 Task: Examine the Street View of Fisherman's Wharf in San Francisco.
Action: Key pressed <Key.caps_lock>F<Key.caps_lock>ishermans<Key.space><Key.caps_lock>W<Key.caps_lock>ha
Screenshot: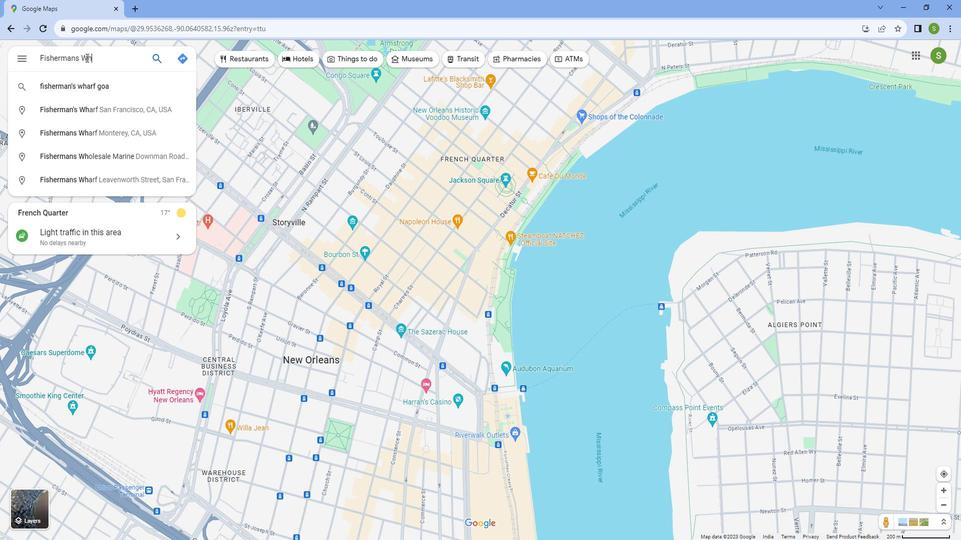 
Action: Mouse moved to (97, 47)
Screenshot: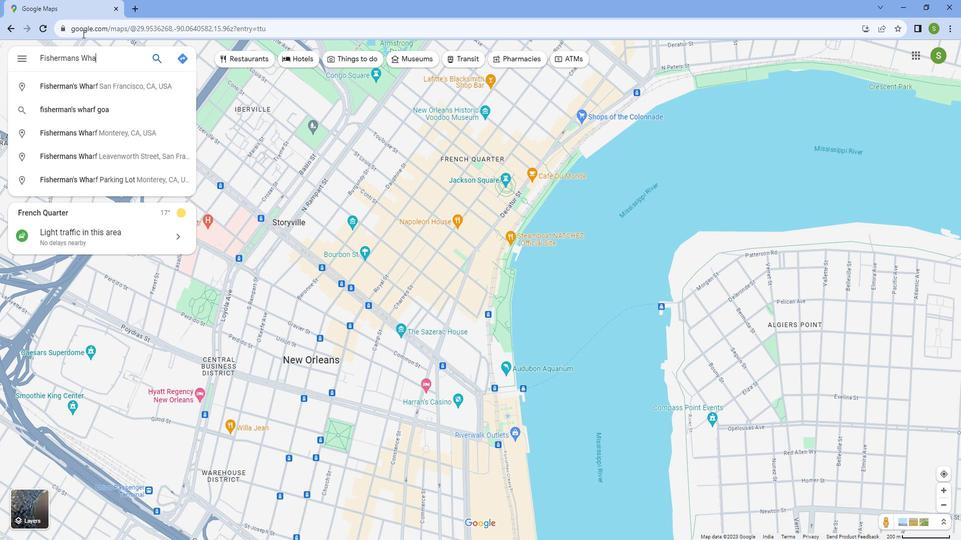 
Action: Key pressed rf<Key.space>,<Key.caps_lock>S<Key.caps_lock>an<Key.space><Key.caps_lock>F<Key.caps_lock>rancisco
Screenshot: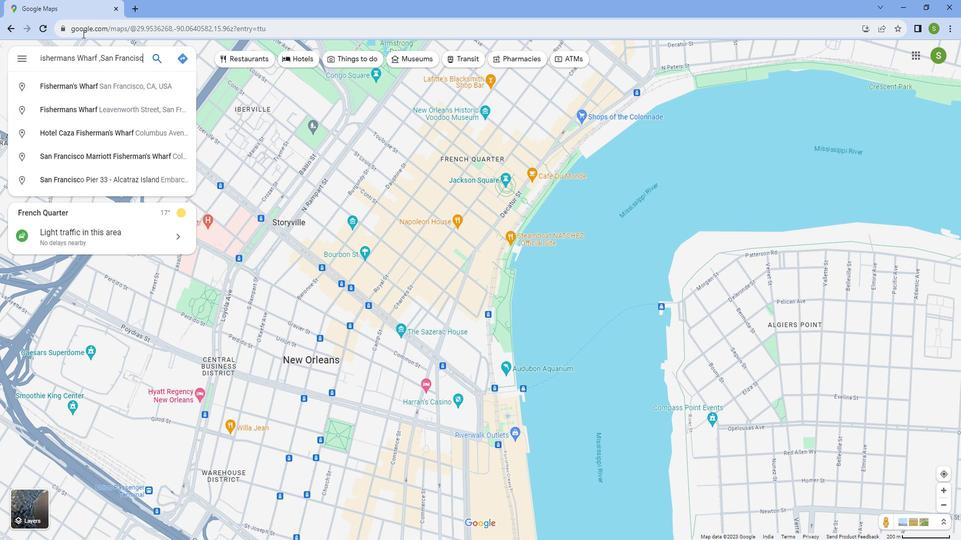 
Action: Mouse moved to (98, 92)
Screenshot: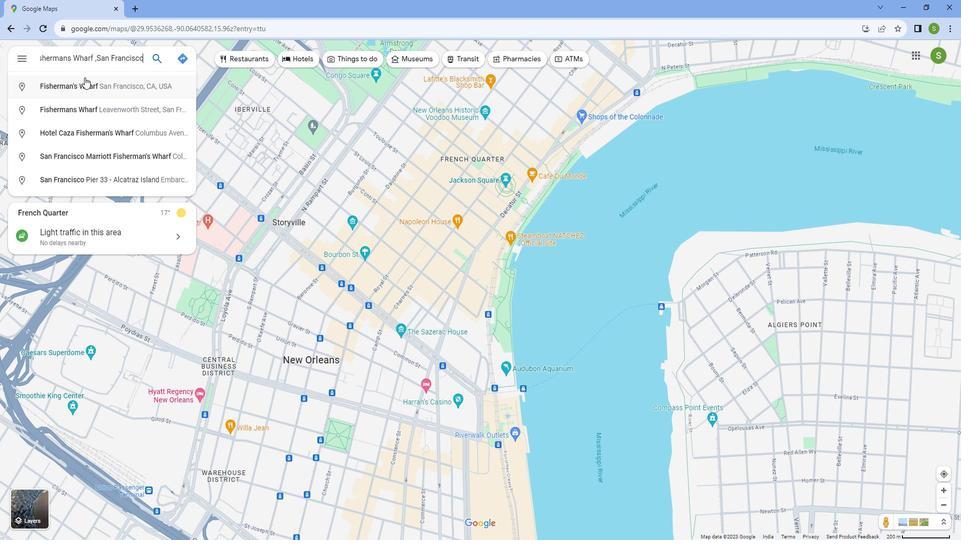 
Action: Mouse pressed left at (98, 92)
Screenshot: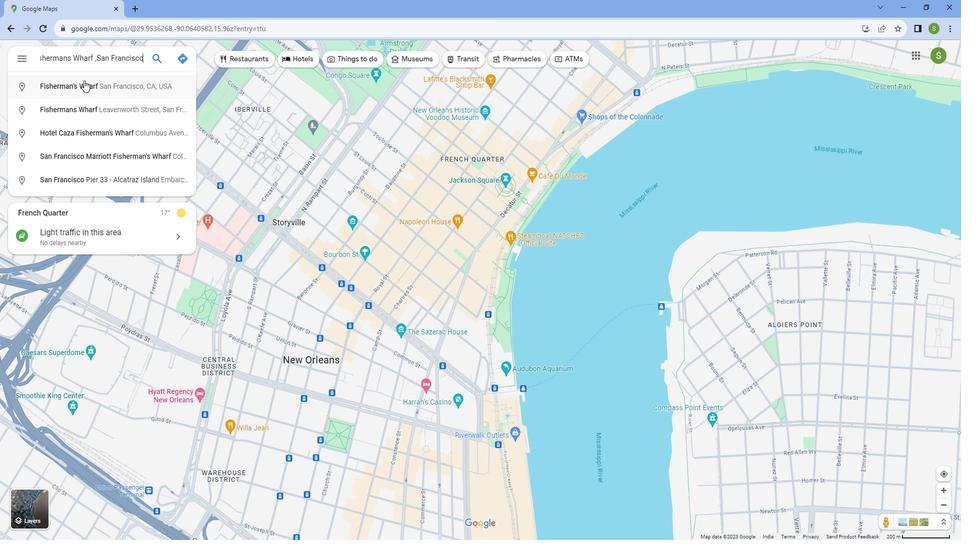 
Action: Mouse moved to (684, 378)
Screenshot: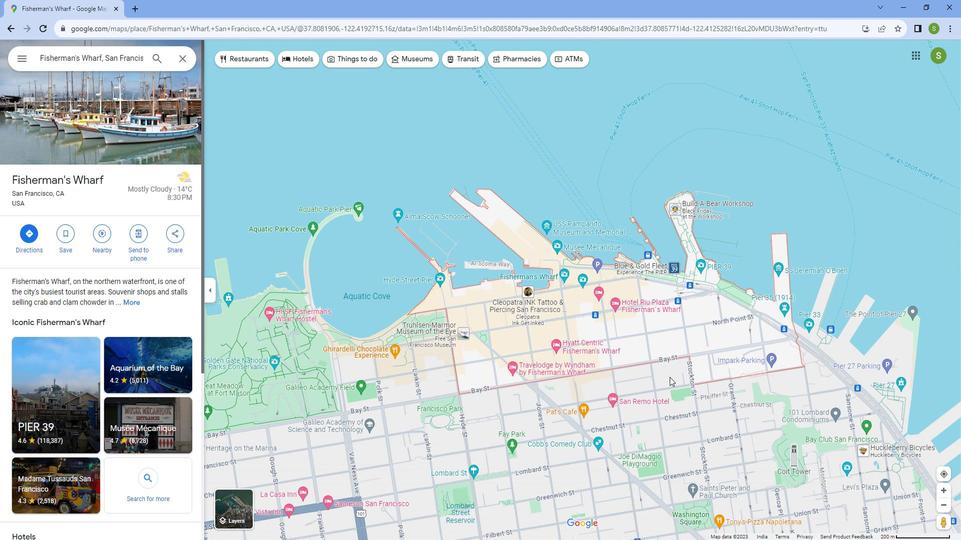 
Action: Mouse scrolled (684, 378) with delta (0, 0)
Screenshot: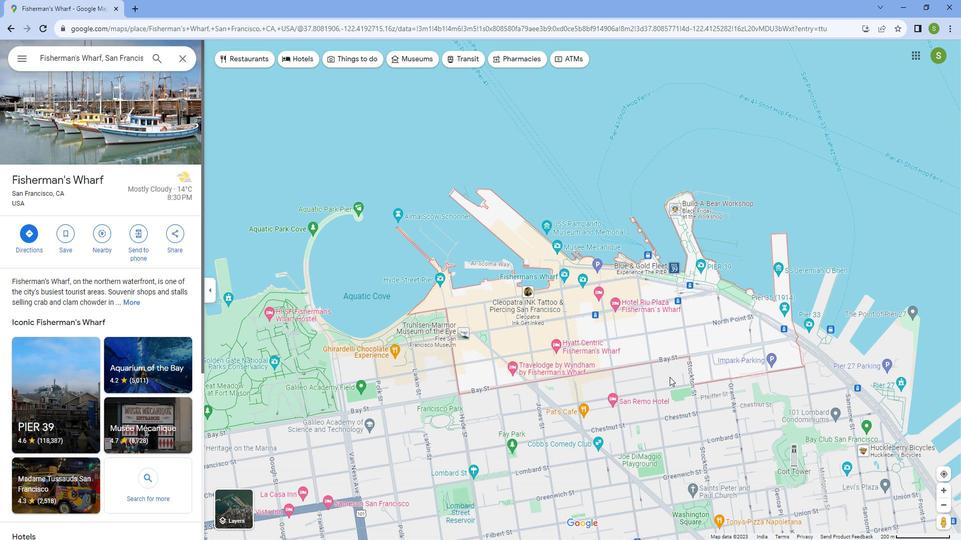 
Action: Mouse scrolled (684, 378) with delta (0, 0)
Screenshot: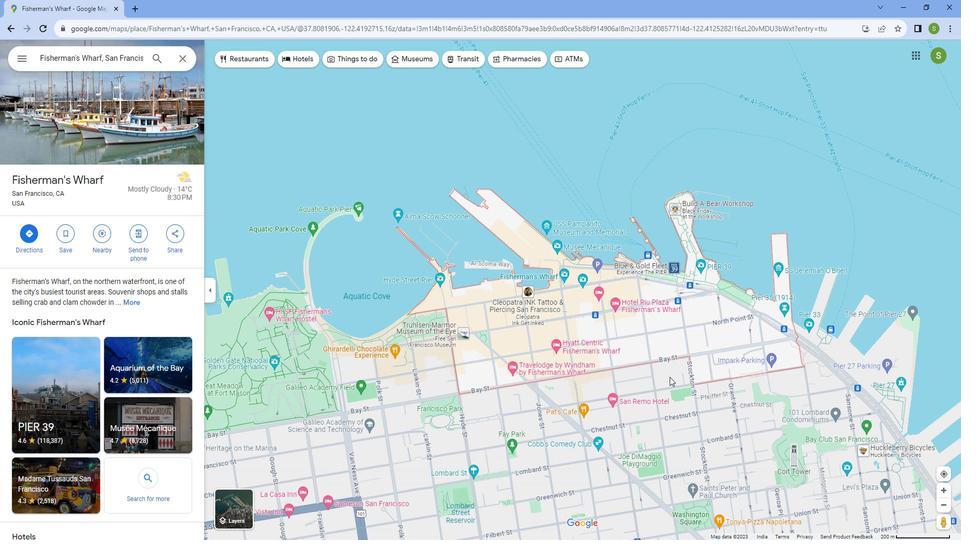 
Action: Mouse scrolled (684, 378) with delta (0, 0)
Screenshot: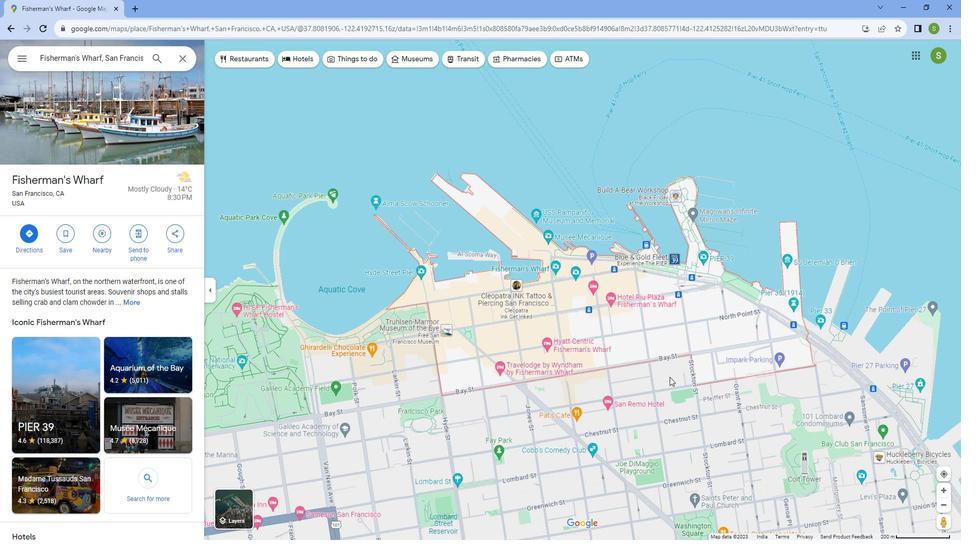 
Action: Mouse scrolled (684, 377) with delta (0, 0)
Screenshot: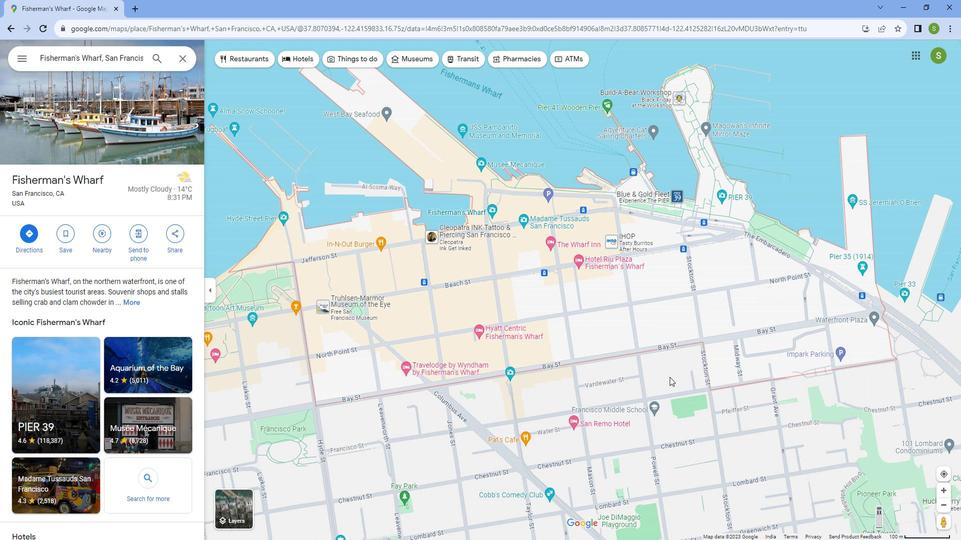 
Action: Mouse moved to (476, 101)
Screenshot: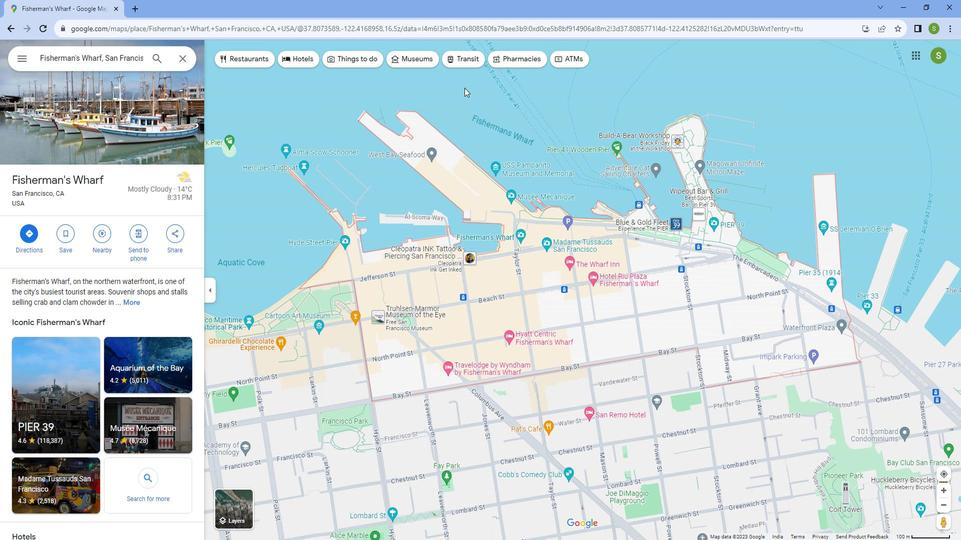 
Action: Mouse scrolled (476, 101) with delta (0, 0)
Screenshot: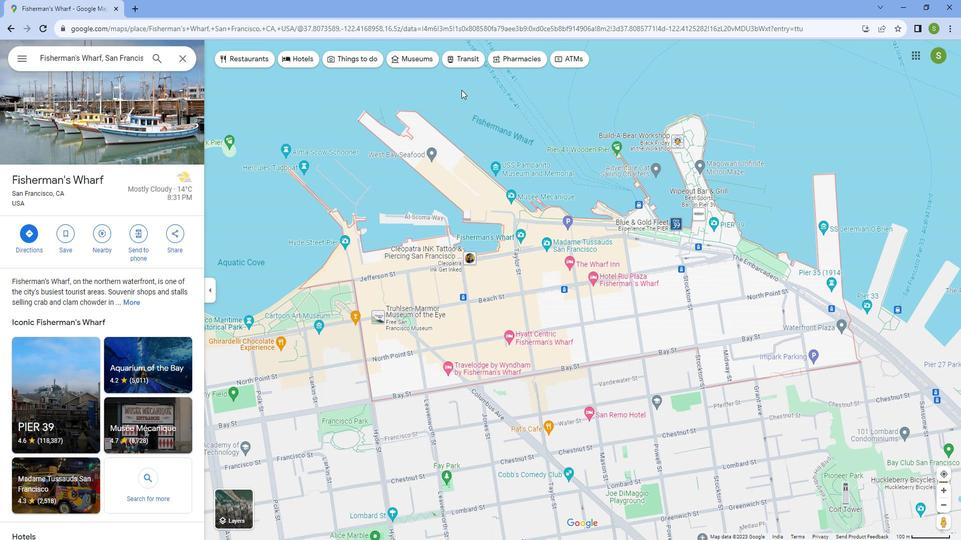 
Action: Mouse scrolled (476, 101) with delta (0, 0)
Screenshot: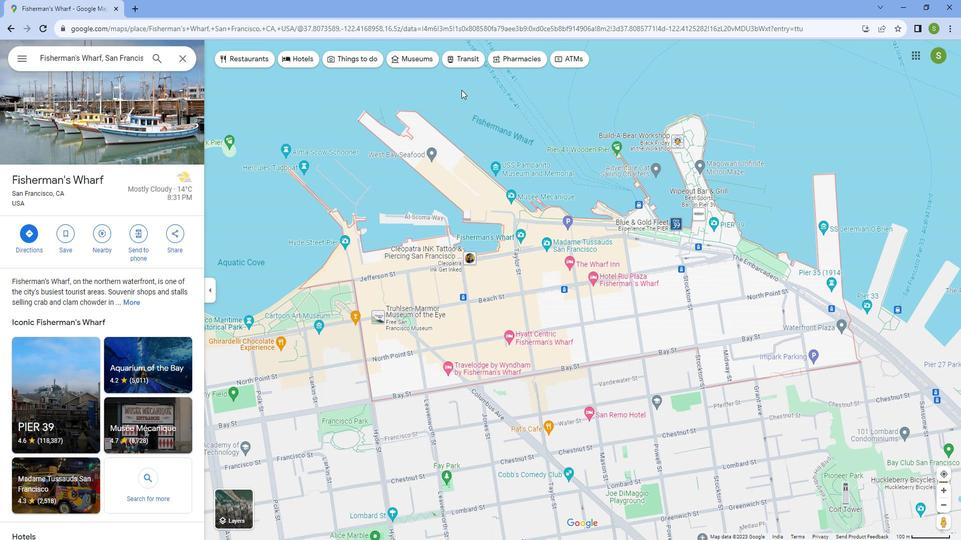 
Action: Mouse scrolled (476, 101) with delta (0, 0)
Screenshot: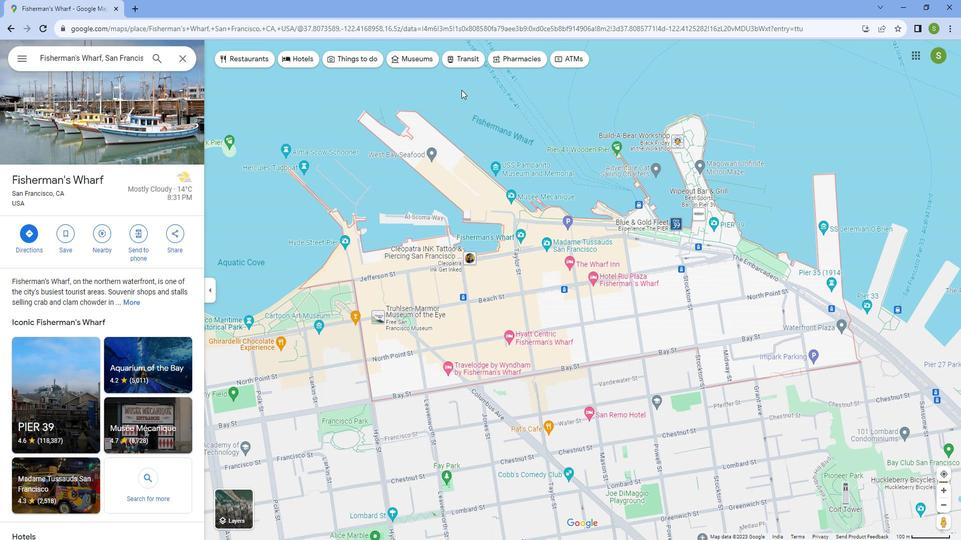 
Action: Mouse scrolled (476, 101) with delta (0, 0)
Screenshot: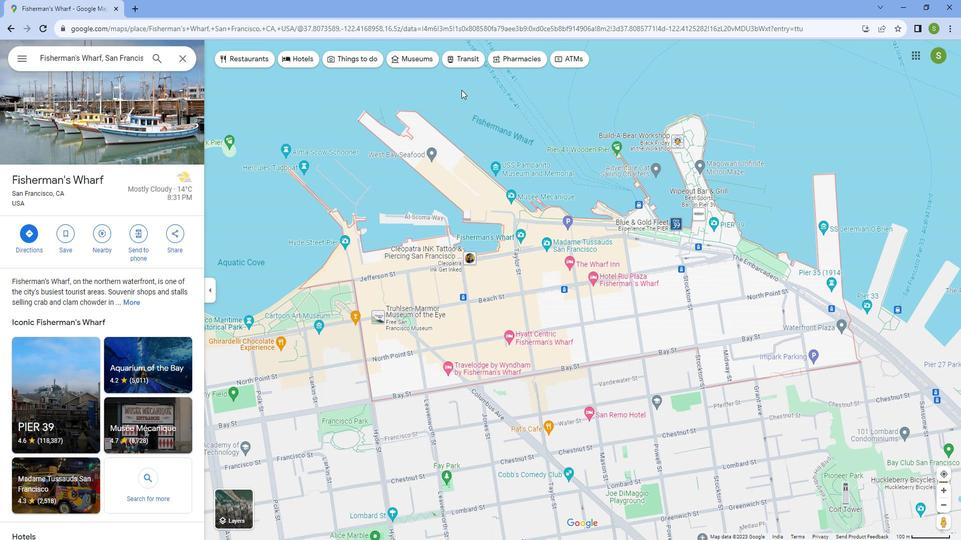 
Action: Mouse scrolled (476, 101) with delta (0, 0)
Screenshot: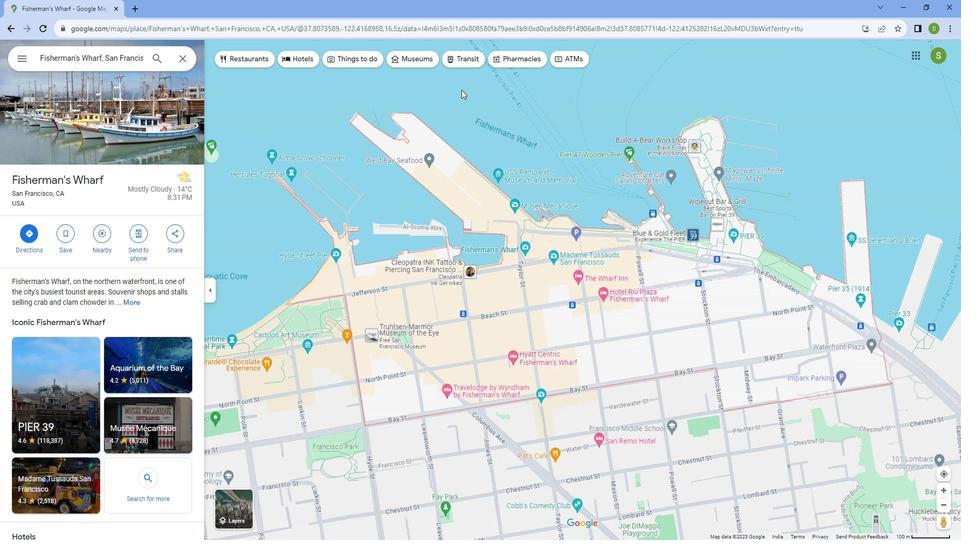 
Action: Mouse moved to (633, 173)
Screenshot: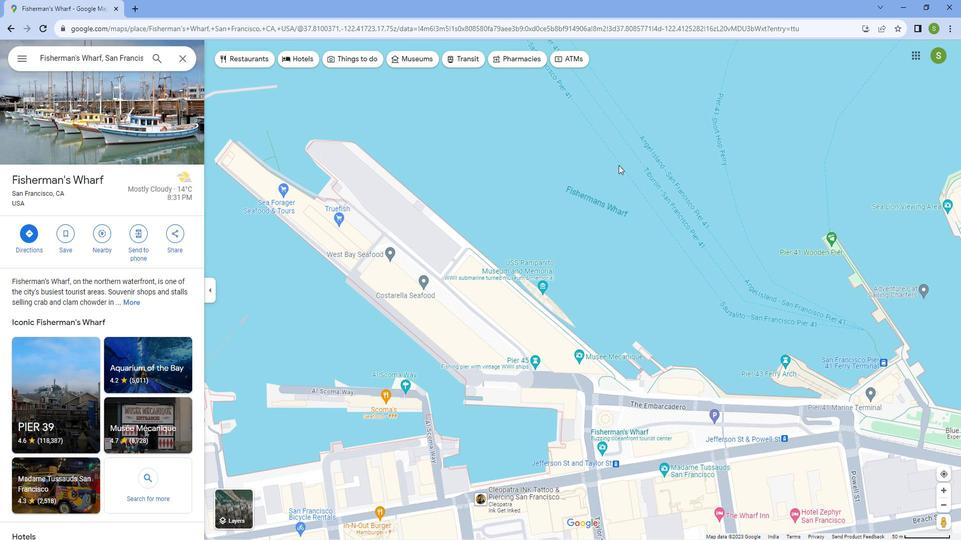 
Action: Mouse scrolled (633, 174) with delta (0, 0)
Screenshot: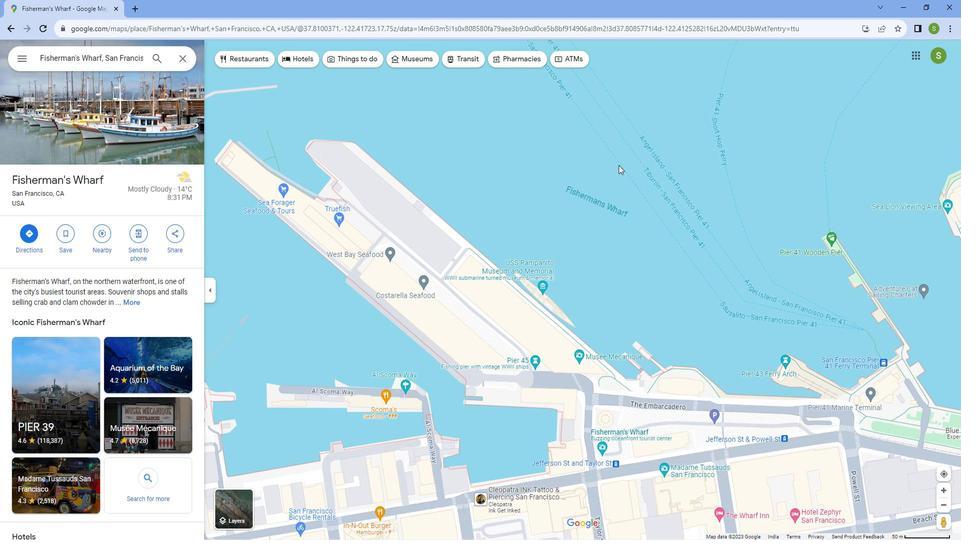
Action: Mouse scrolled (633, 174) with delta (0, 0)
Screenshot: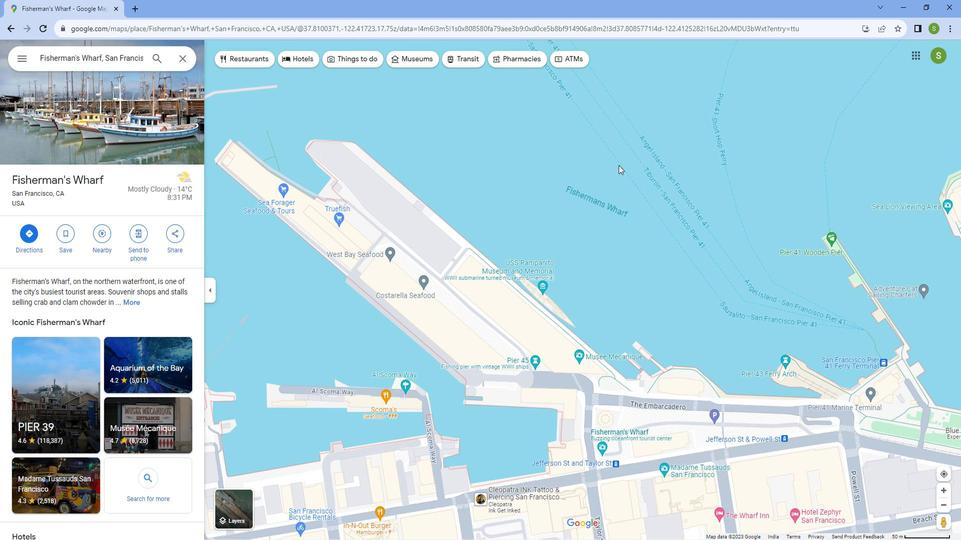
Action: Mouse scrolled (633, 174) with delta (0, 0)
Screenshot: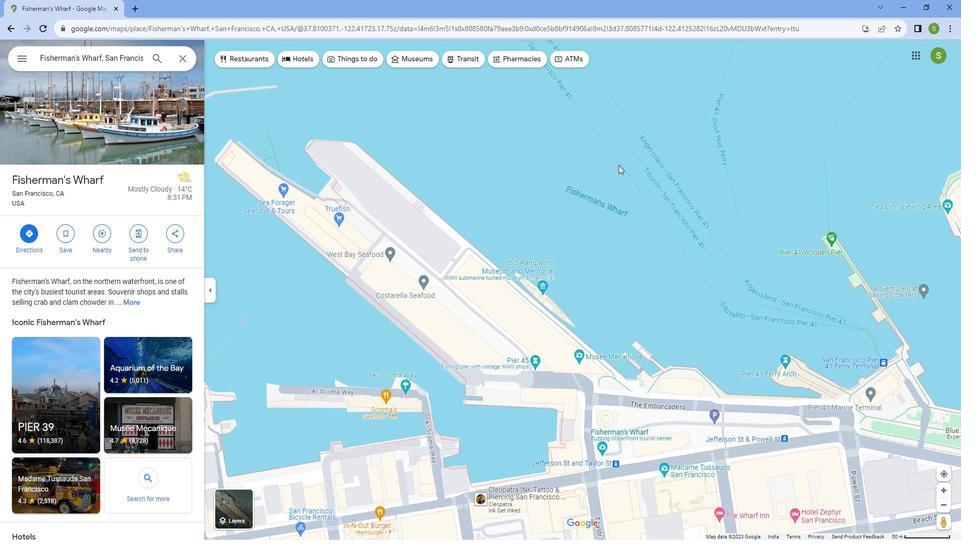 
Action: Mouse scrolled (633, 174) with delta (0, 0)
Screenshot: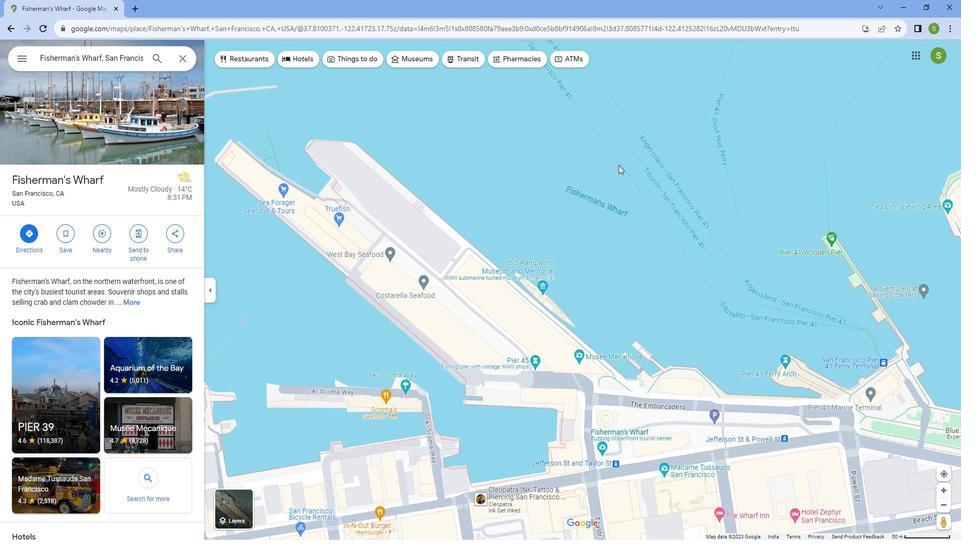 
Action: Mouse scrolled (633, 174) with delta (0, 0)
Screenshot: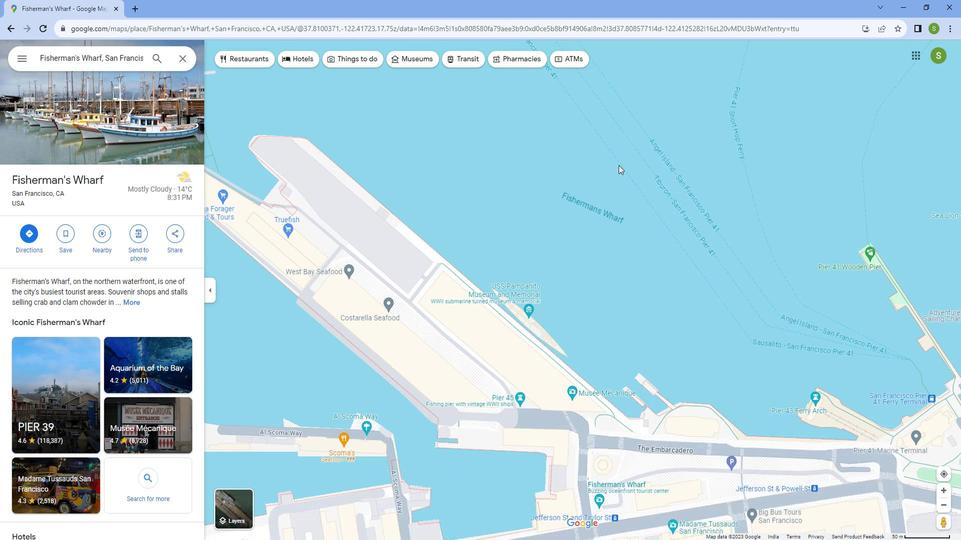 
Action: Mouse scrolled (633, 173) with delta (0, 0)
Screenshot: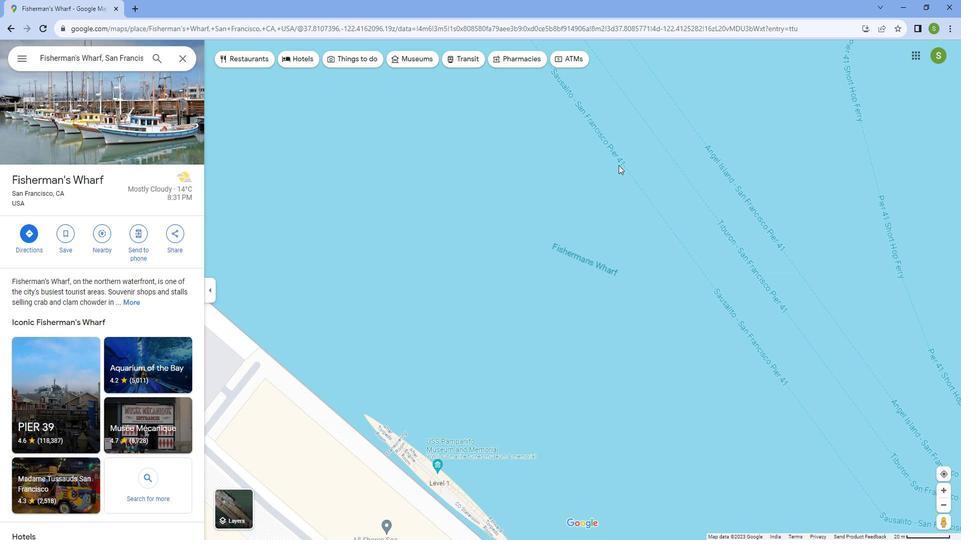 
Action: Mouse moved to (624, 178)
Screenshot: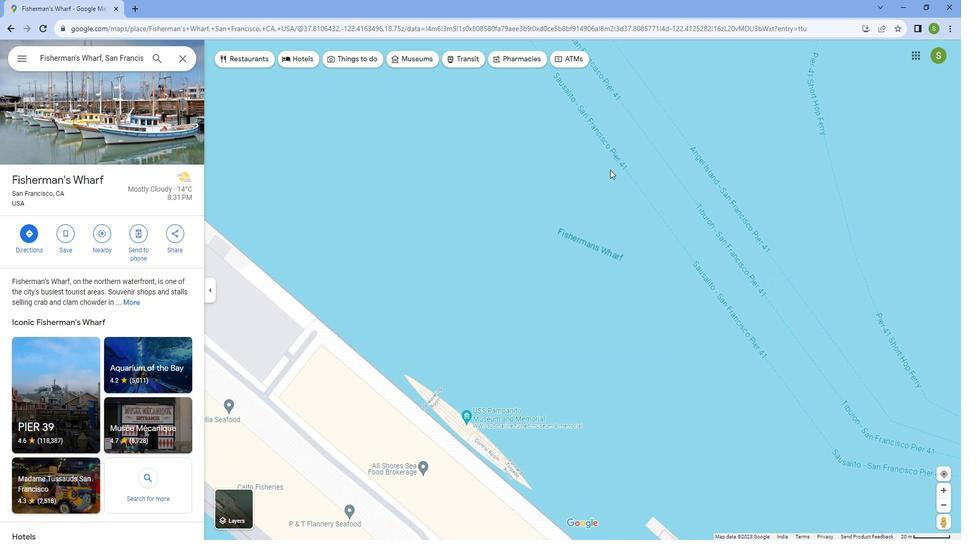 
Action: Mouse scrolled (624, 178) with delta (0, 0)
Screenshot: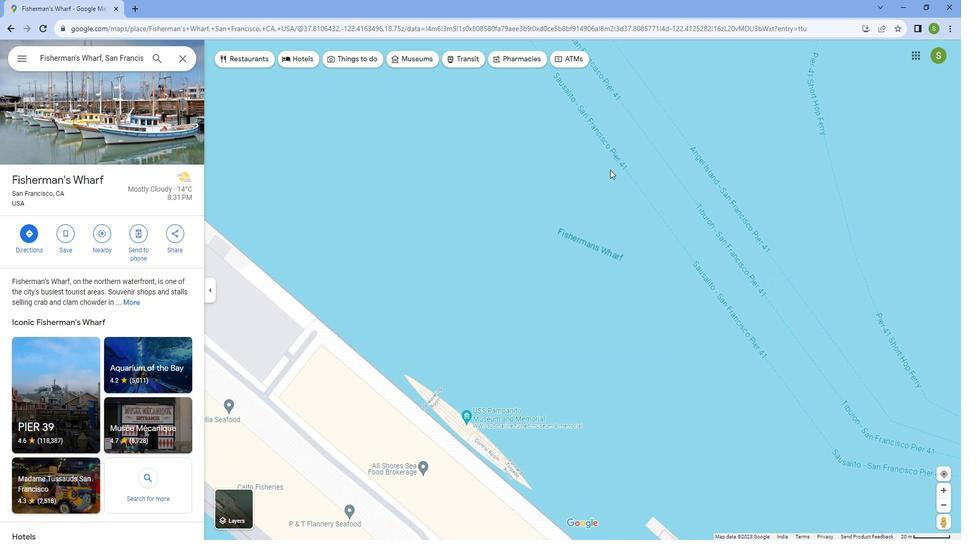 
Action: Mouse moved to (623, 178)
Screenshot: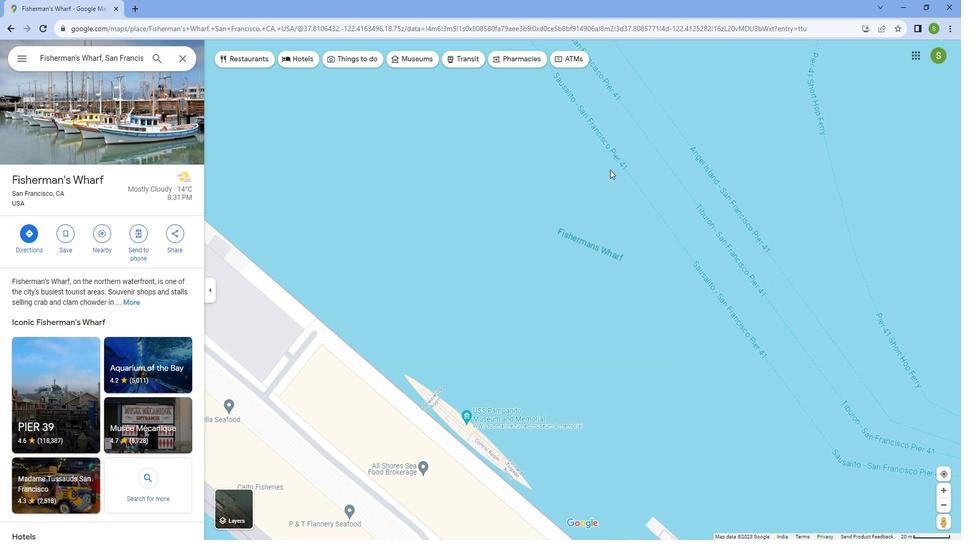 
Action: Mouse scrolled (623, 178) with delta (0, 0)
Screenshot: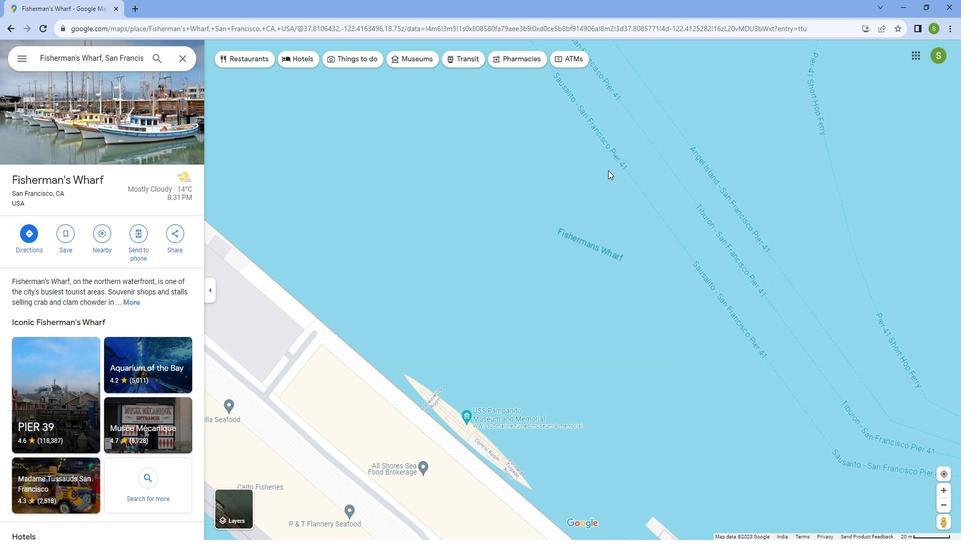 
Action: Mouse moved to (622, 179)
Screenshot: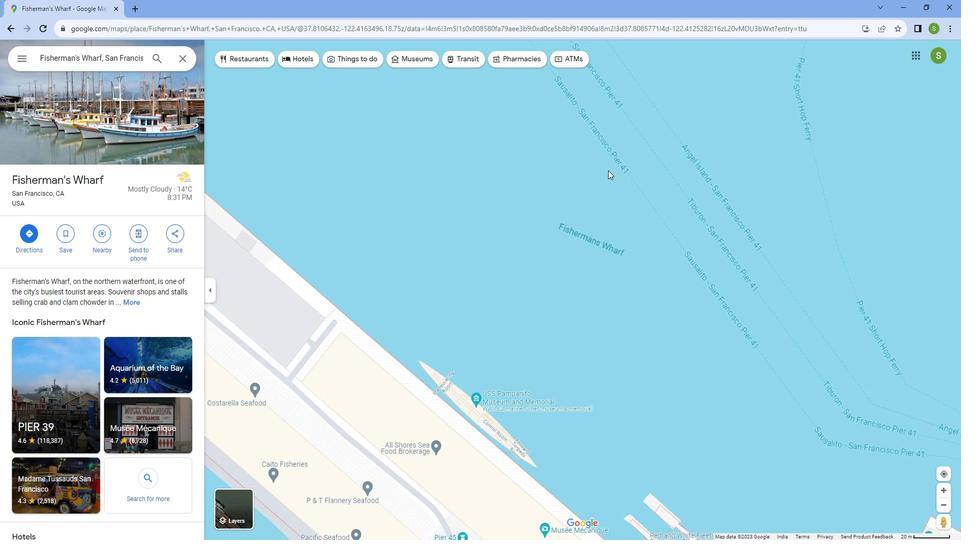 
Action: Mouse scrolled (622, 178) with delta (0, 0)
Screenshot: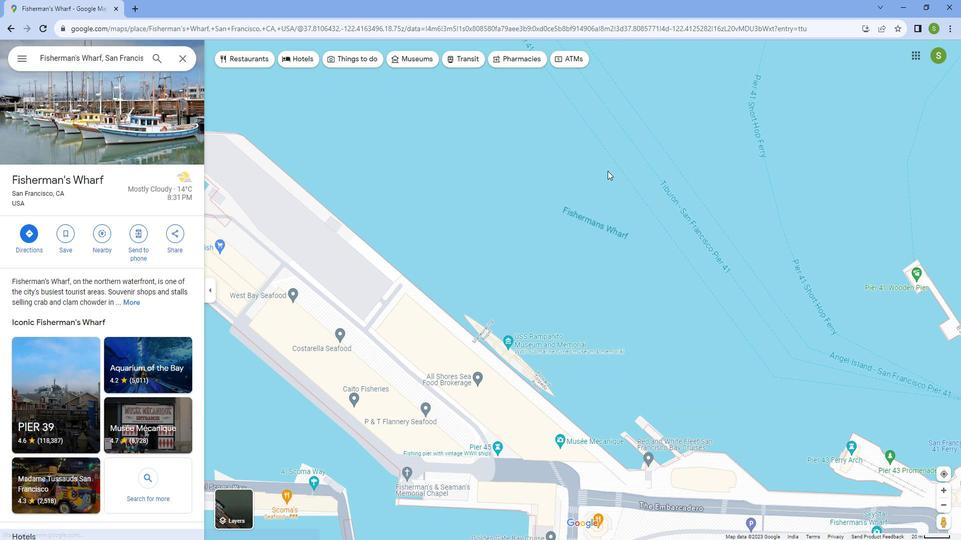 
Action: Mouse scrolled (622, 178) with delta (0, 0)
Screenshot: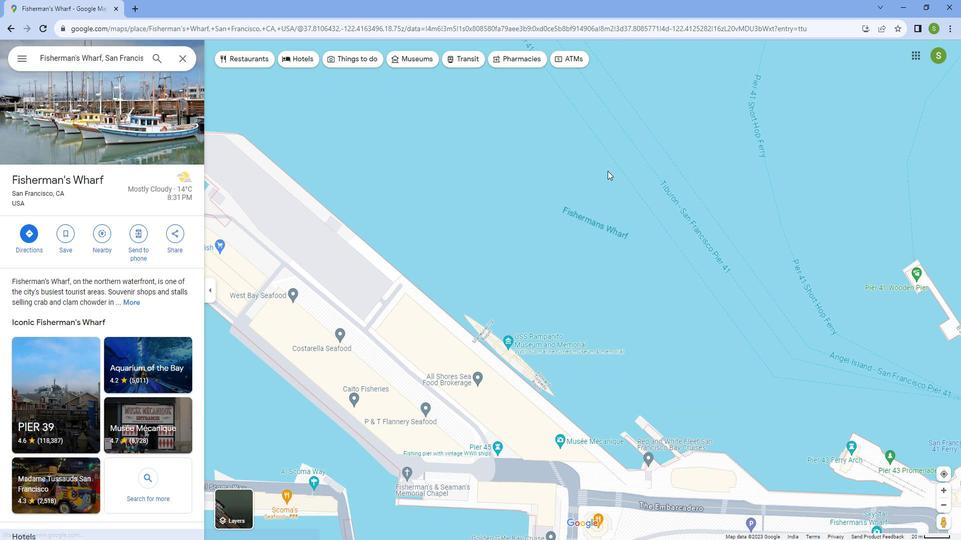
Action: Mouse scrolled (622, 178) with delta (0, 0)
Screenshot: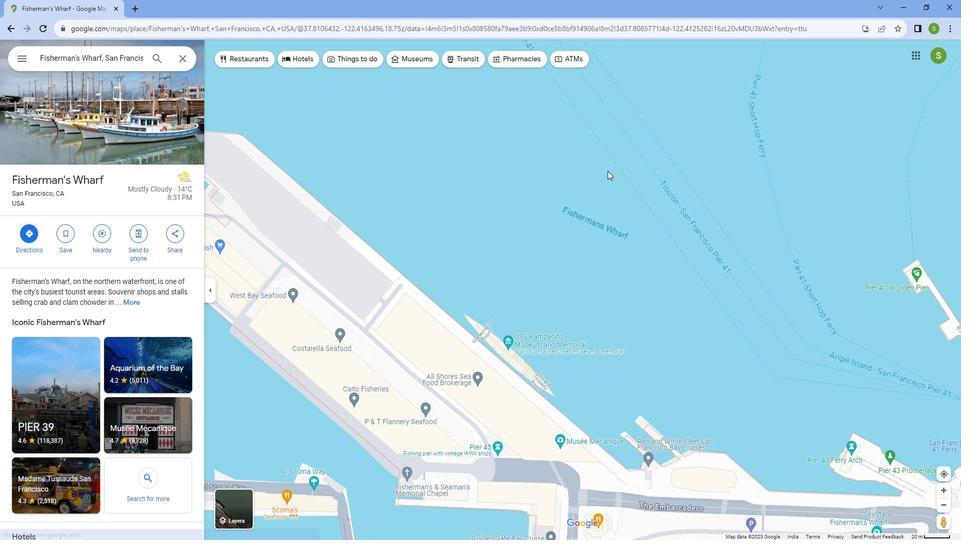 
Action: Mouse scrolled (622, 178) with delta (0, 0)
Screenshot: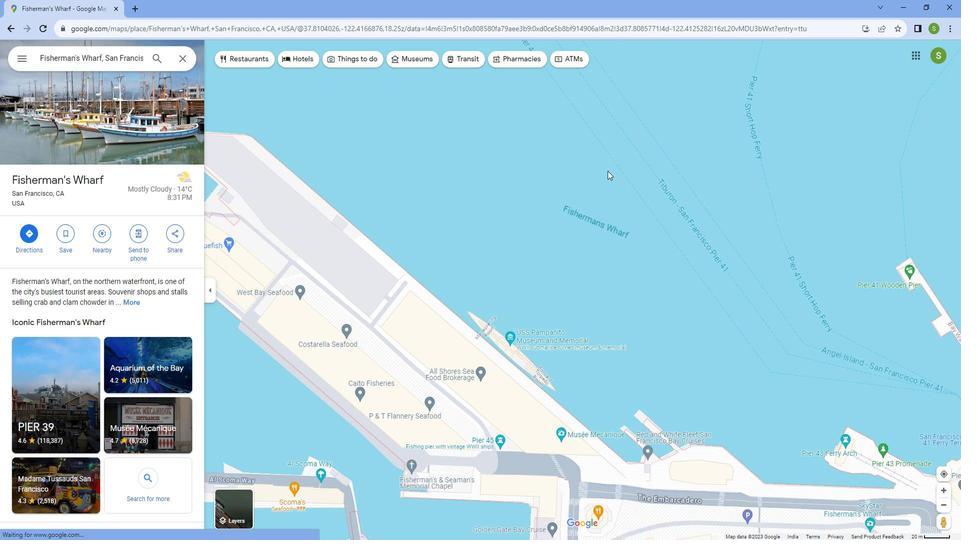 
Action: Mouse scrolled (622, 178) with delta (0, 0)
Screenshot: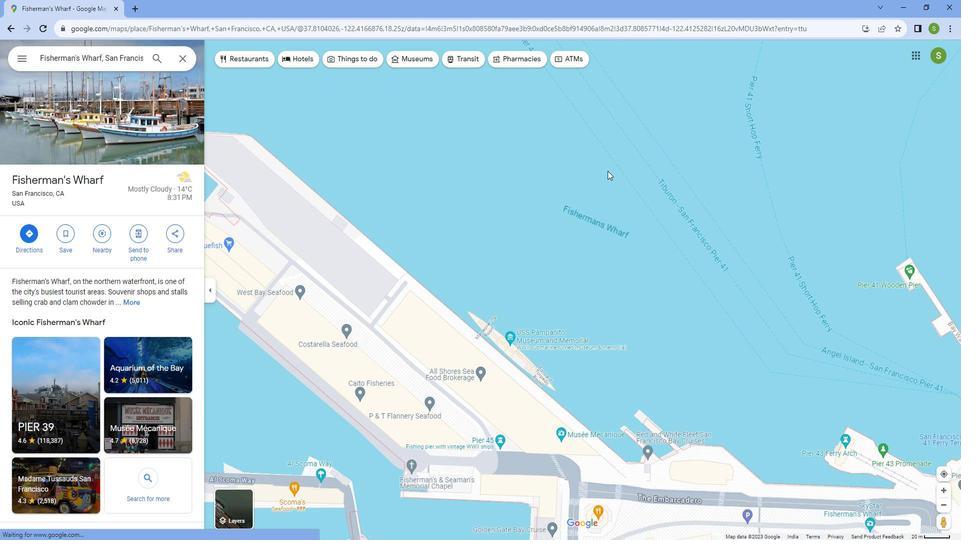 
Action: Mouse moved to (731, 352)
Screenshot: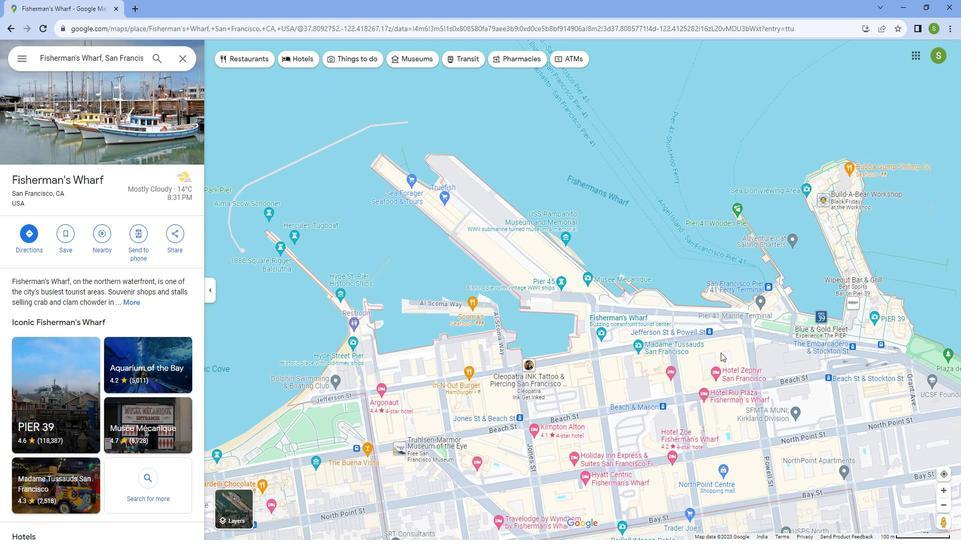 
Action: Mouse scrolled (731, 353) with delta (0, 0)
Screenshot: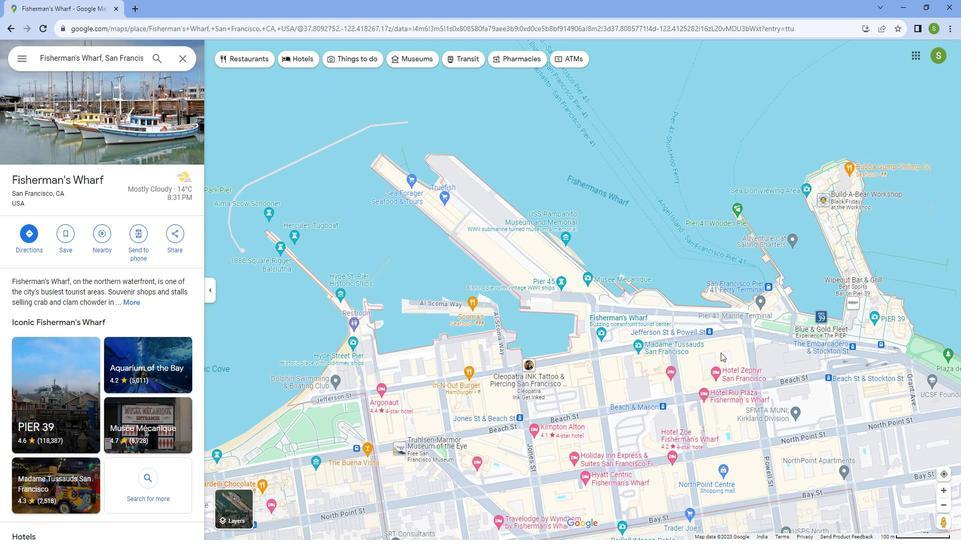 
Action: Mouse scrolled (731, 353) with delta (0, 0)
Screenshot: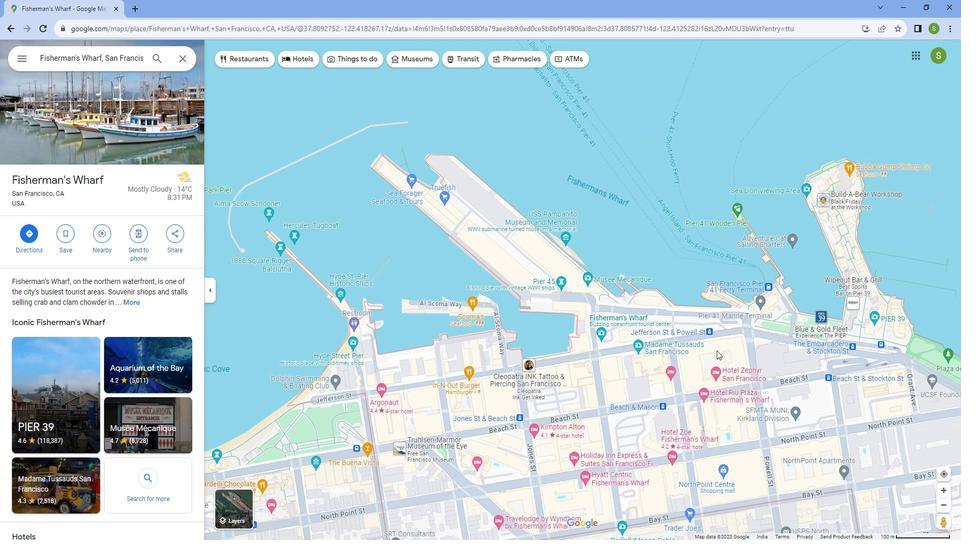 
Action: Mouse scrolled (731, 353) with delta (0, 0)
Screenshot: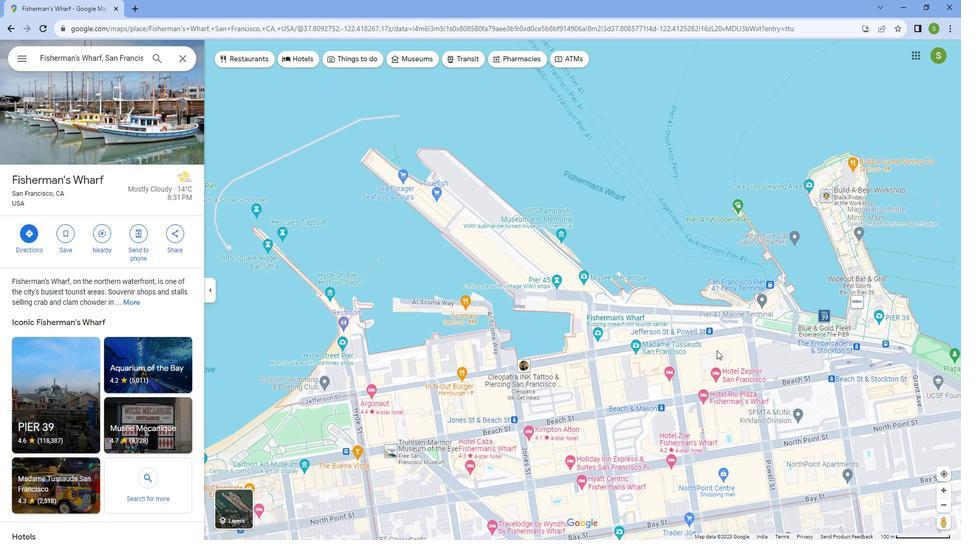 
Action: Mouse scrolled (731, 353) with delta (0, 0)
Screenshot: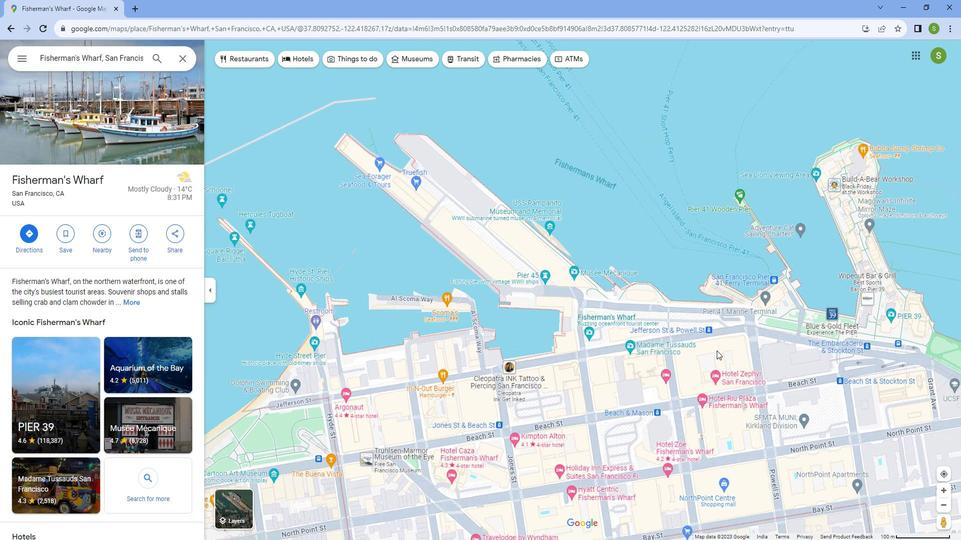 
Action: Mouse moved to (630, 319)
Screenshot: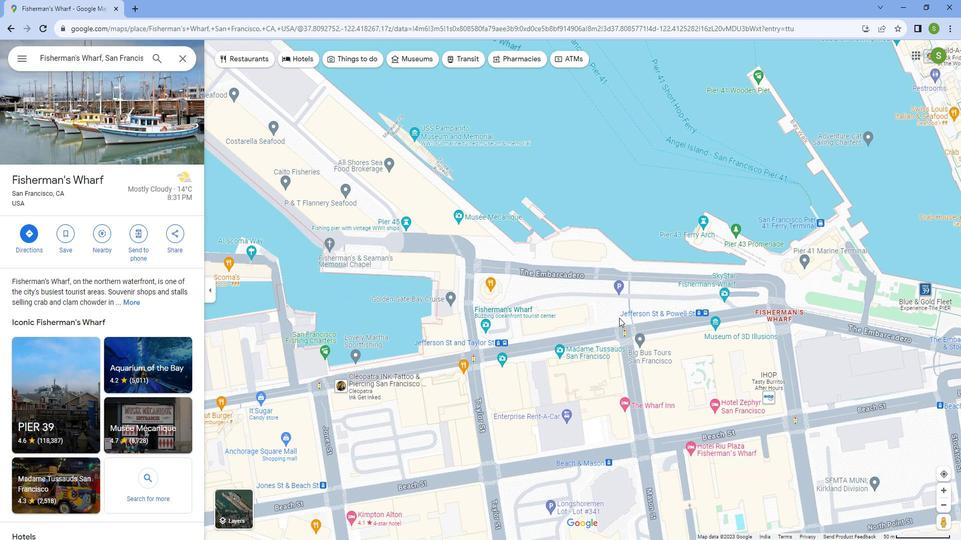 
Action: Mouse scrolled (630, 320) with delta (0, 0)
Screenshot: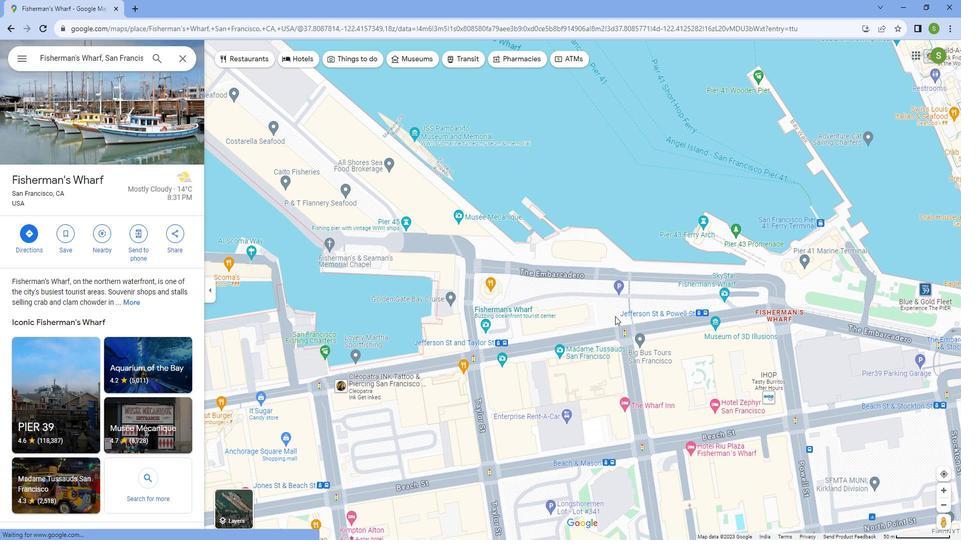 
Action: Mouse scrolled (630, 320) with delta (0, 0)
Screenshot: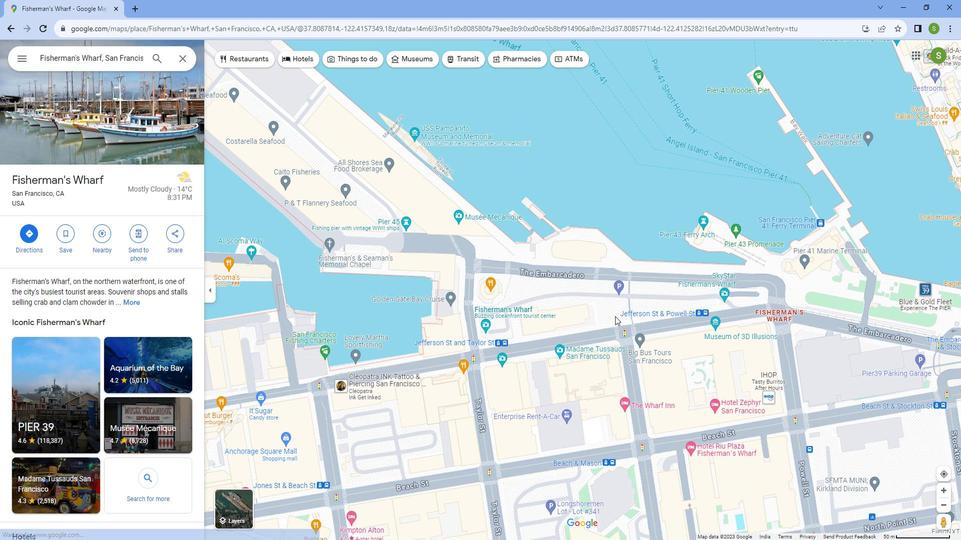 
Action: Mouse scrolled (630, 320) with delta (0, 0)
Screenshot: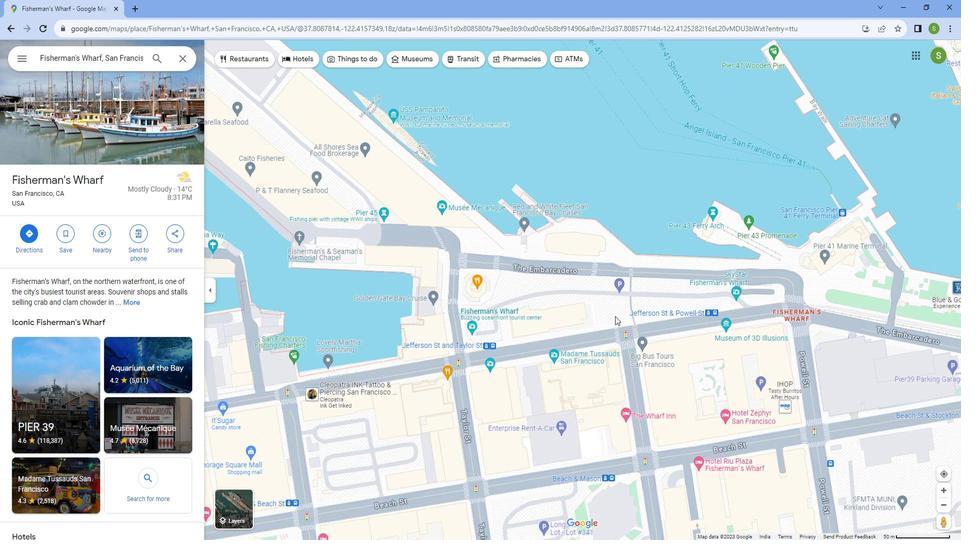 
Action: Mouse scrolled (630, 319) with delta (0, 0)
Screenshot: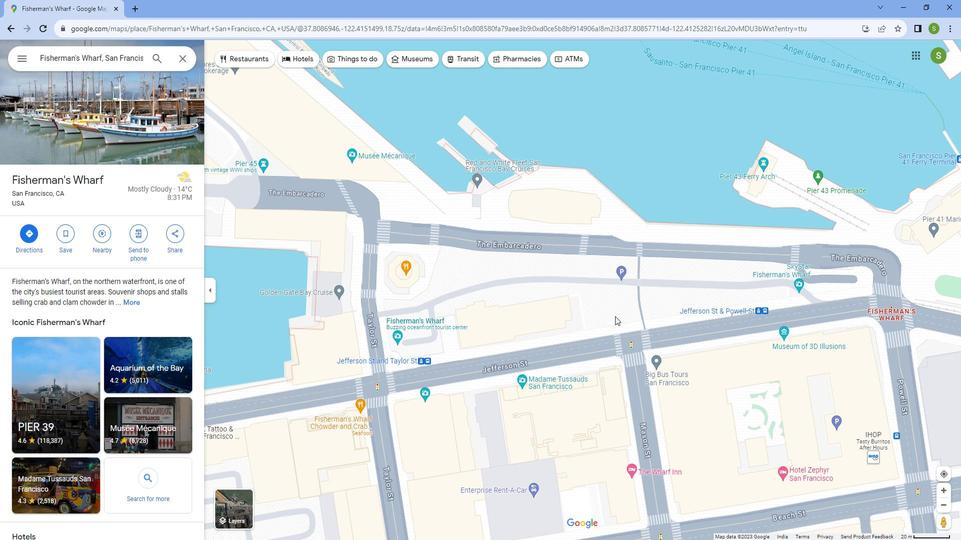 
Action: Mouse moved to (566, 294)
Screenshot: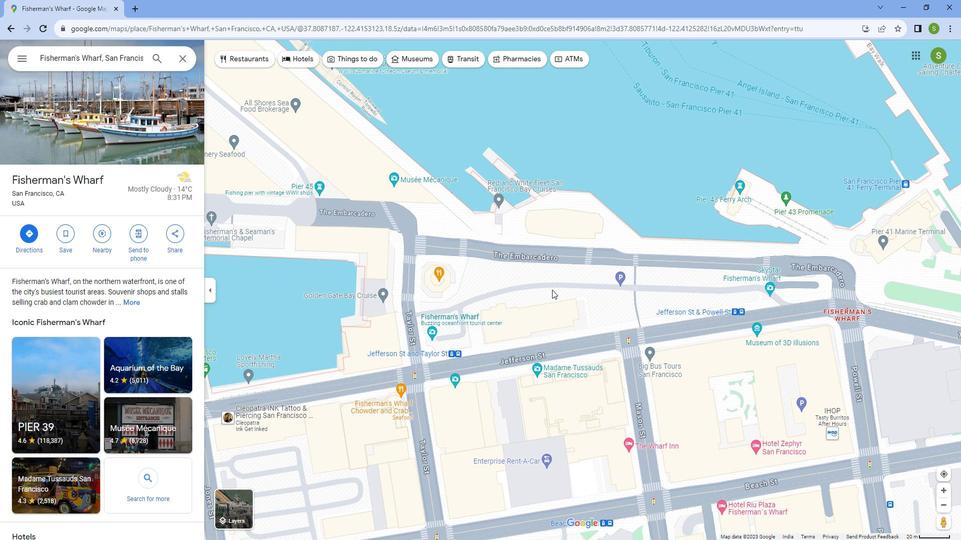 
Action: Mouse pressed left at (566, 294)
Screenshot: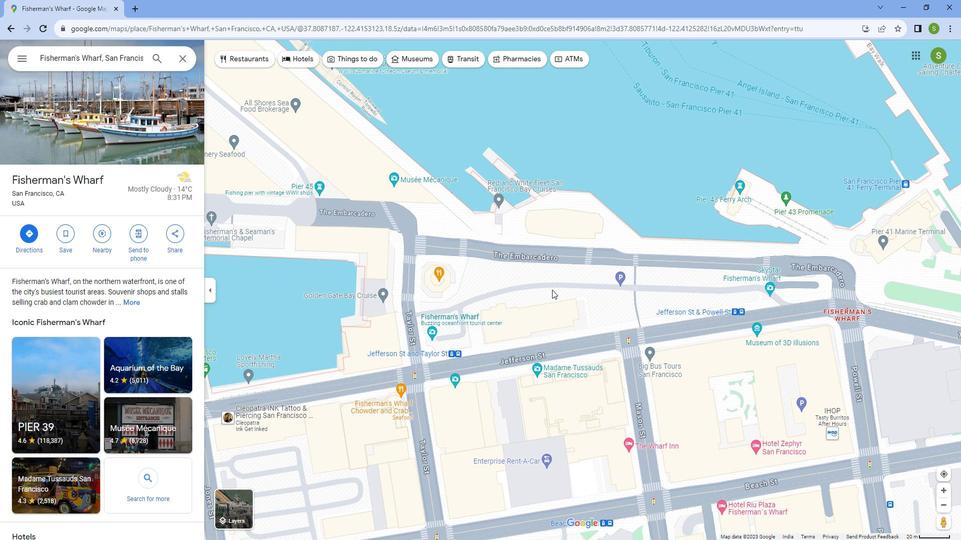 
Action: Mouse moved to (475, 209)
Screenshot: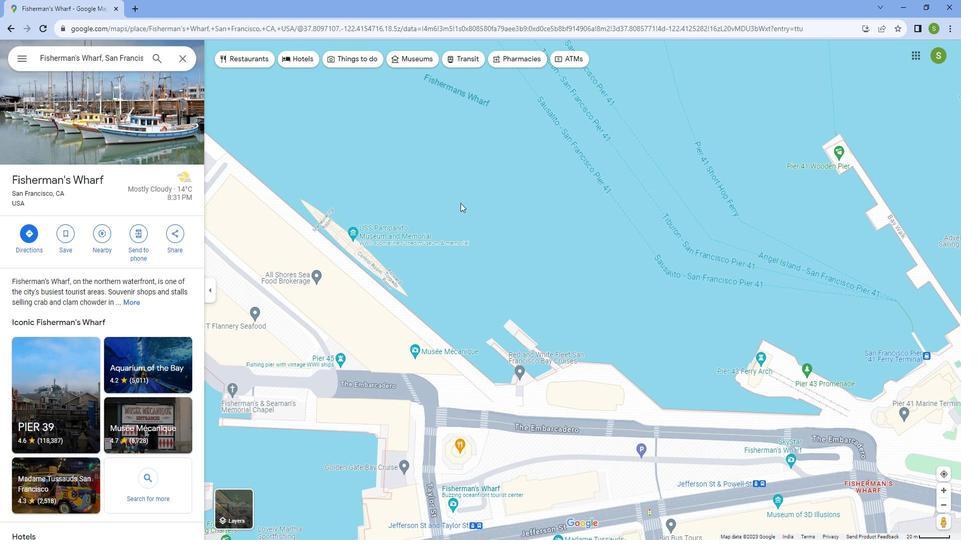 
Action: Mouse pressed left at (475, 209)
Screenshot: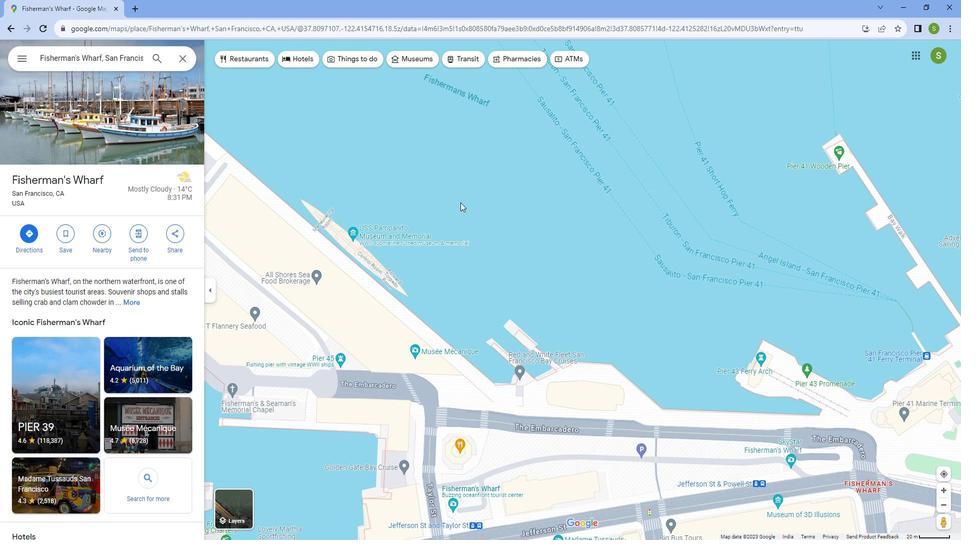 
Action: Mouse moved to (503, 339)
Screenshot: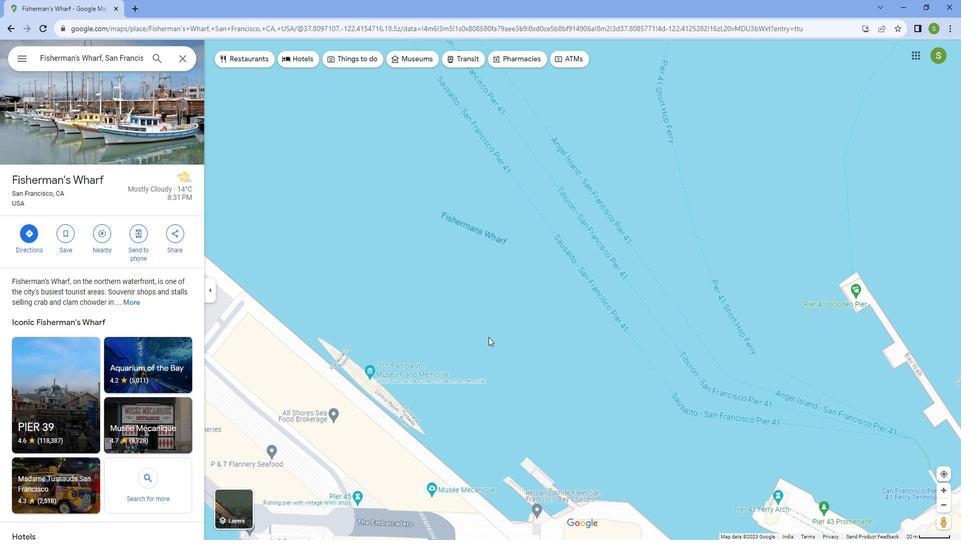 
Action: Mouse scrolled (503, 339) with delta (0, 0)
Screenshot: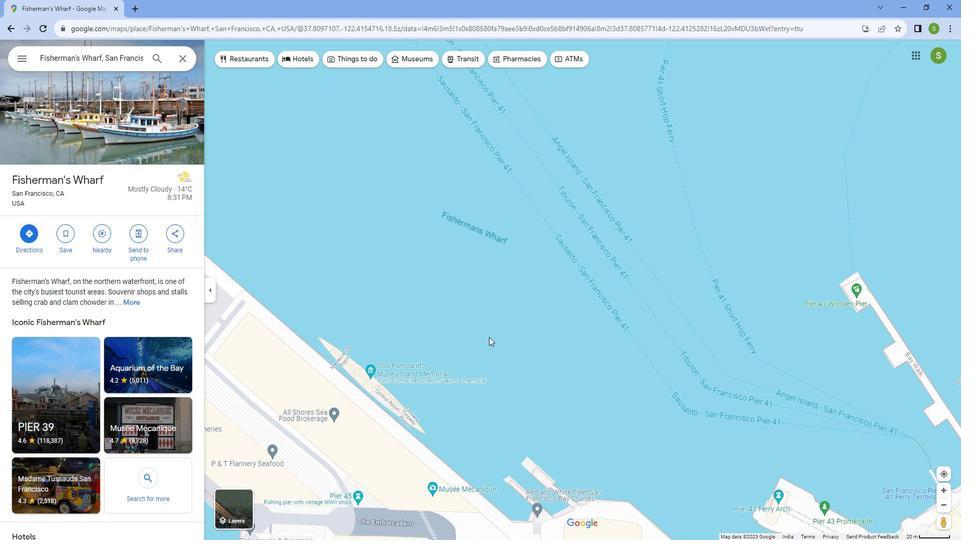 
Action: Mouse scrolled (503, 339) with delta (0, 0)
Screenshot: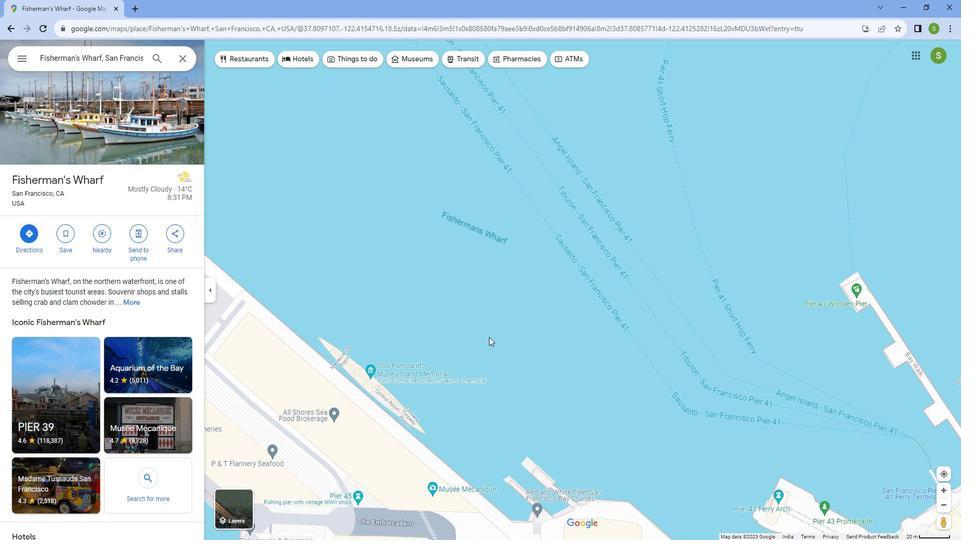 
Action: Mouse scrolled (503, 339) with delta (0, 0)
Screenshot: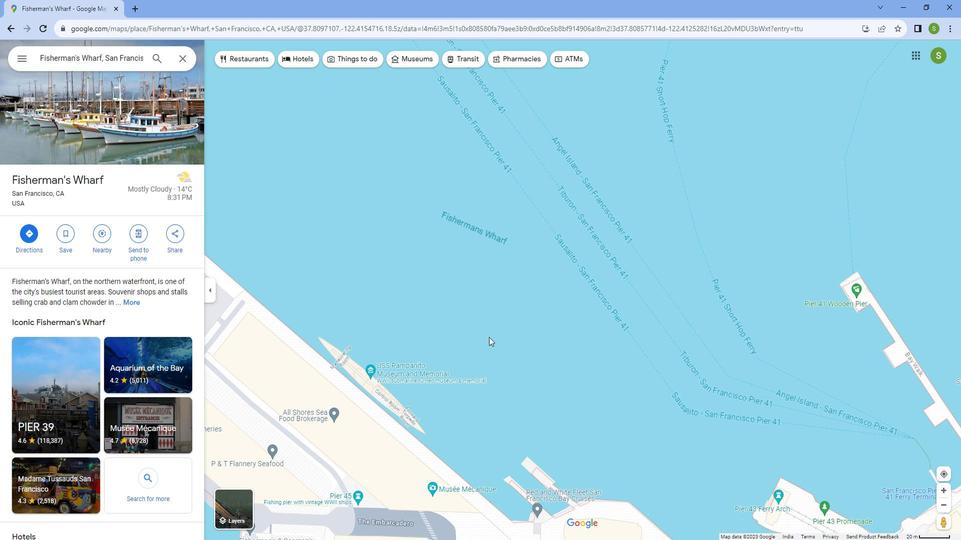 
Action: Mouse scrolled (503, 339) with delta (0, 0)
Screenshot: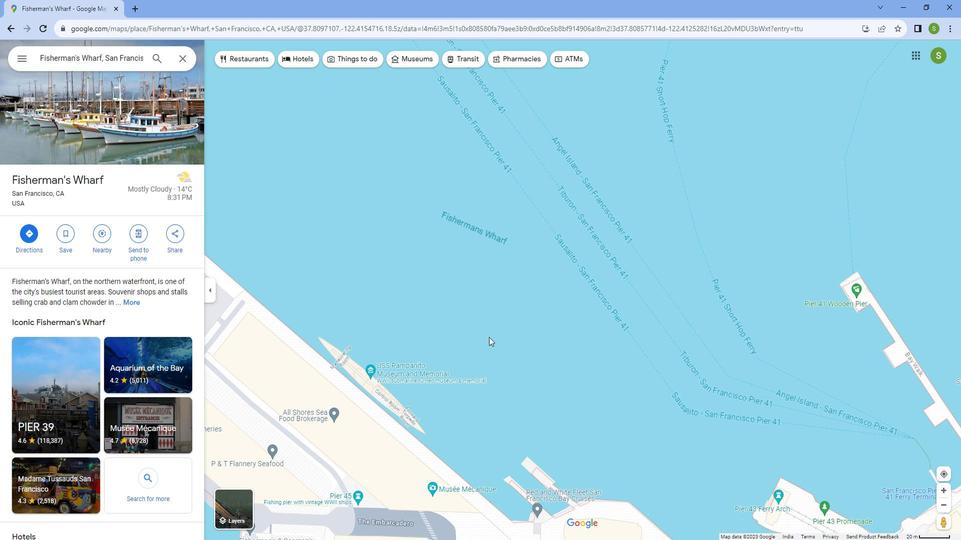 
Action: Mouse scrolled (503, 339) with delta (0, 0)
Screenshot: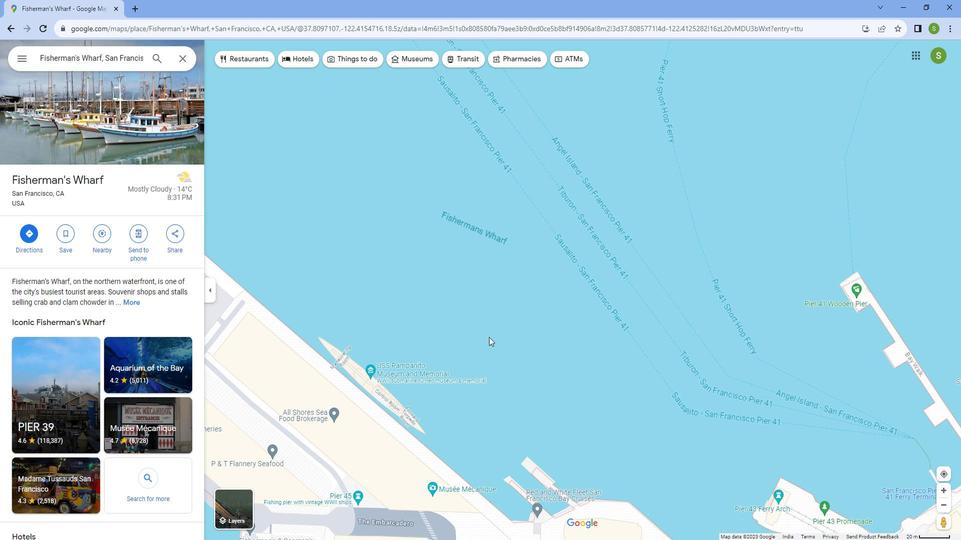 
Action: Mouse scrolled (503, 339) with delta (0, 0)
Screenshot: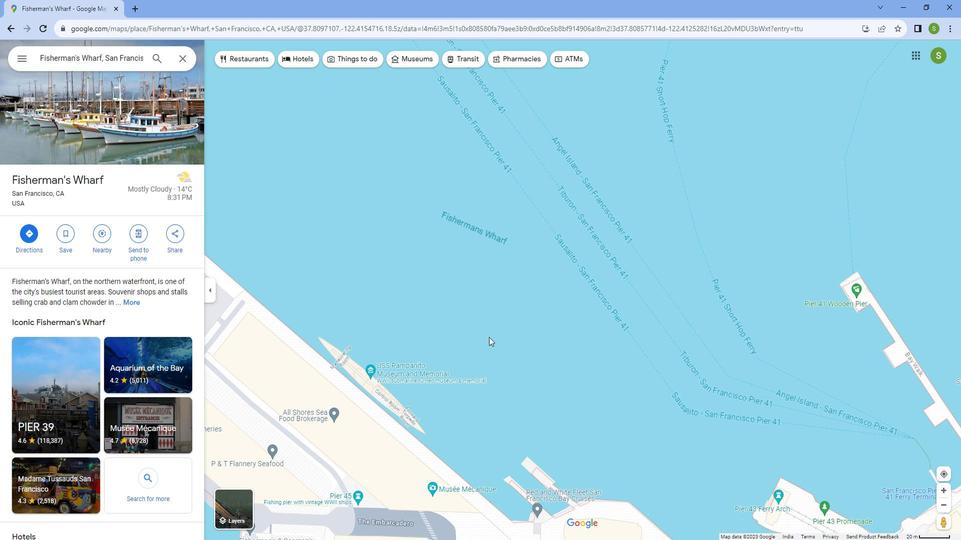
Action: Mouse scrolled (503, 339) with delta (0, 0)
Screenshot: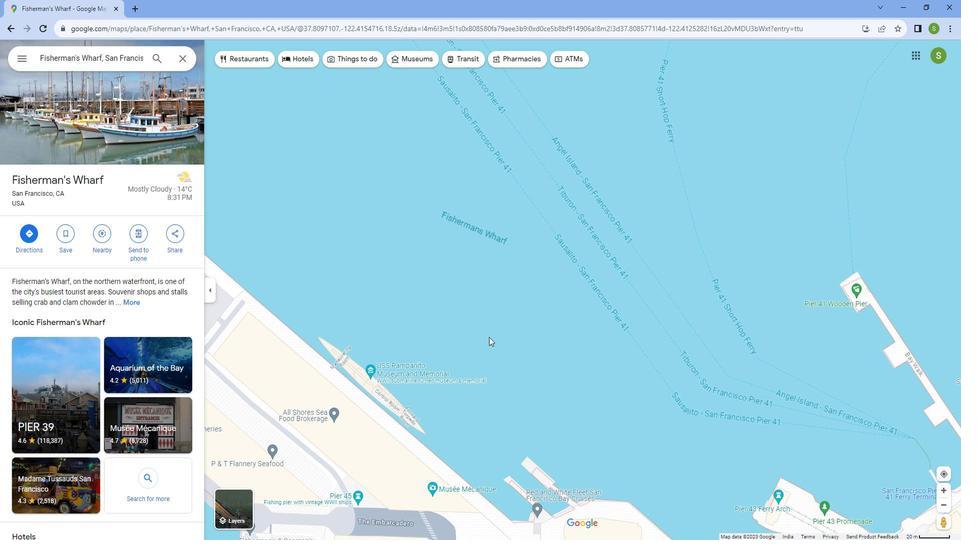 
Action: Mouse scrolled (503, 340) with delta (0, 0)
Screenshot: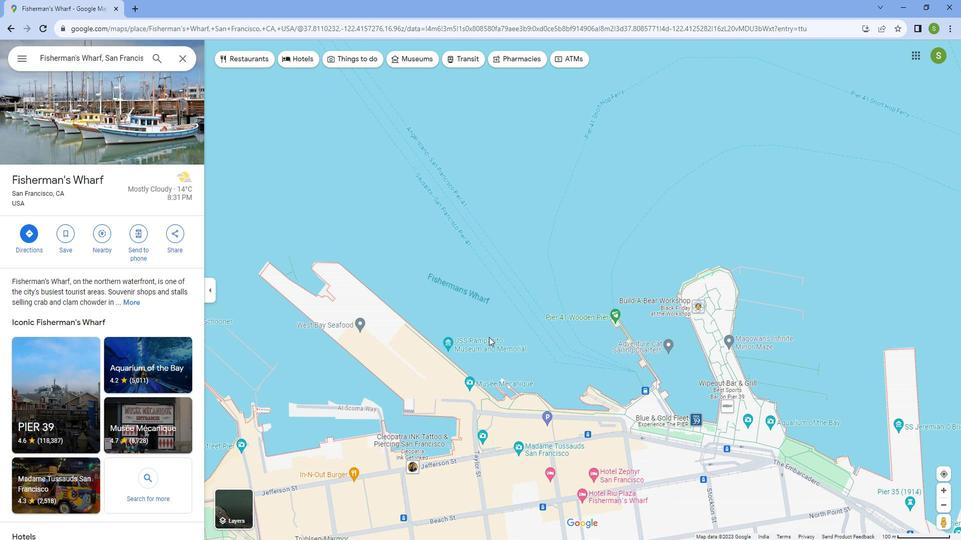 
Action: Mouse scrolled (503, 340) with delta (0, 0)
Screenshot: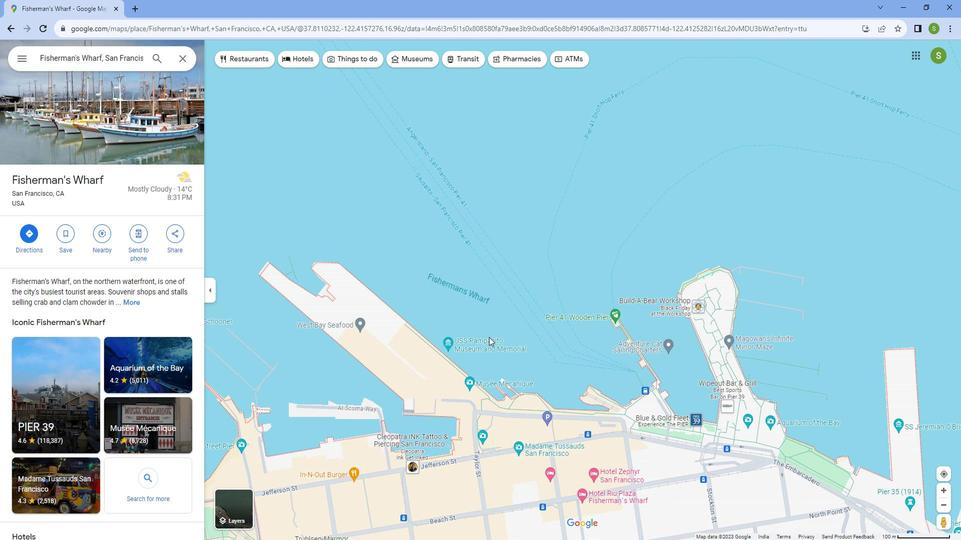 
Action: Mouse scrolled (503, 340) with delta (0, 0)
Screenshot: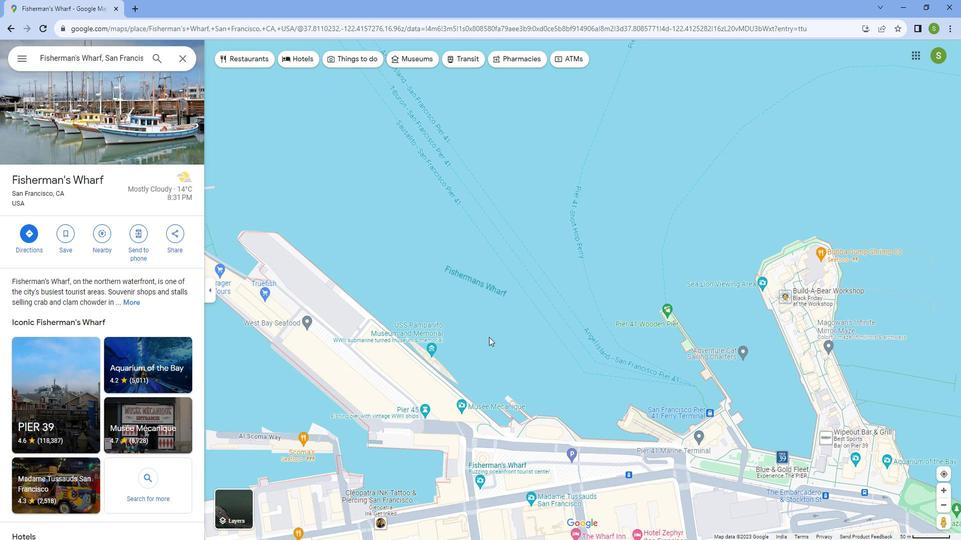 
Action: Mouse scrolled (503, 340) with delta (0, 0)
Screenshot: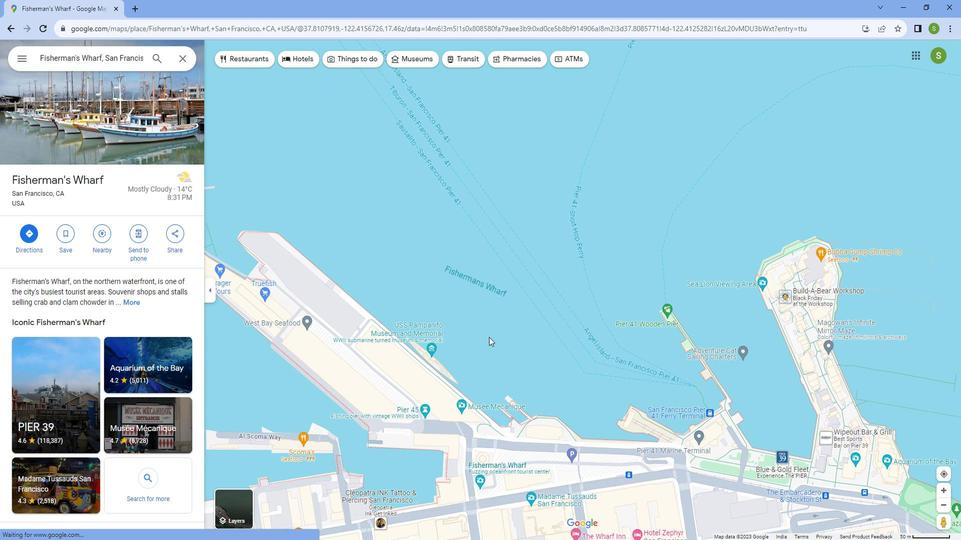 
Action: Mouse scrolled (503, 340) with delta (0, 0)
Screenshot: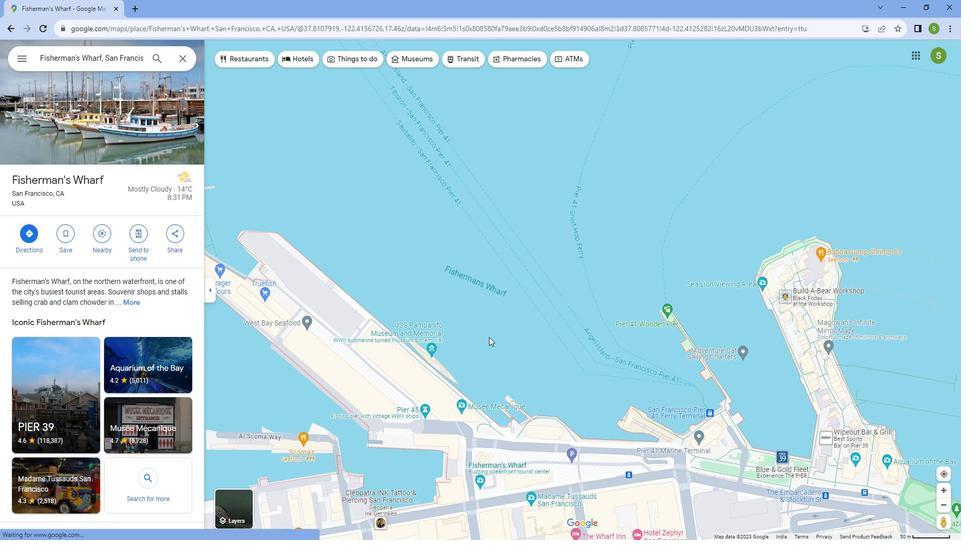 
Action: Mouse scrolled (503, 340) with delta (0, 0)
Screenshot: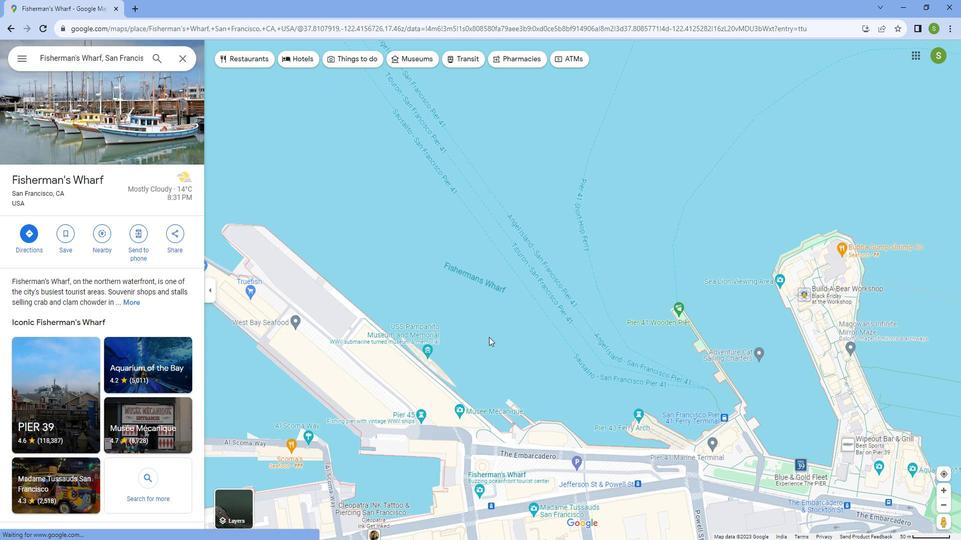 
Action: Mouse scrolled (503, 340) with delta (0, 0)
Screenshot: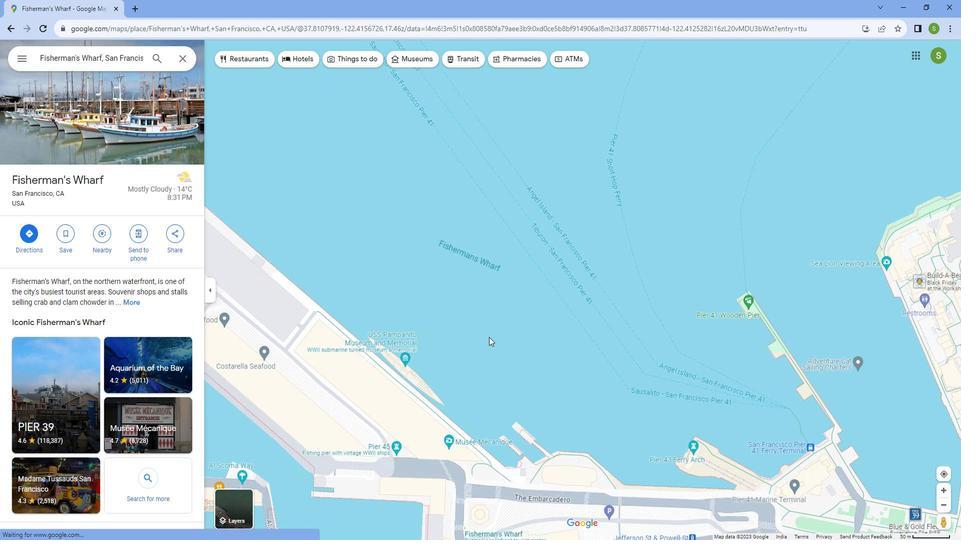 
Action: Mouse moved to (492, 350)
Screenshot: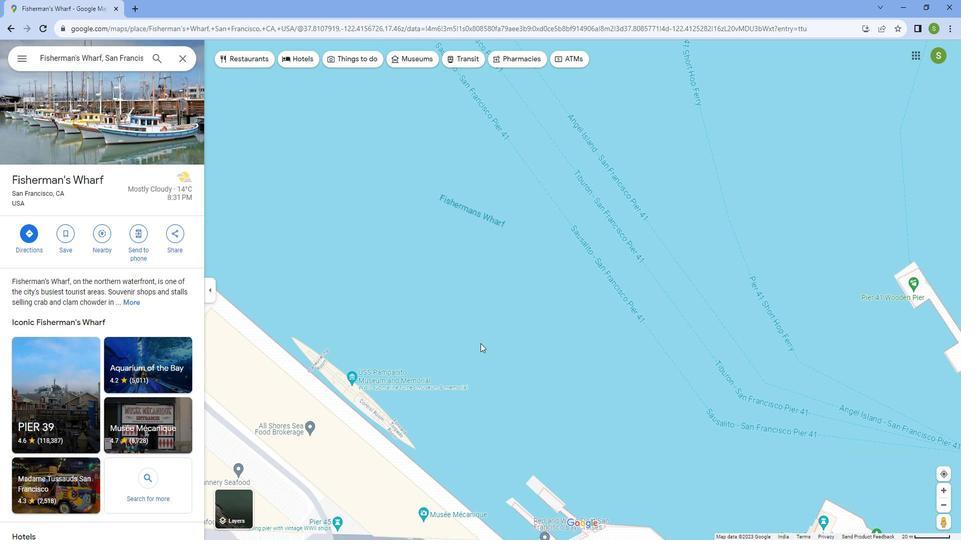 
Action: Mouse pressed left at (492, 350)
Screenshot: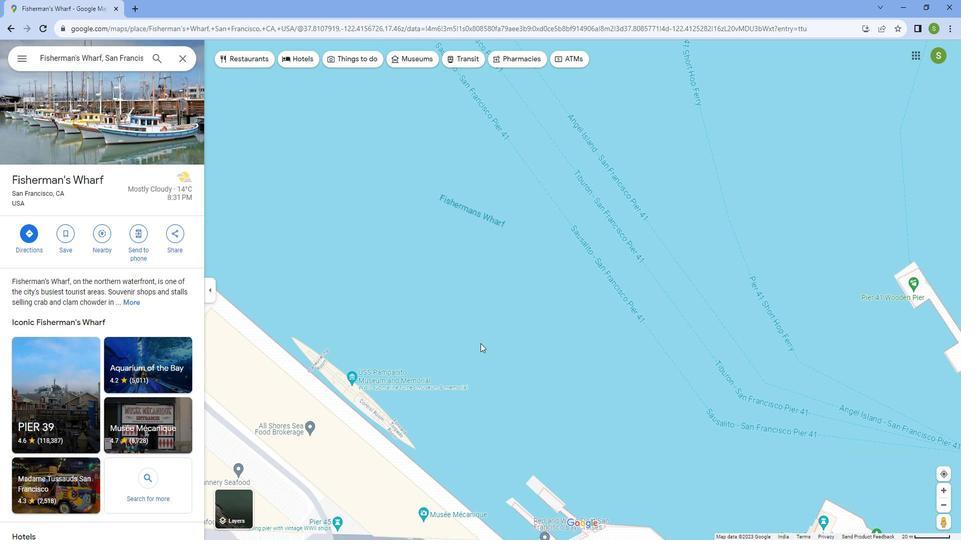 
Action: Mouse moved to (473, 275)
Screenshot: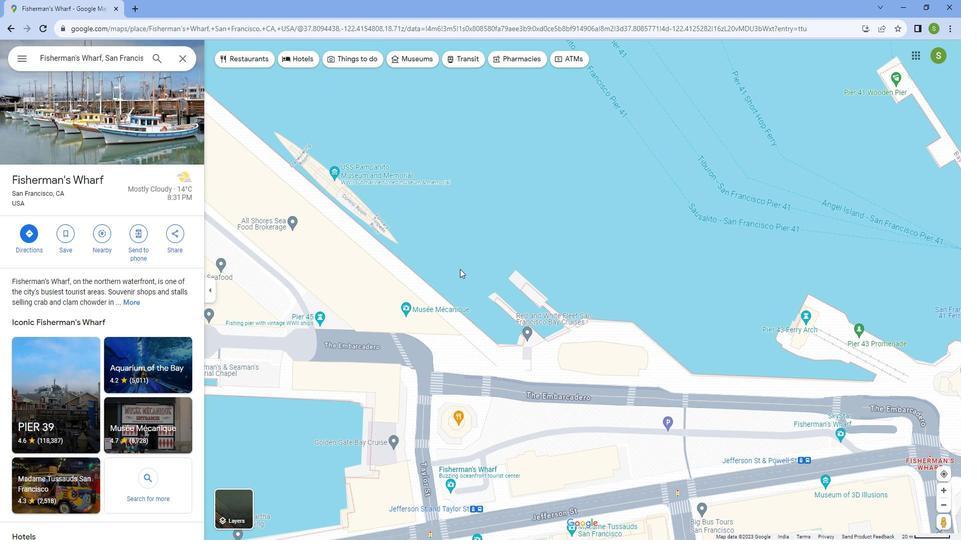 
Action: Mouse pressed left at (473, 275)
Screenshot: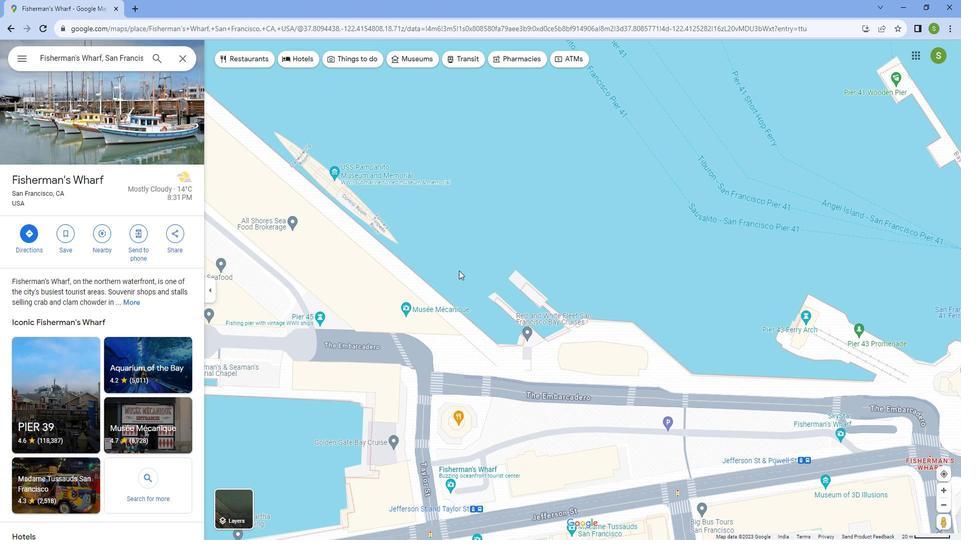 
Action: Mouse moved to (393, 277)
Screenshot: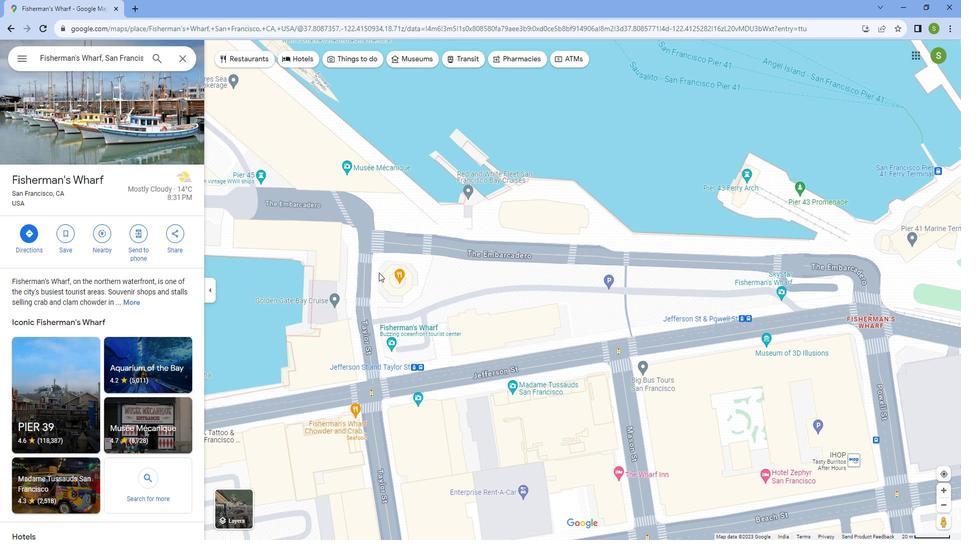
Action: Mouse pressed left at (393, 277)
Screenshot: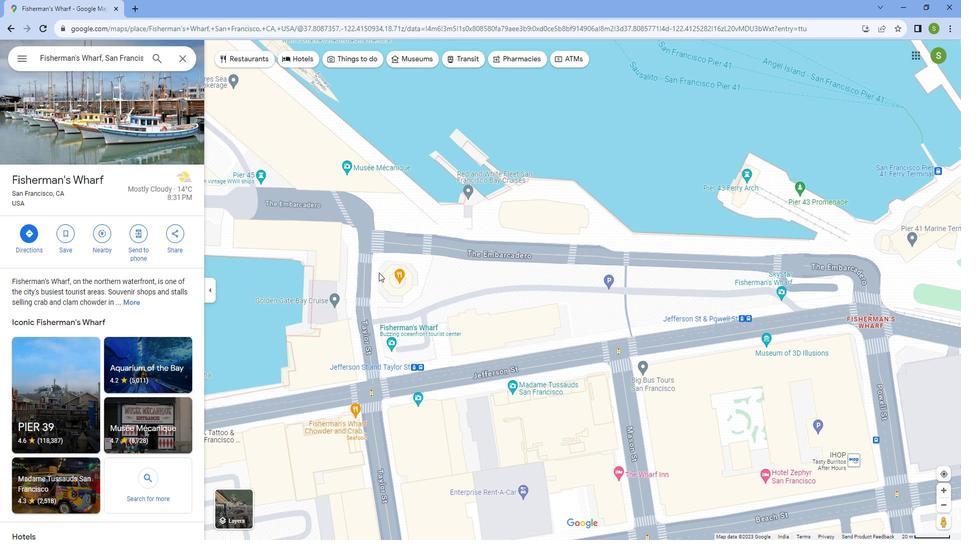 
Action: Mouse moved to (610, 322)
Screenshot: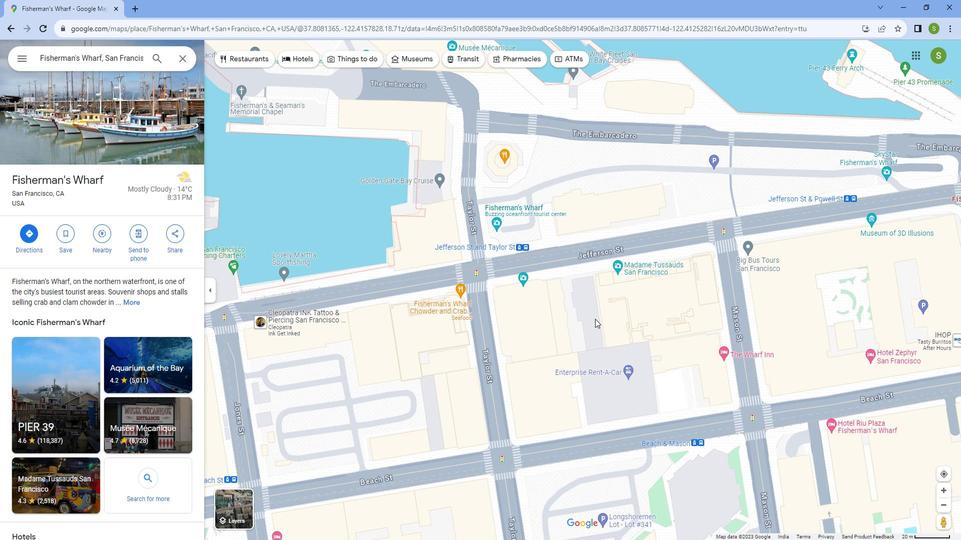 
Action: Mouse pressed left at (610, 322)
Screenshot: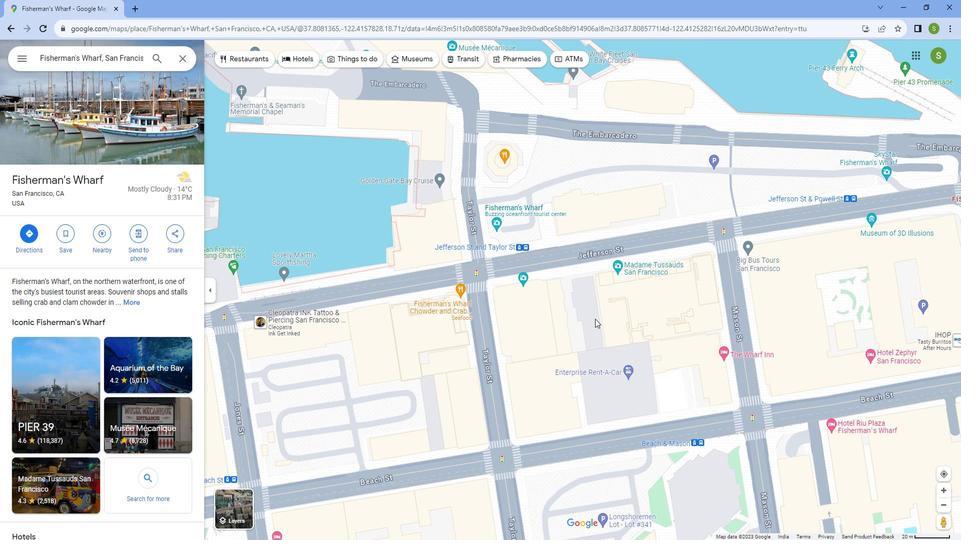 
Action: Mouse moved to (401, 236)
Screenshot: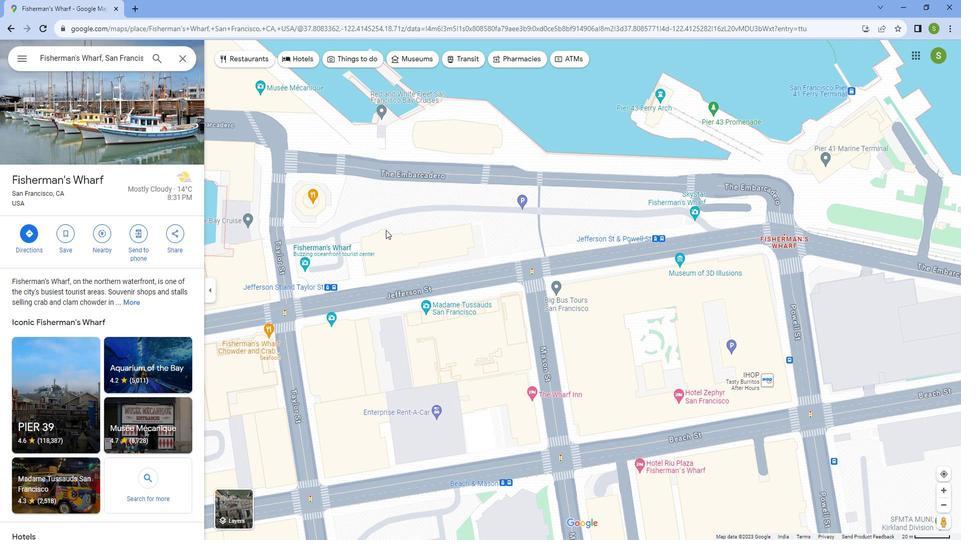 
Action: Mouse pressed left at (401, 236)
Screenshot: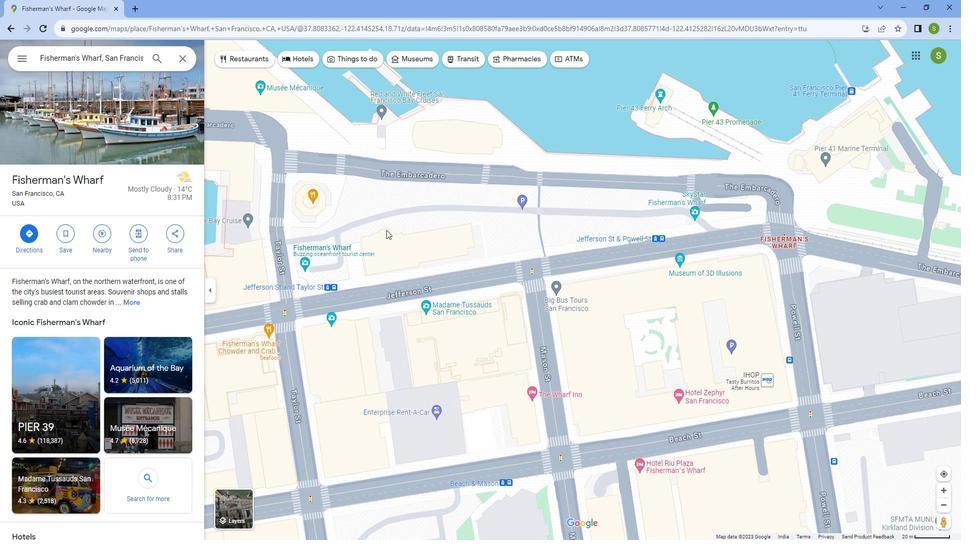 
Action: Mouse moved to (378, 262)
Screenshot: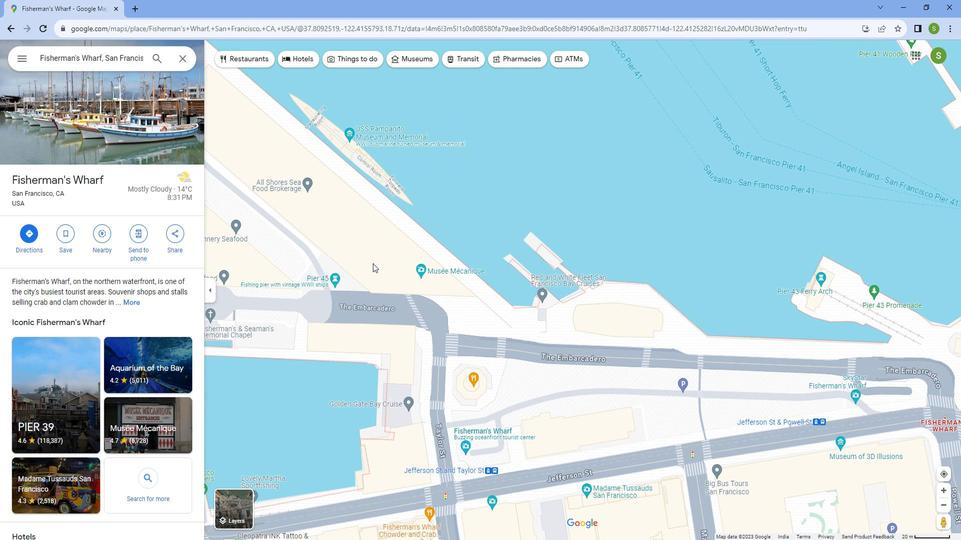 
Action: Mouse pressed left at (378, 262)
Screenshot: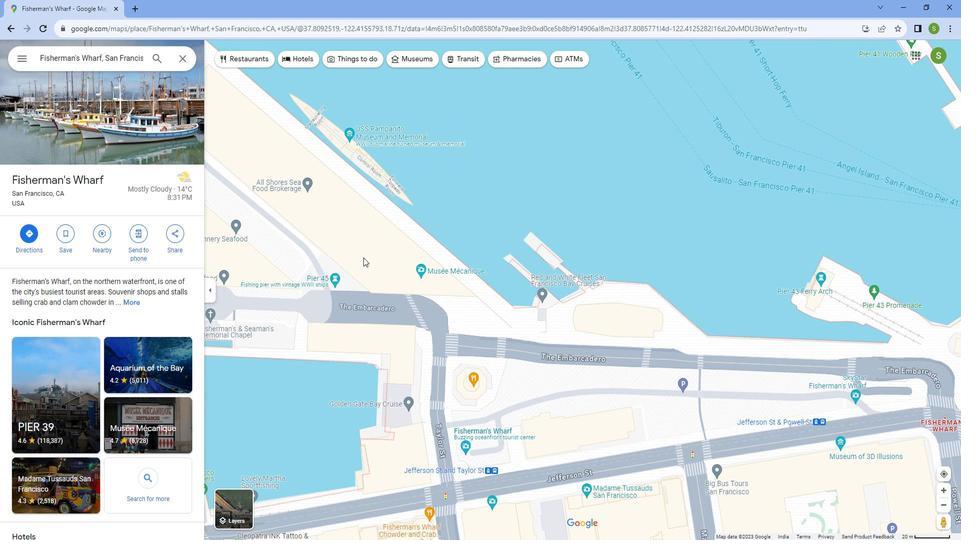 
Action: Mouse moved to (581, 216)
Screenshot: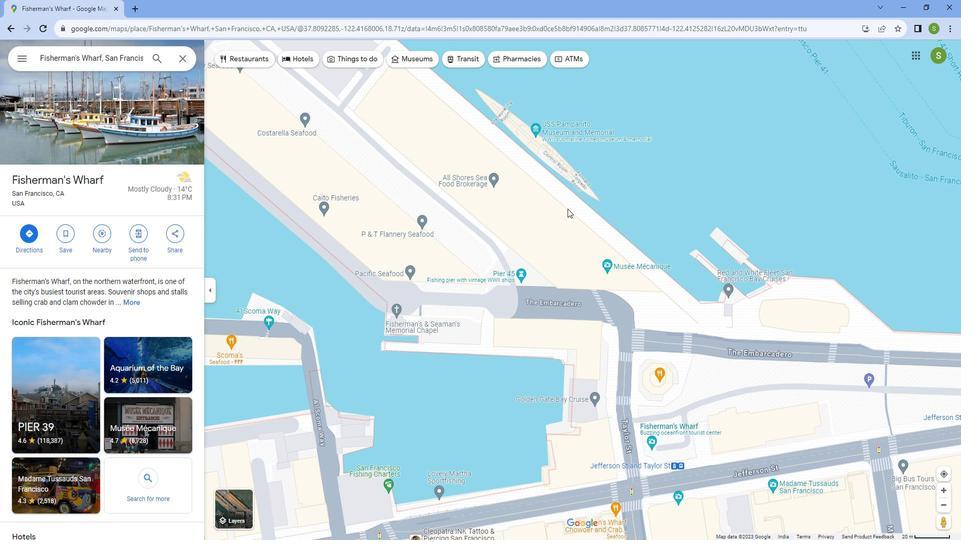
Action: Mouse pressed left at (581, 216)
Screenshot: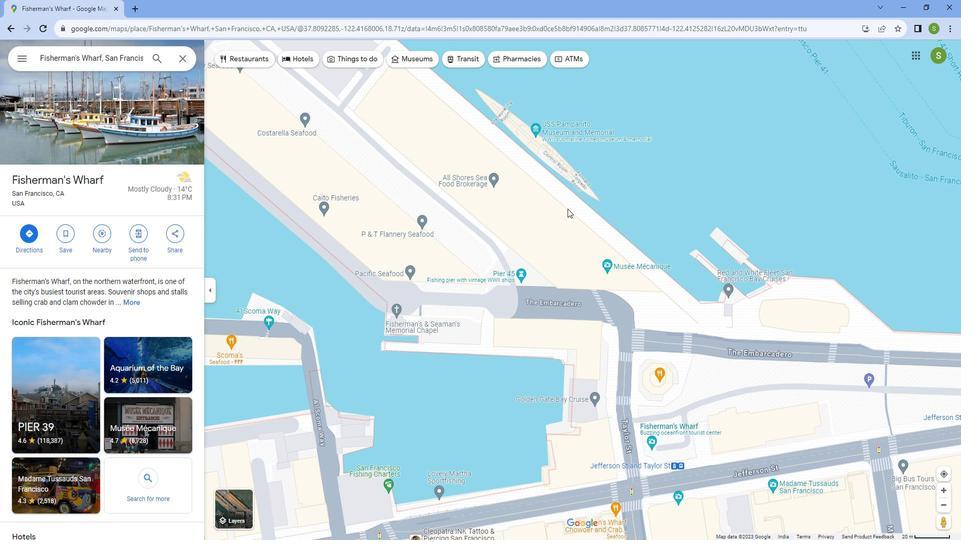 
Action: Mouse moved to (406, 512)
Screenshot: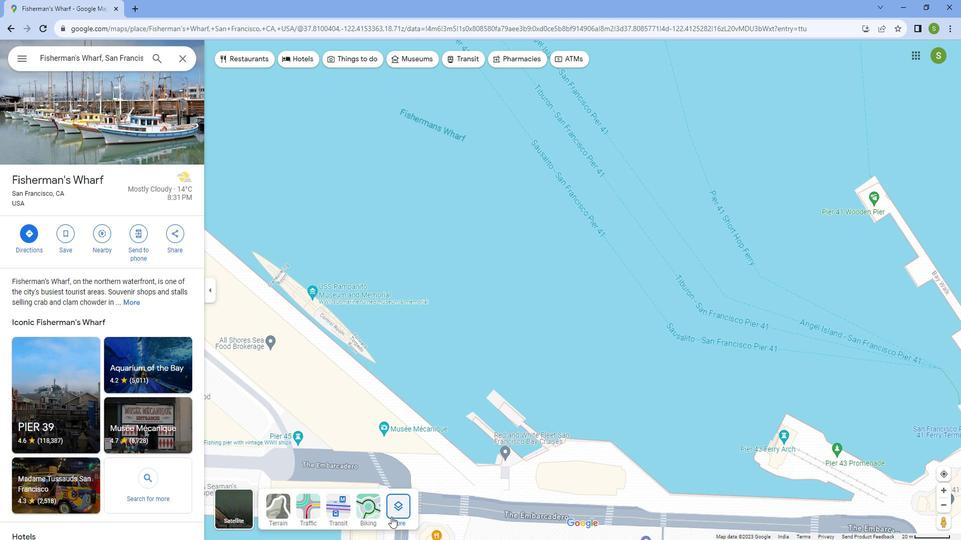 
Action: Mouse pressed left at (406, 512)
Screenshot: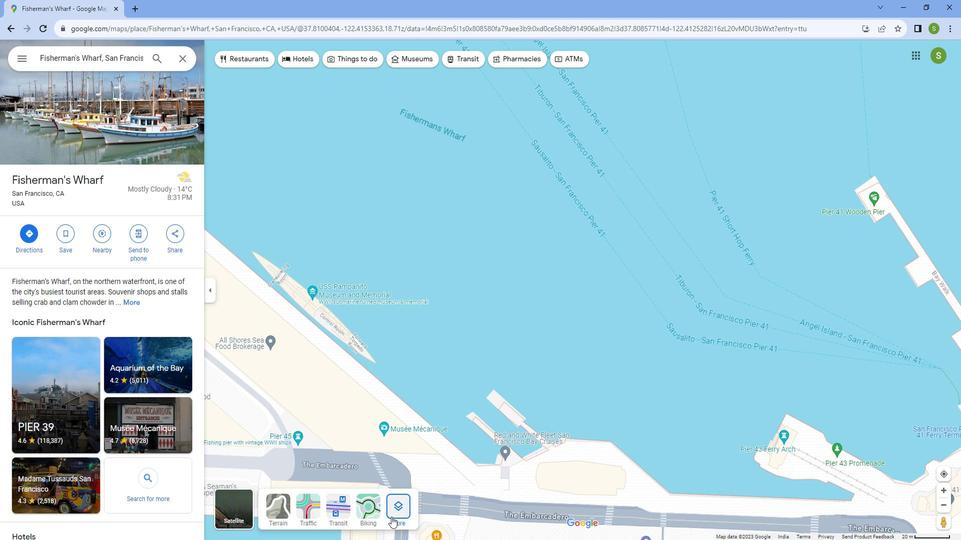 
Action: Mouse moved to (268, 406)
Screenshot: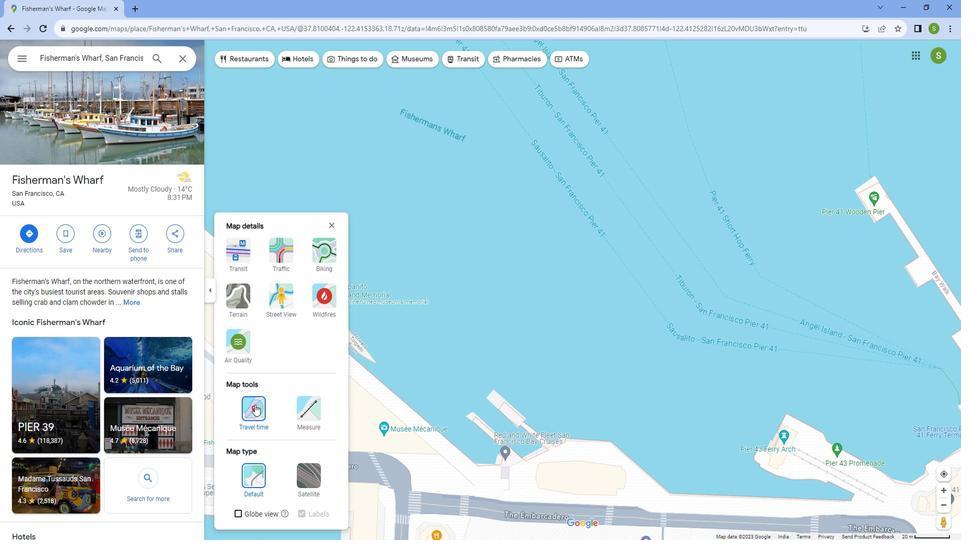 
Action: Mouse pressed left at (268, 406)
Screenshot: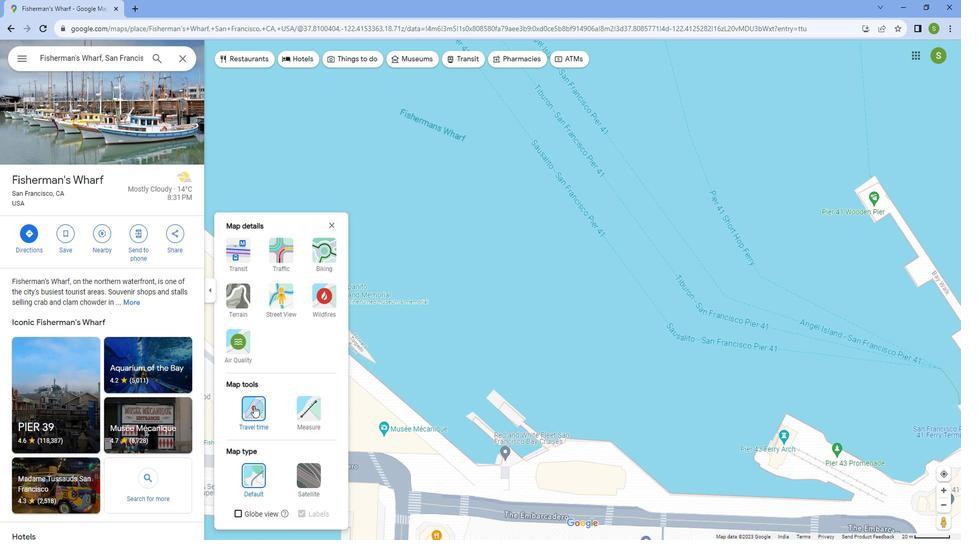 
Action: Mouse moved to (294, 299)
Screenshot: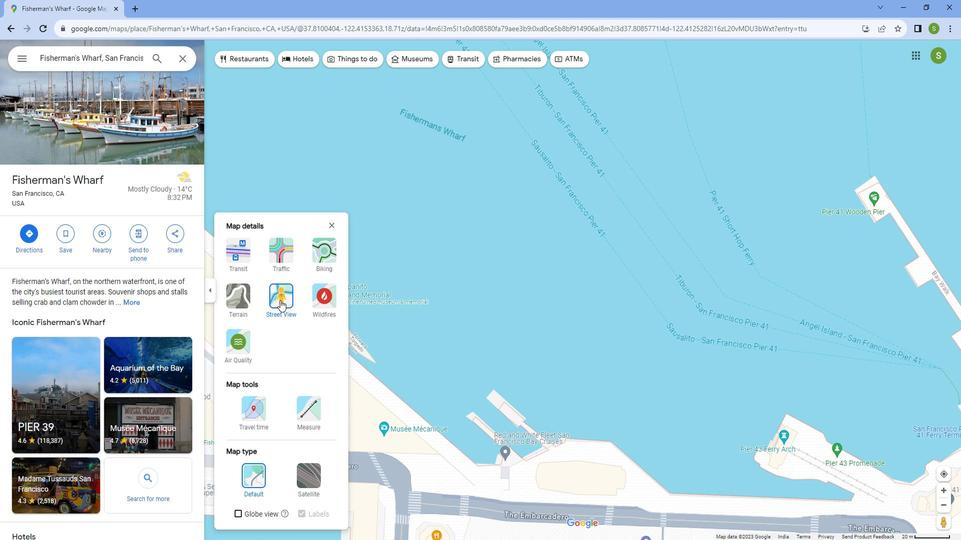 
Action: Mouse pressed left at (294, 299)
Screenshot: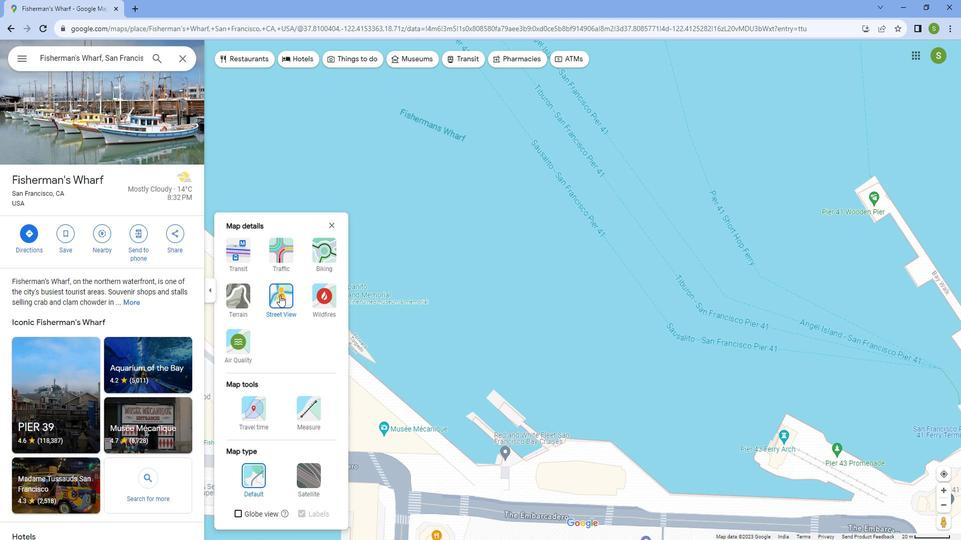 
Action: Mouse moved to (460, 203)
Screenshot: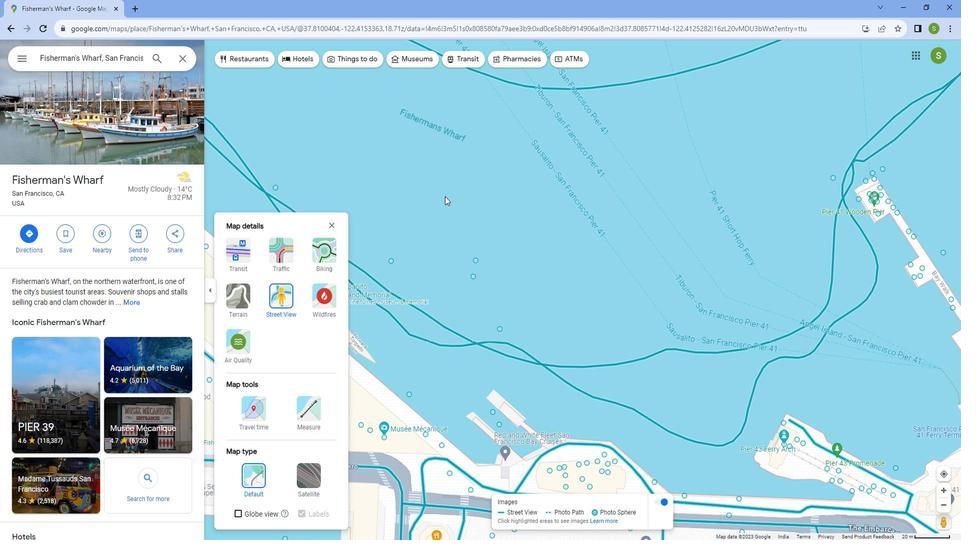 
Action: Mouse scrolled (460, 203) with delta (0, 0)
Screenshot: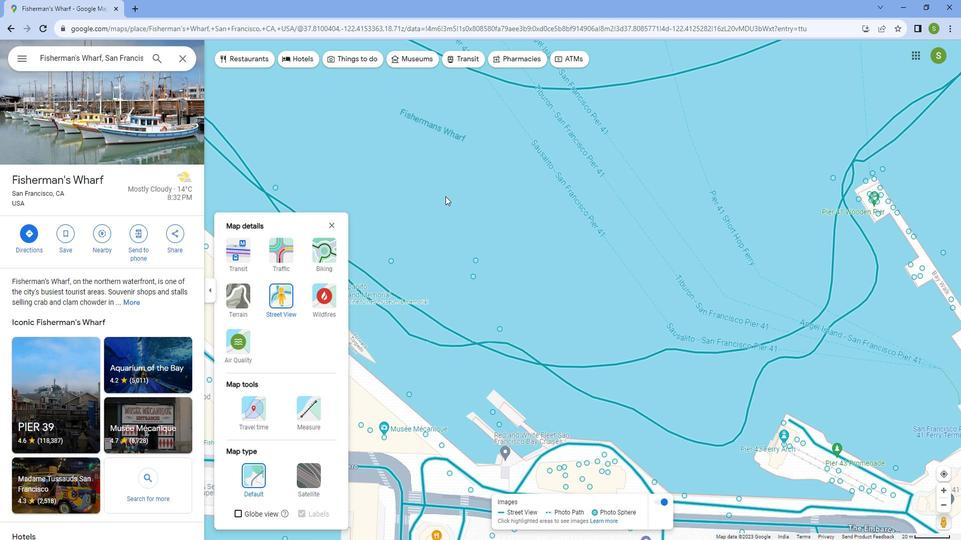 
Action: Mouse scrolled (460, 203) with delta (0, 0)
Screenshot: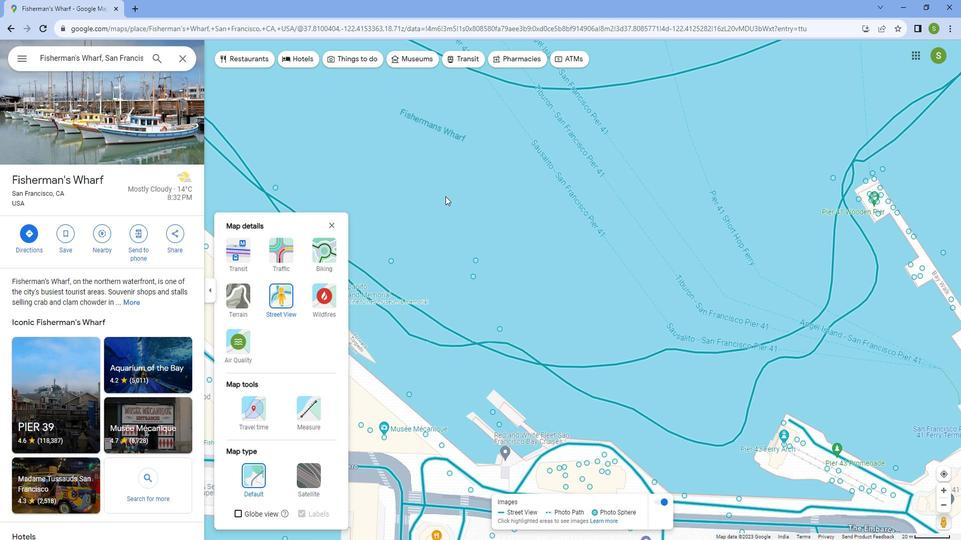 
Action: Mouse scrolled (460, 203) with delta (0, 0)
Screenshot: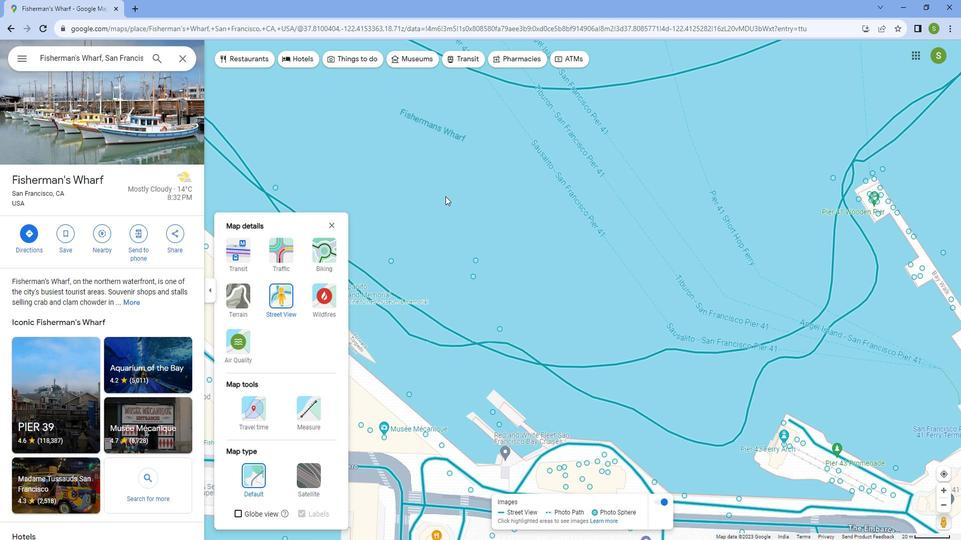 
Action: Mouse scrolled (460, 203) with delta (0, 0)
Screenshot: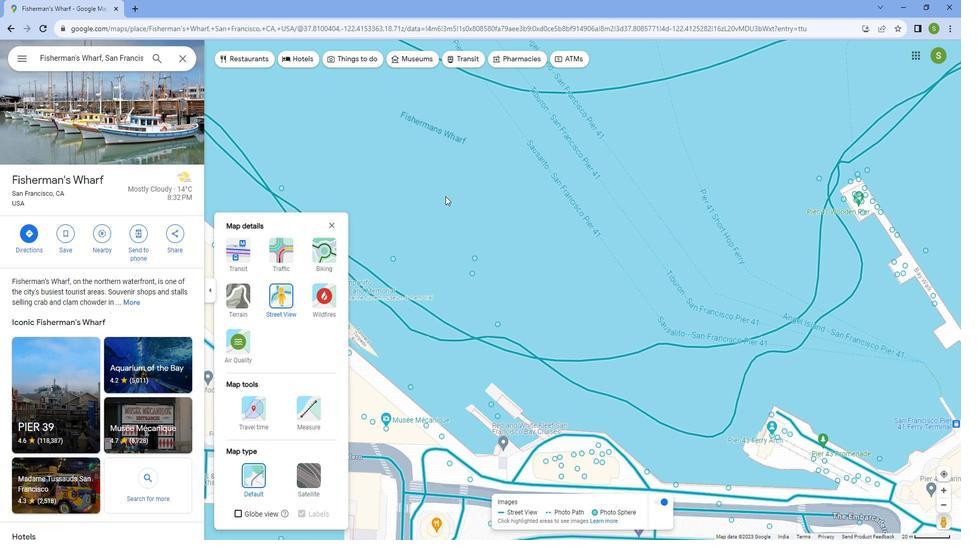 
Action: Mouse scrolled (460, 204) with delta (0, 0)
Screenshot: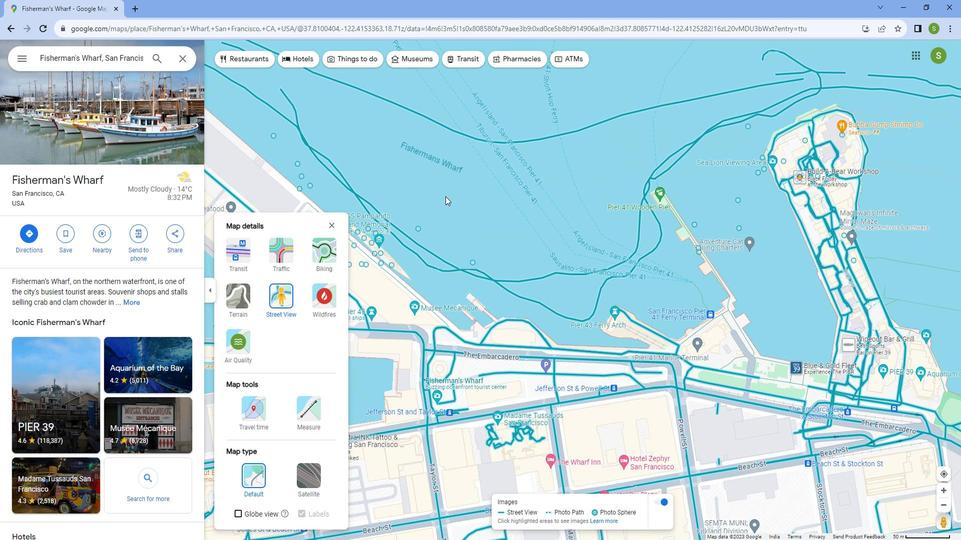 
Action: Mouse scrolled (460, 204) with delta (0, 0)
Screenshot: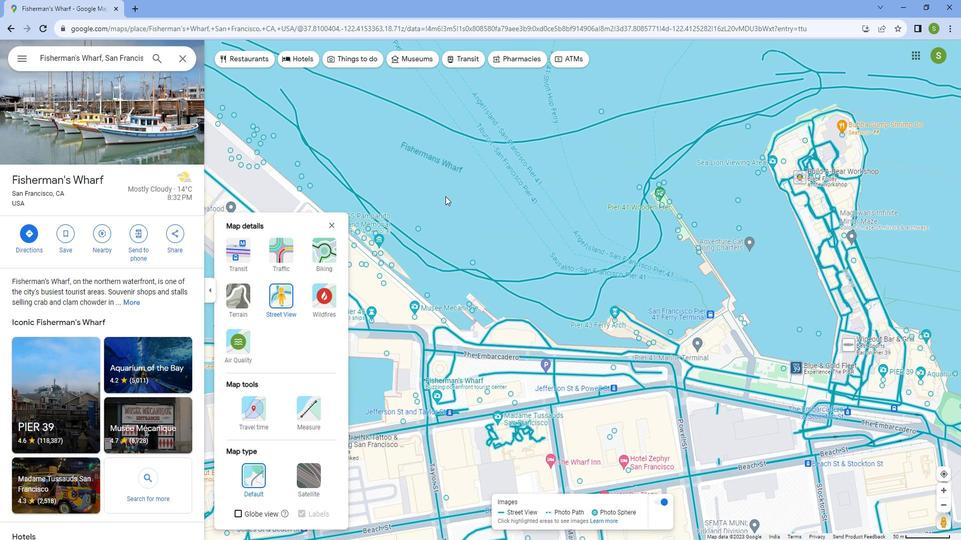 
Action: Mouse scrolled (460, 204) with delta (0, 0)
Screenshot: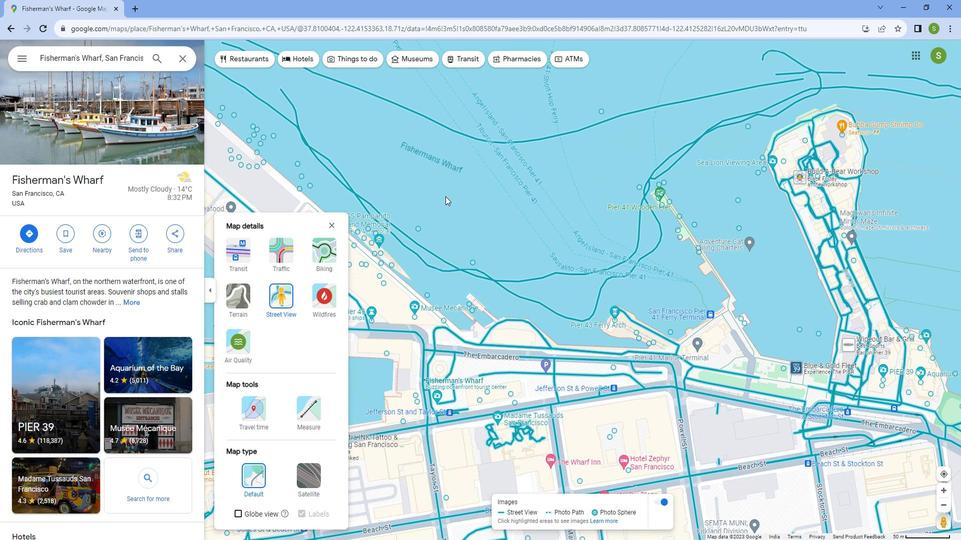 
Action: Mouse scrolled (460, 204) with delta (0, 0)
Screenshot: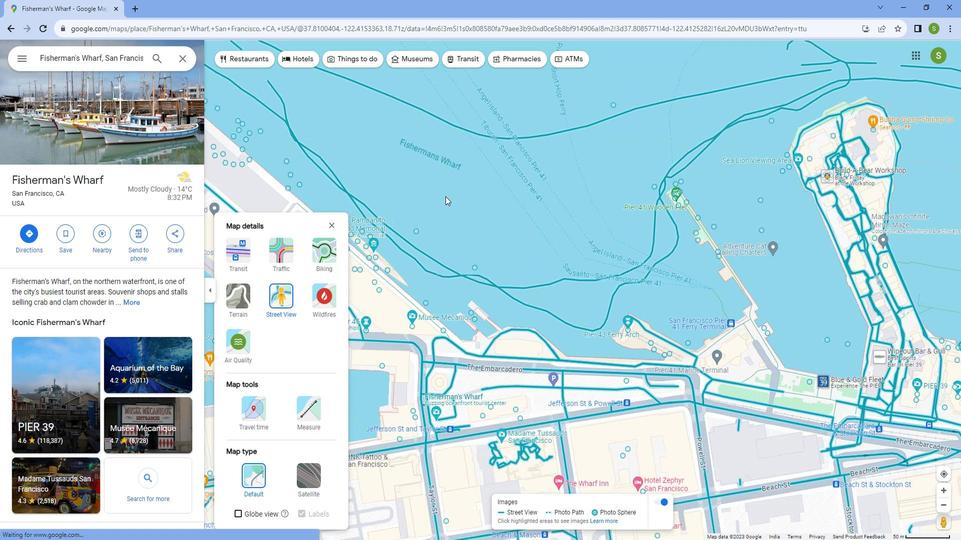 
Action: Mouse moved to (464, 290)
Screenshot: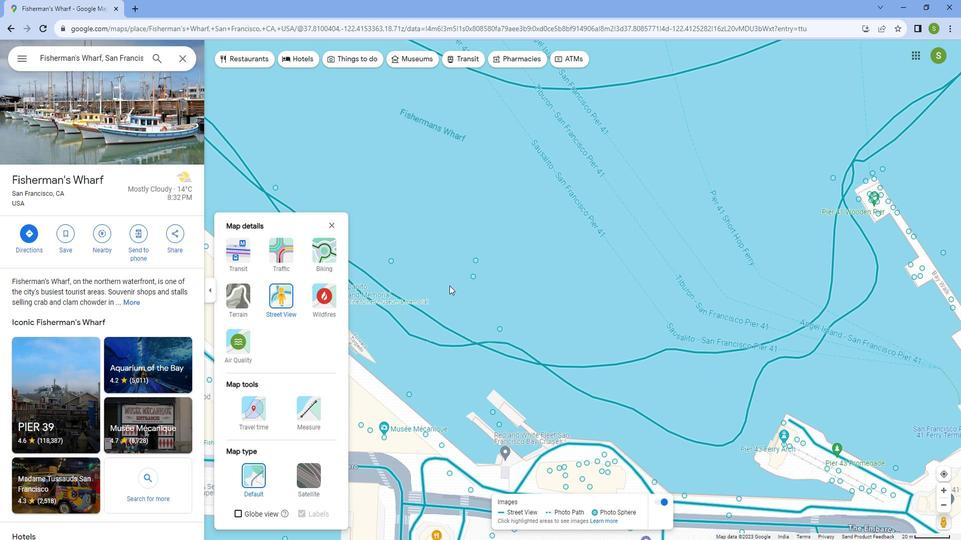 
Action: Mouse scrolled (464, 289) with delta (0, 0)
Screenshot: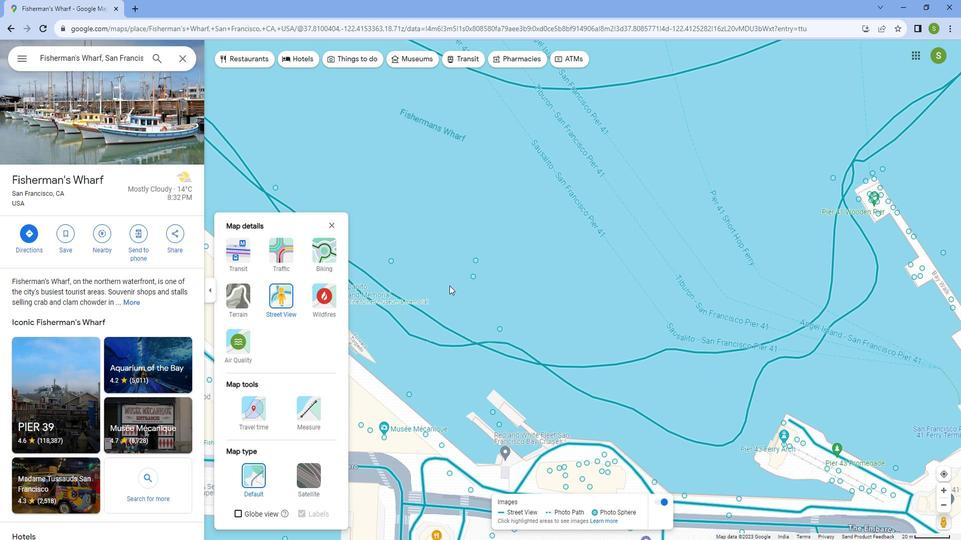 
Action: Mouse scrolled (464, 289) with delta (0, 0)
Screenshot: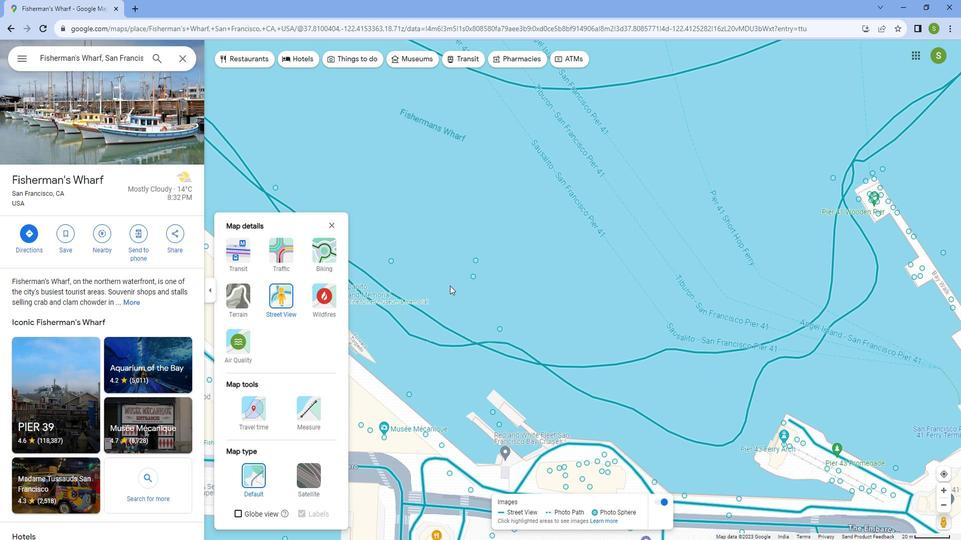 
Action: Mouse scrolled (464, 289) with delta (0, 0)
Screenshot: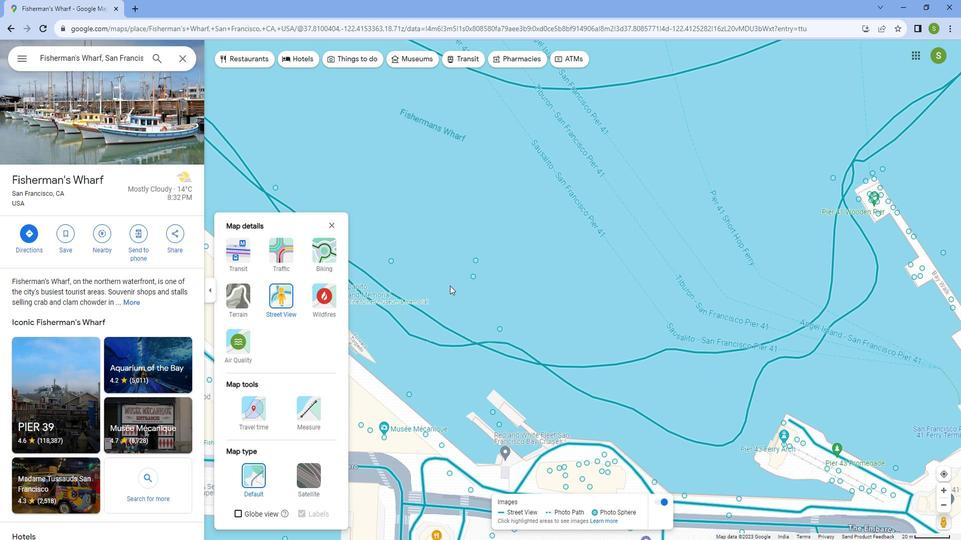 
Action: Mouse moved to (440, 190)
Screenshot: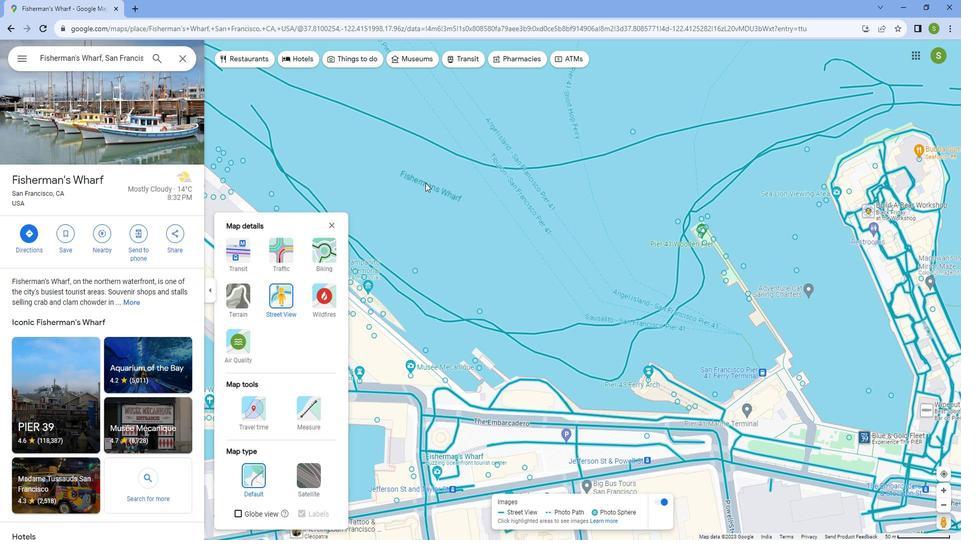 
Action: Mouse pressed left at (440, 190)
Screenshot: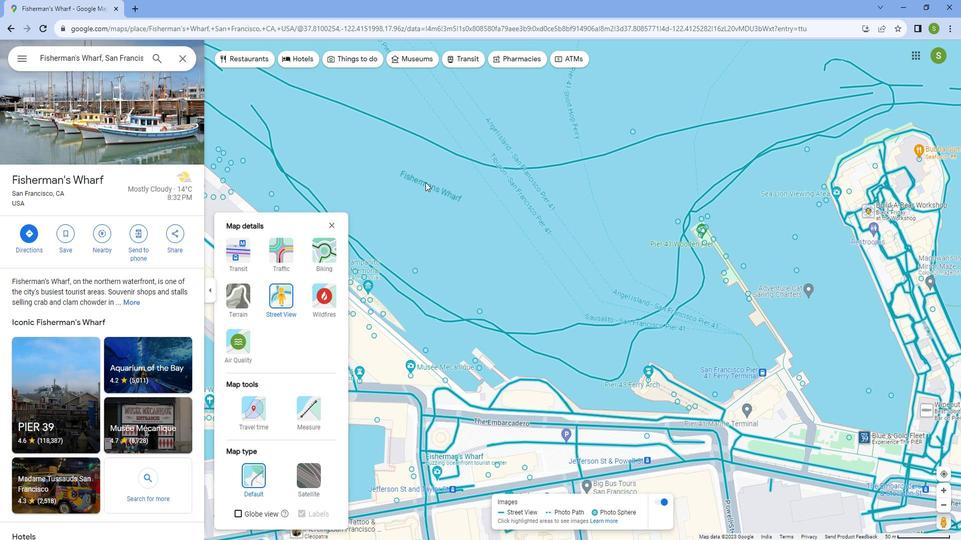 
Action: Mouse pressed left at (440, 190)
Screenshot: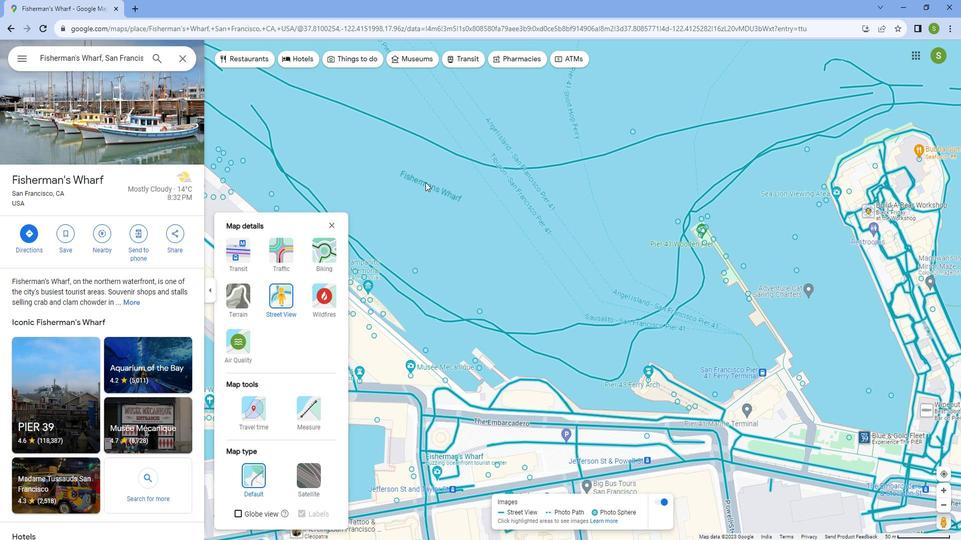 
Action: Mouse moved to (474, 124)
Screenshot: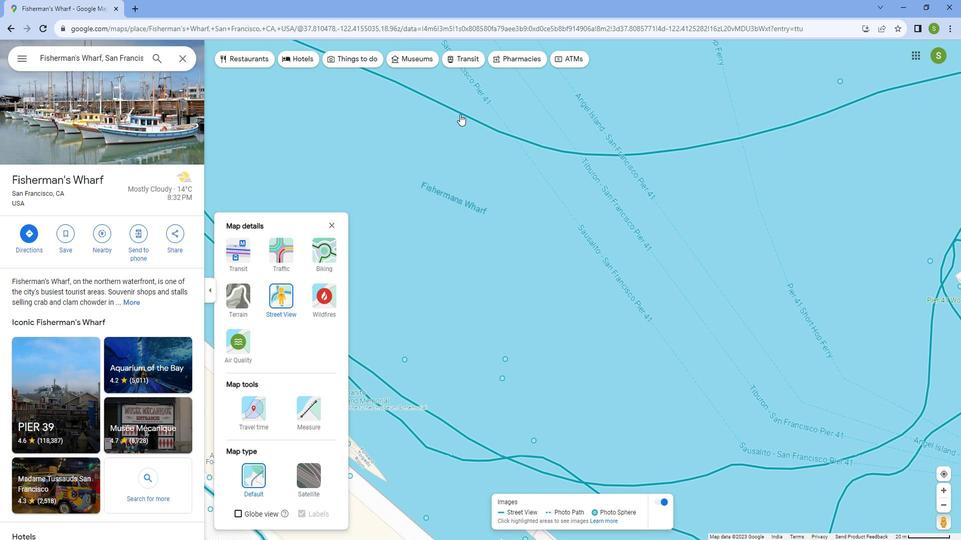 
Action: Mouse pressed left at (474, 124)
Screenshot: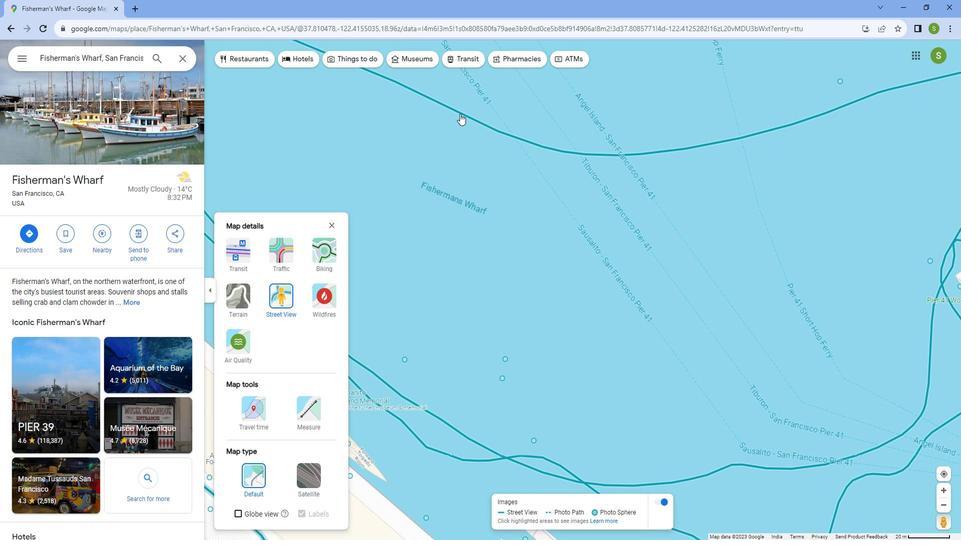 
Action: Mouse pressed left at (474, 124)
Screenshot: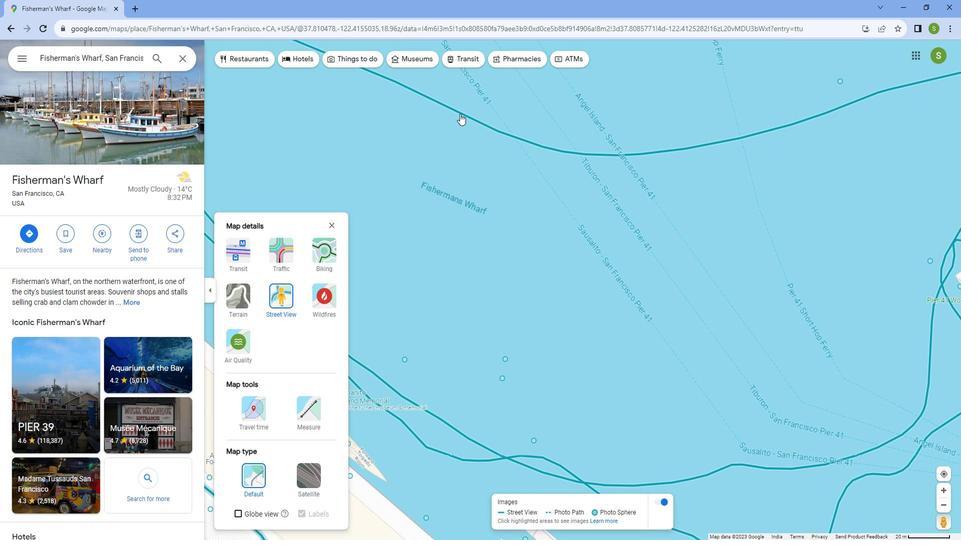 
Action: Mouse moved to (383, 405)
Screenshot: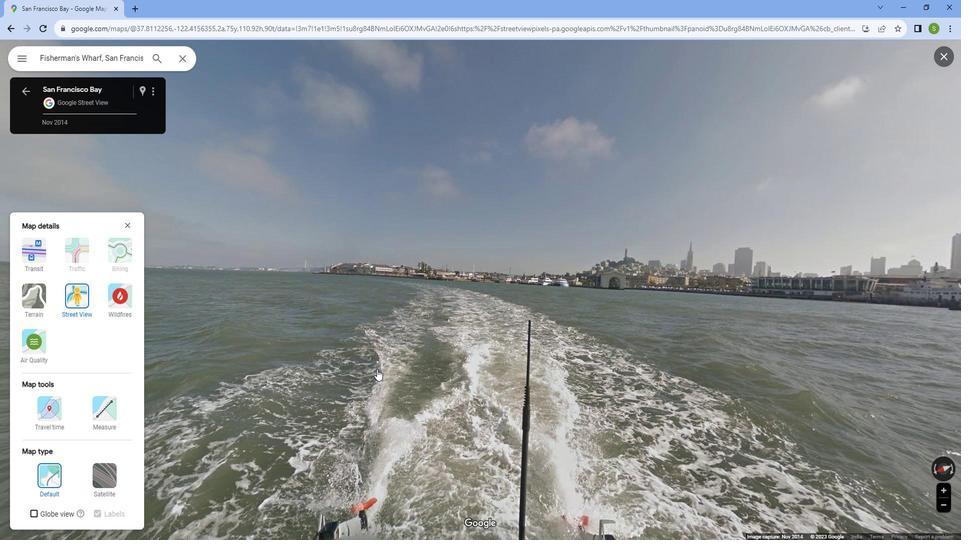 
Action: Mouse pressed left at (383, 405)
Screenshot: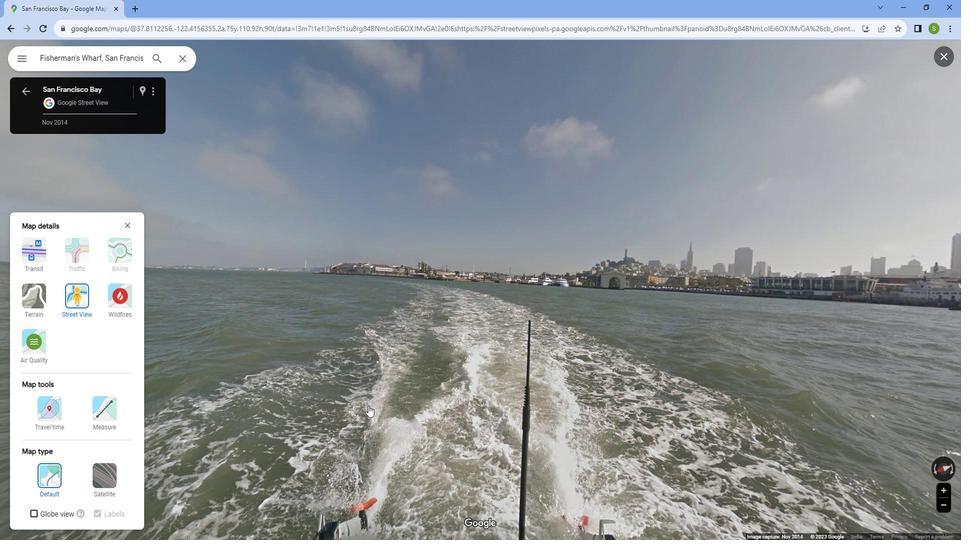 
Action: Mouse moved to (357, 364)
Screenshot: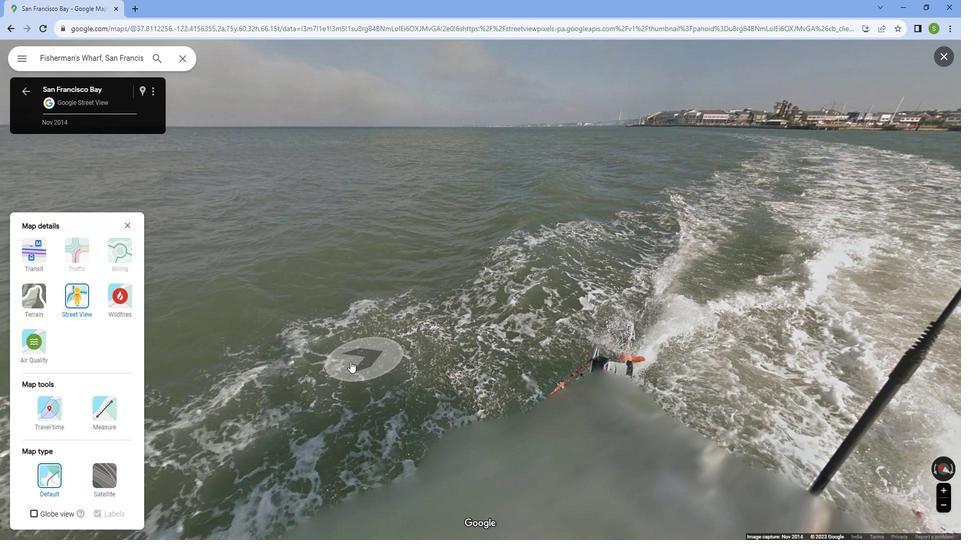 
Action: Mouse pressed left at (357, 364)
Screenshot: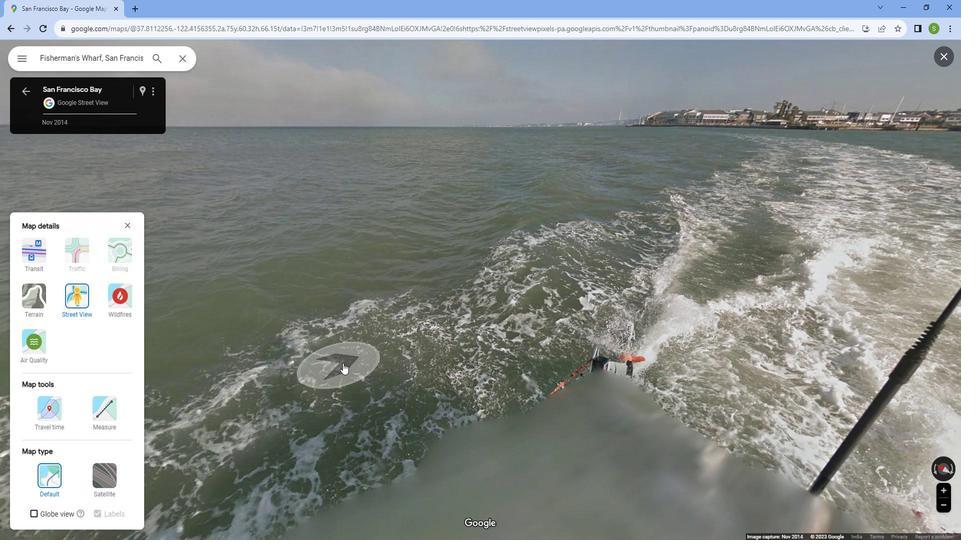
Action: Mouse moved to (384, 285)
Screenshot: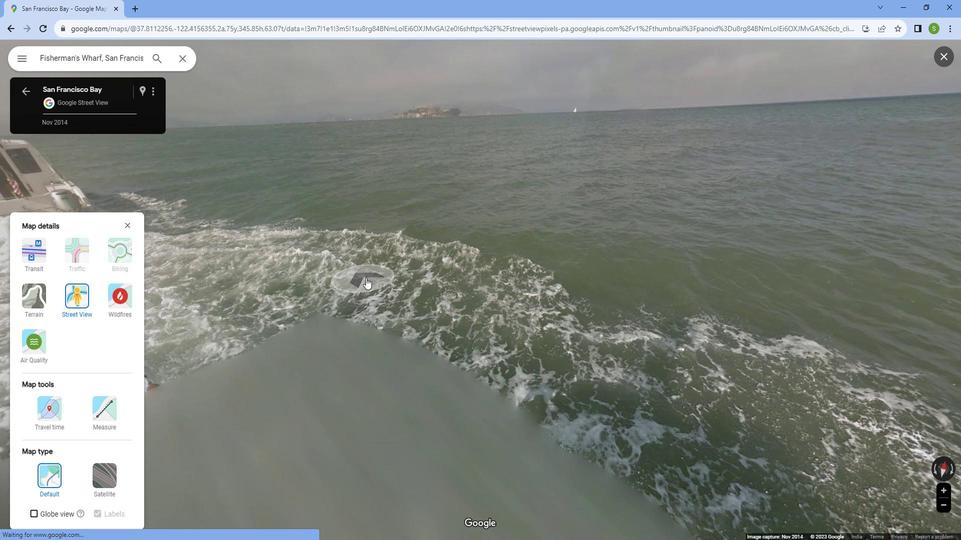 
Action: Mouse pressed left at (384, 285)
Screenshot: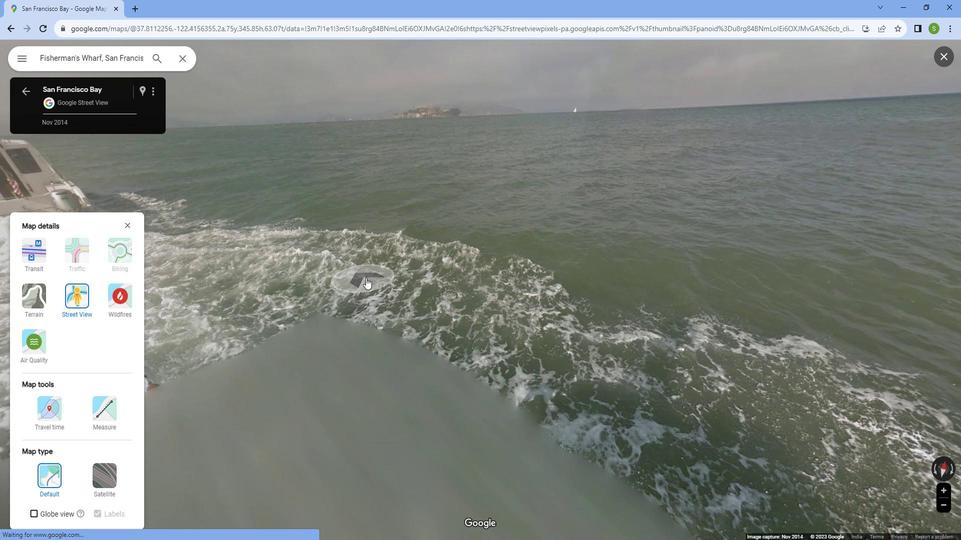 
Action: Mouse moved to (586, 379)
Screenshot: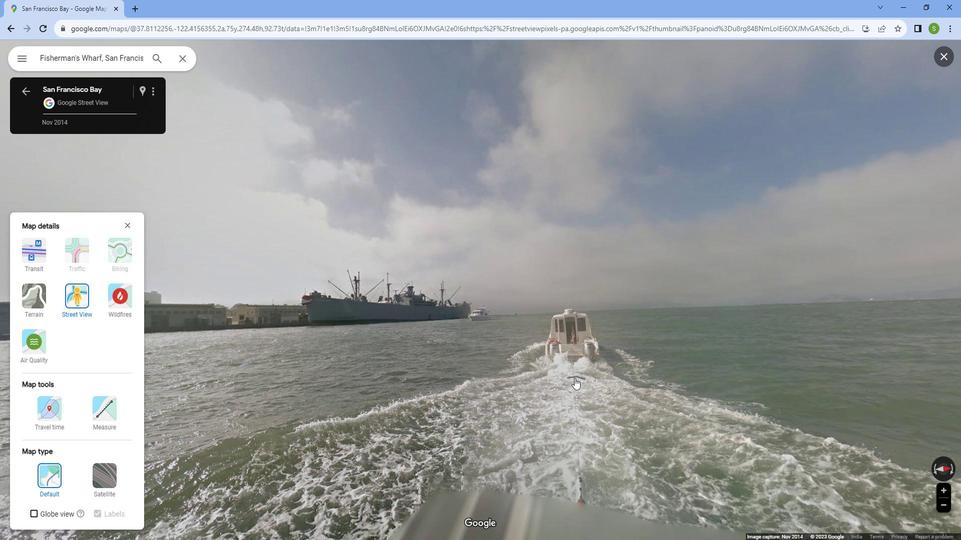 
Action: Mouse pressed left at (586, 379)
Screenshot: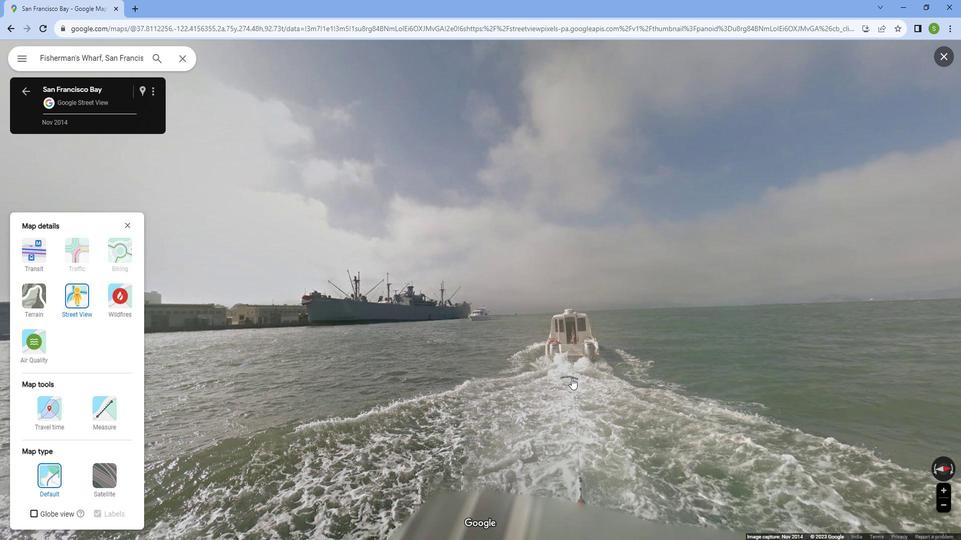 
Action: Mouse pressed left at (586, 379)
Screenshot: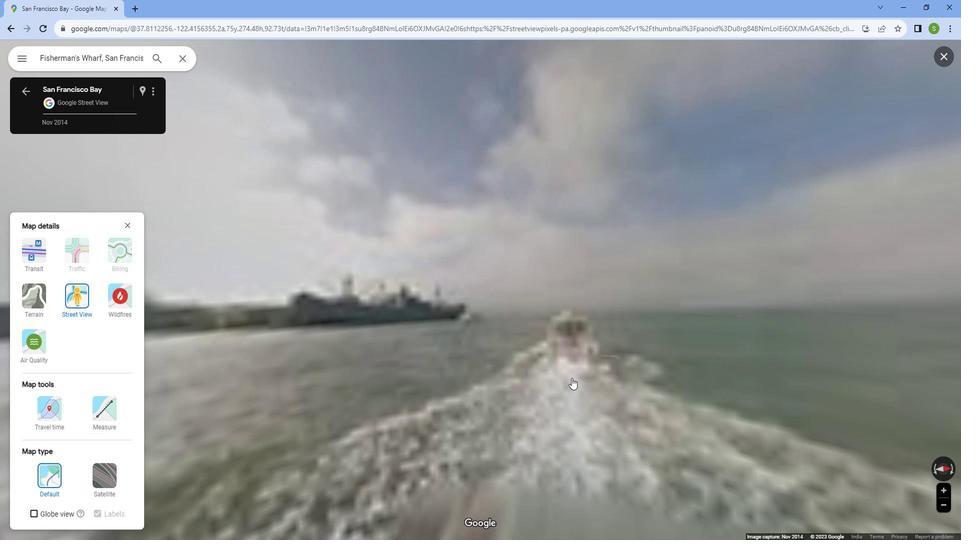 
Action: Mouse pressed left at (586, 379)
Screenshot: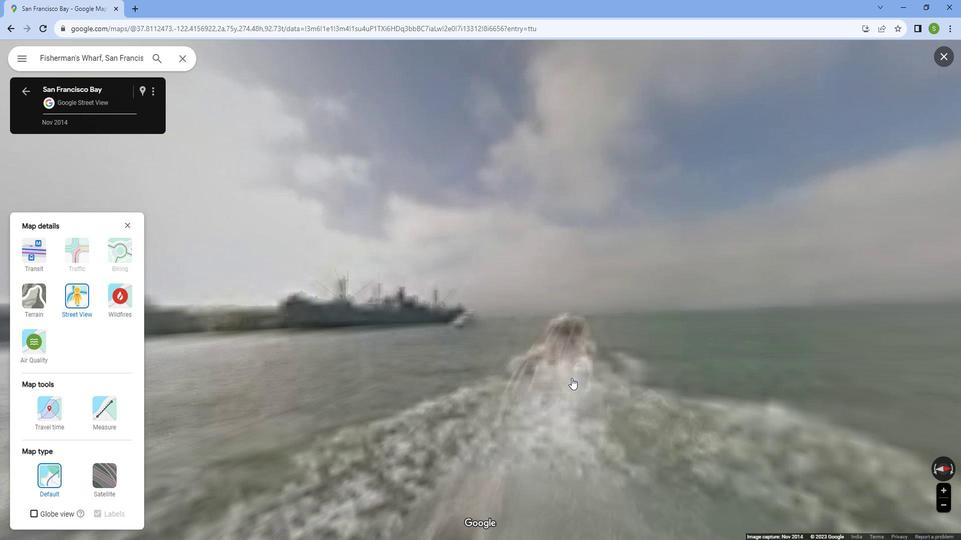 
Action: Mouse moved to (564, 376)
Screenshot: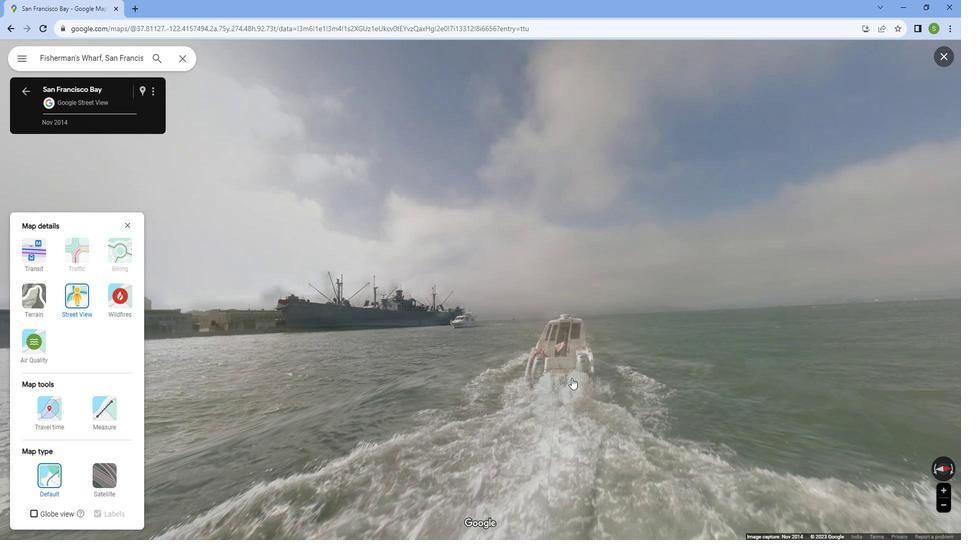 
Action: Mouse pressed left at (564, 376)
Screenshot: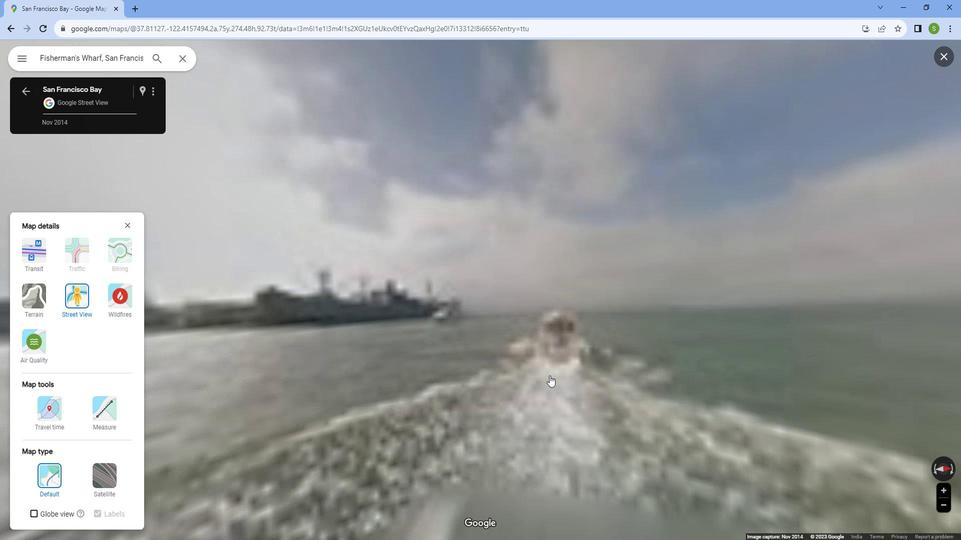 
Action: Mouse moved to (474, 359)
Screenshot: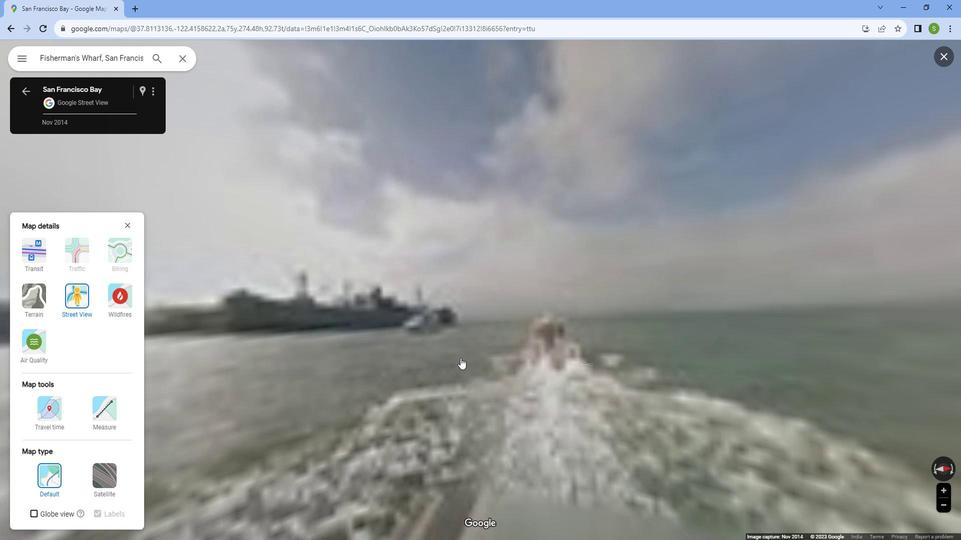 
Action: Mouse pressed left at (474, 359)
Screenshot: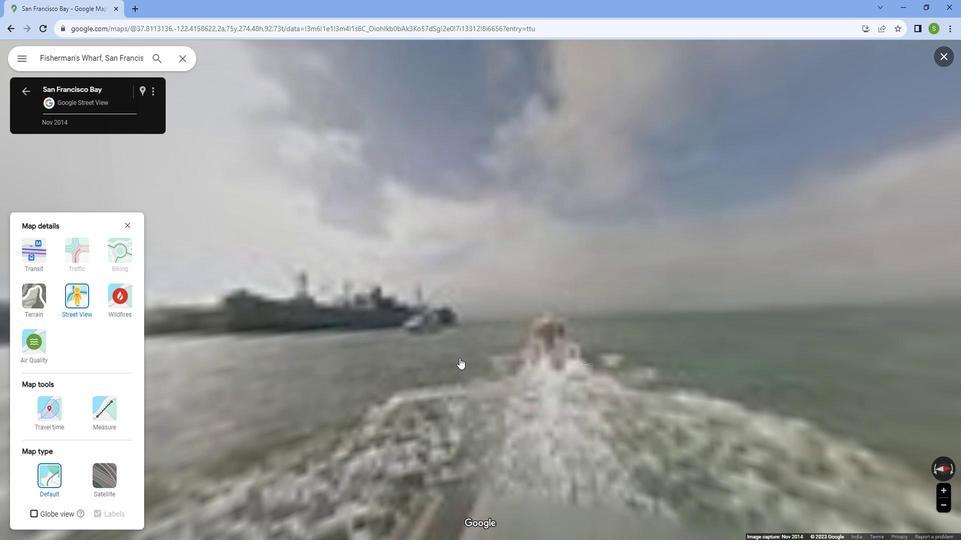 
Action: Mouse pressed left at (474, 359)
Screenshot: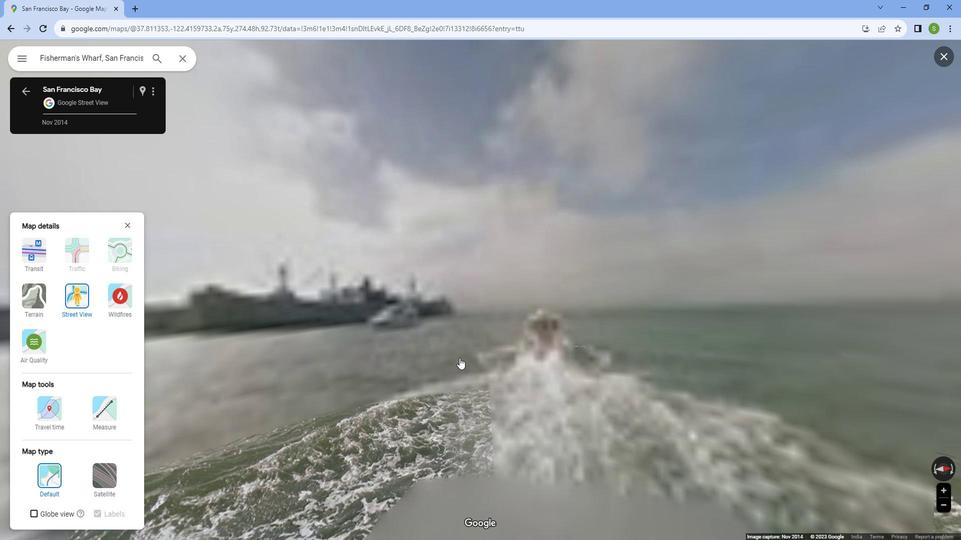 
Action: Mouse moved to (377, 369)
Screenshot: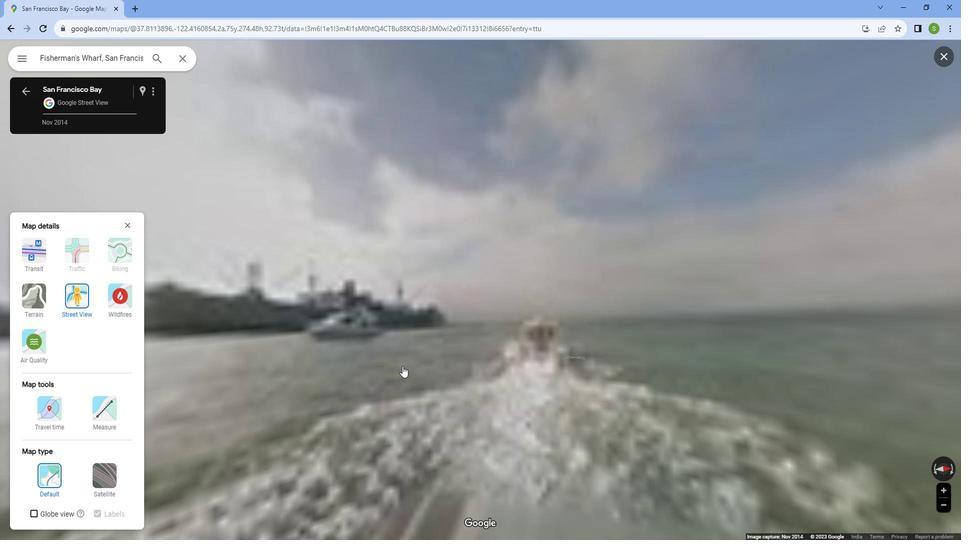 
Action: Mouse pressed left at (377, 369)
Screenshot: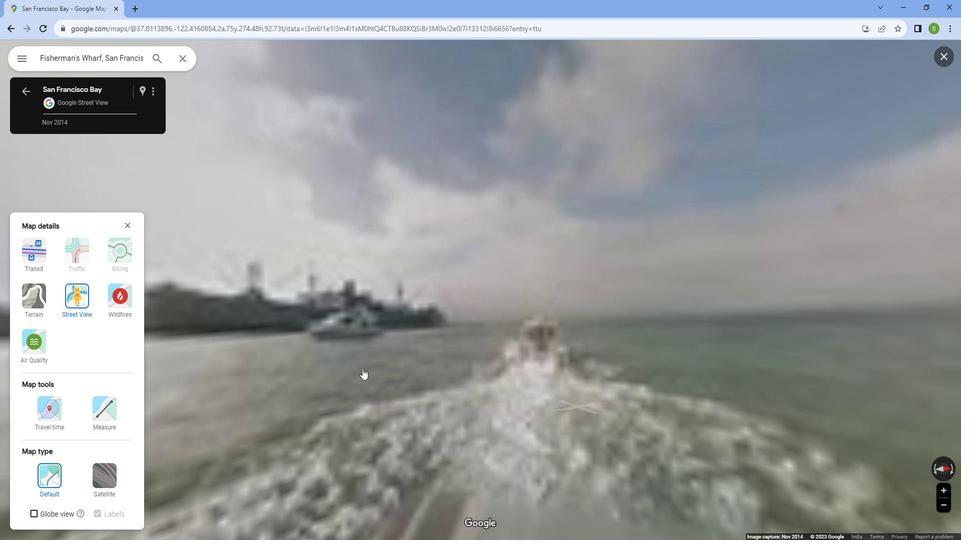 
Action: Mouse moved to (517, 387)
Screenshot: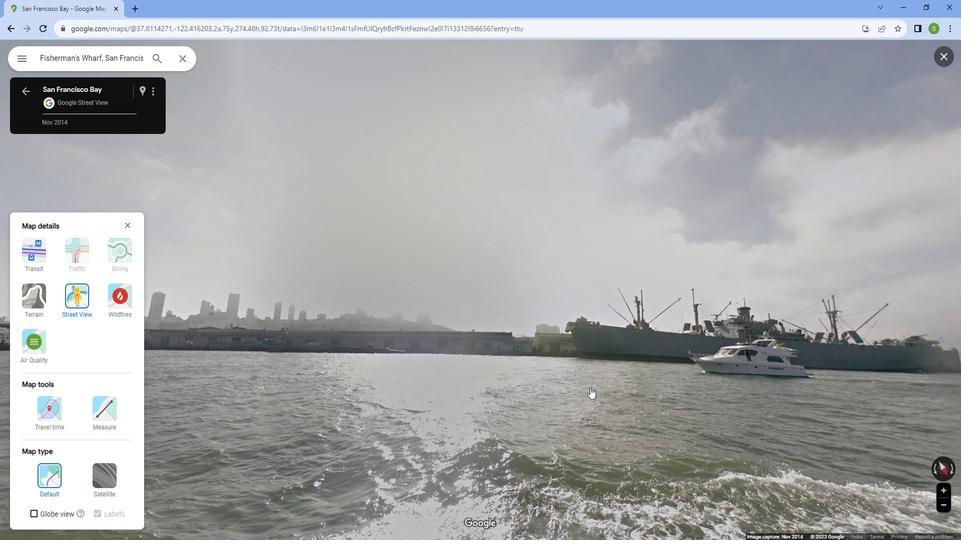 
Action: Mouse pressed left at (517, 387)
Screenshot: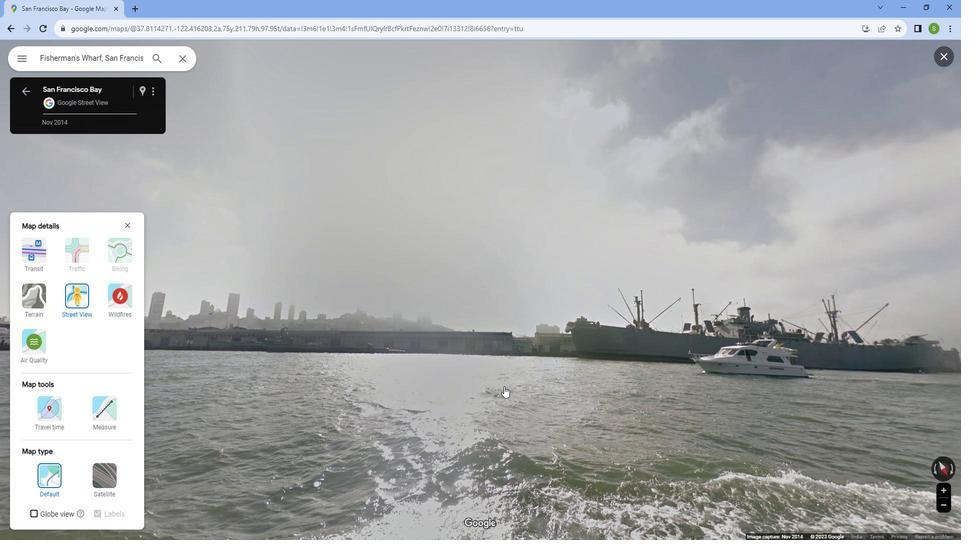 
Action: Mouse moved to (582, 396)
Screenshot: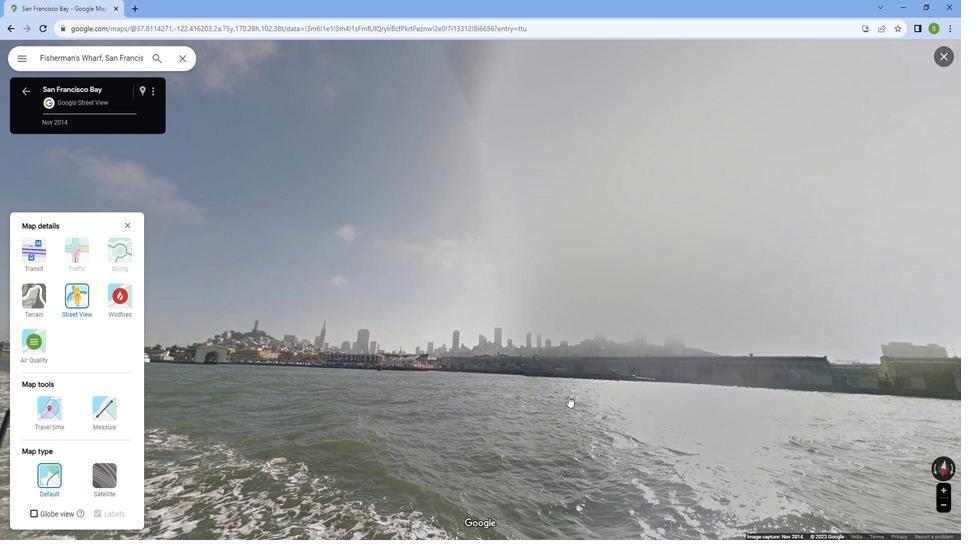 
Action: Mouse pressed left at (582, 396)
Screenshot: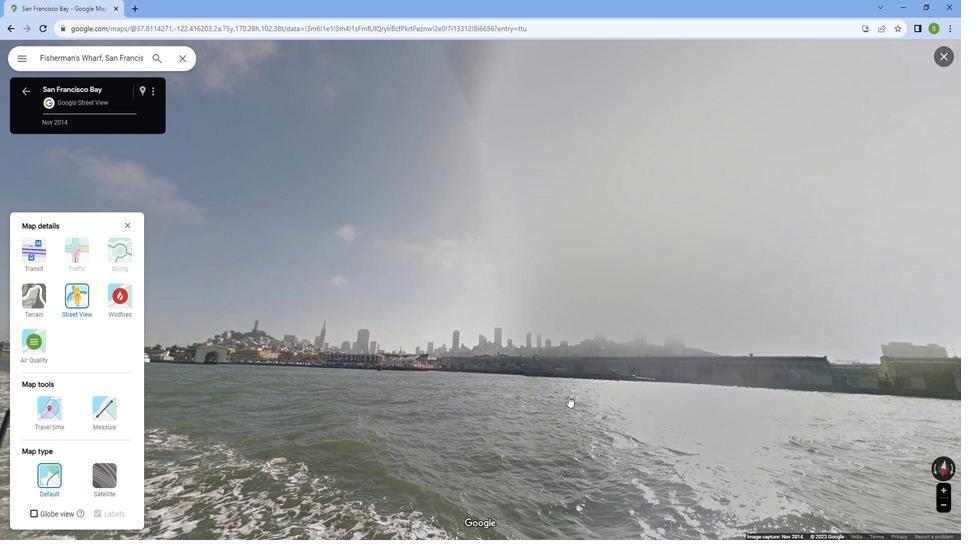 
Action: Mouse moved to (410, 387)
Screenshot: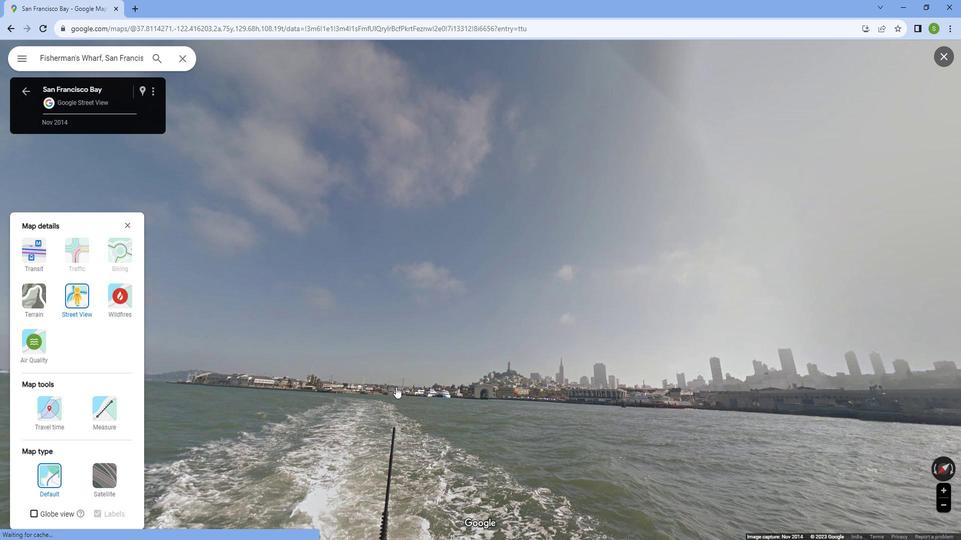 
Action: Mouse pressed left at (410, 387)
Screenshot: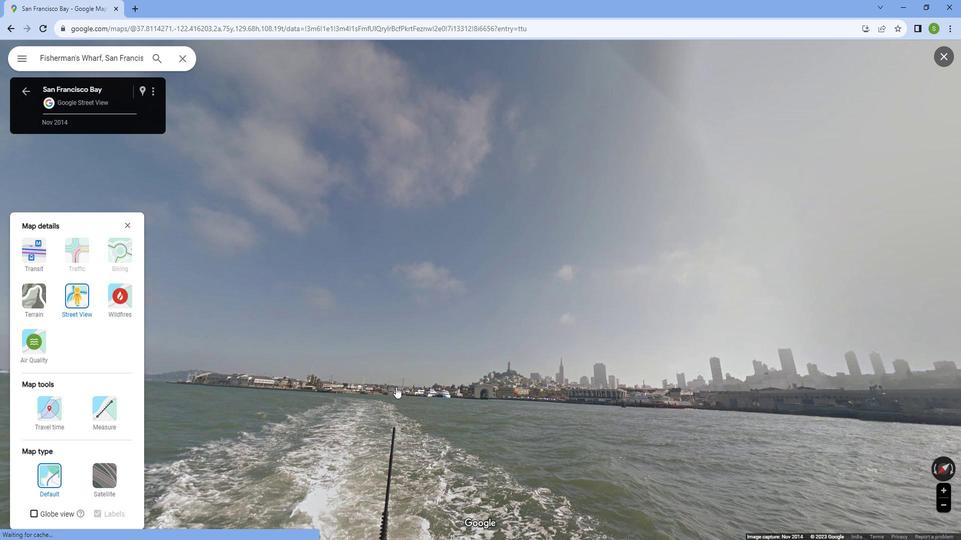 
Action: Mouse pressed left at (410, 387)
Screenshot: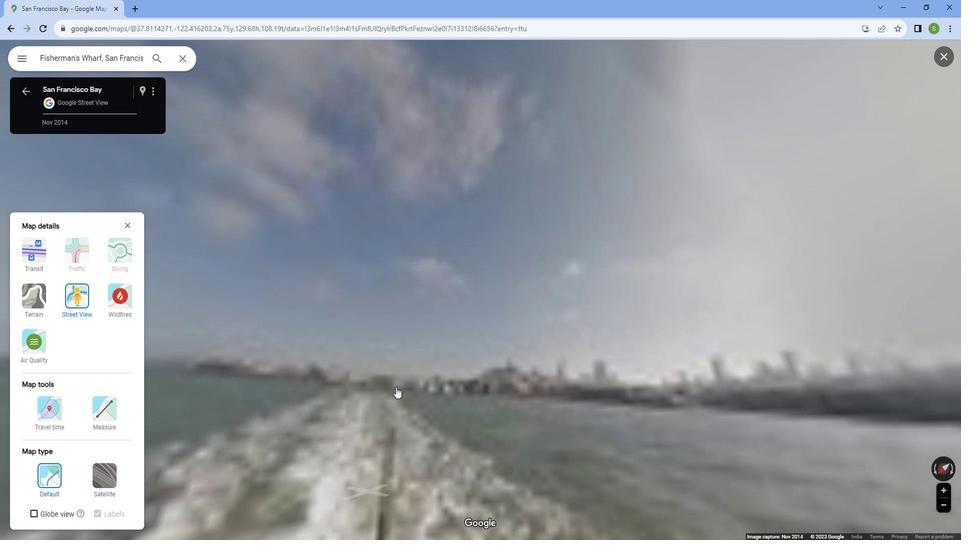 
Action: Mouse pressed left at (410, 387)
Screenshot: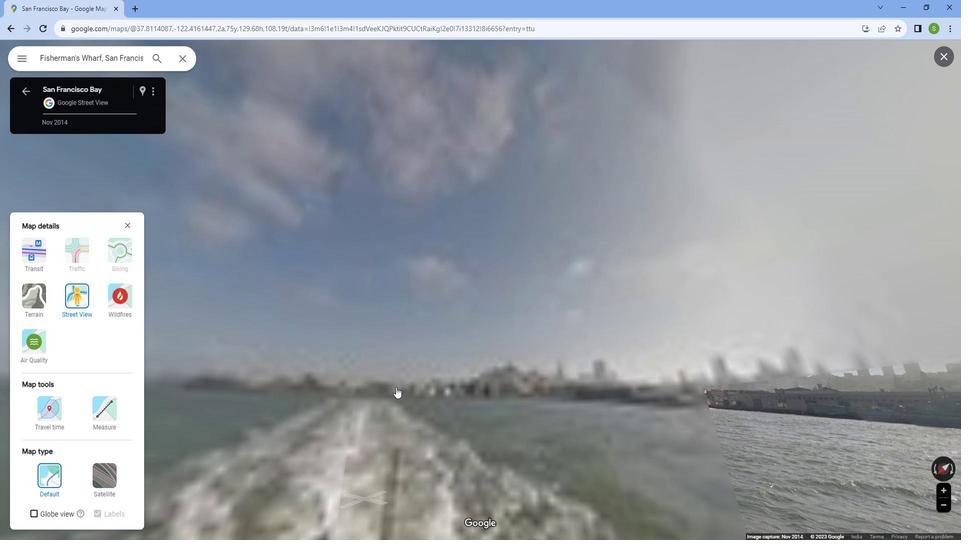 
Action: Mouse moved to (40, 109)
Screenshot: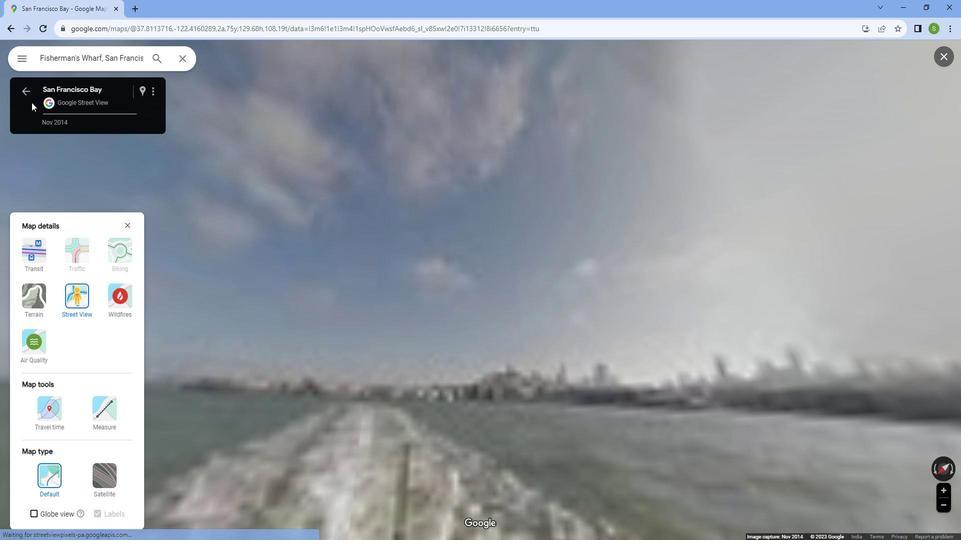 
Action: Mouse pressed left at (40, 109)
Screenshot: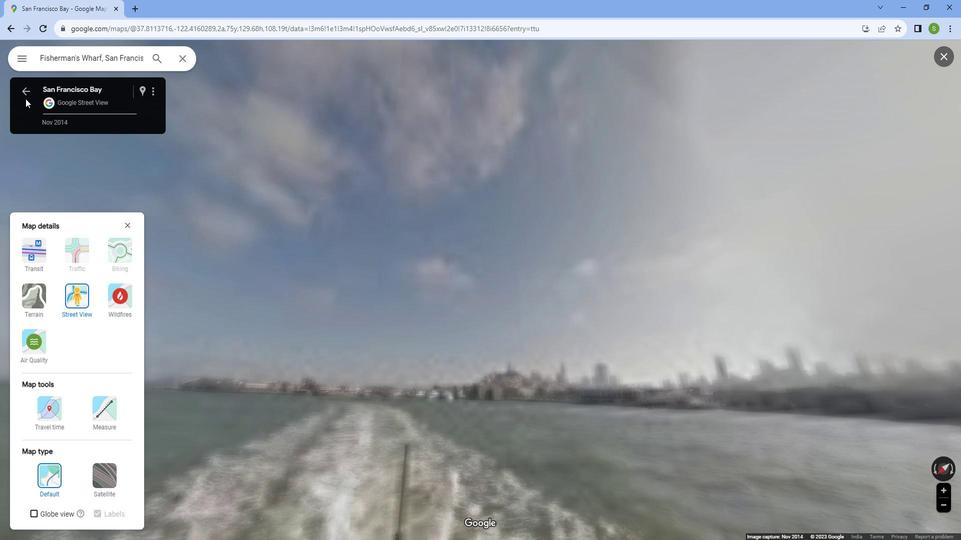 
Action: Mouse moved to (41, 107)
Screenshot: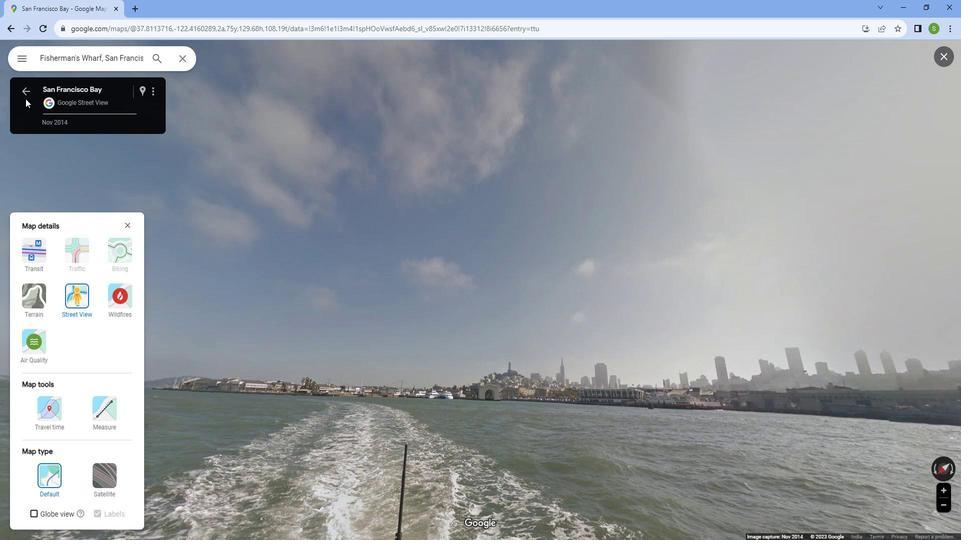 
Action: Mouse pressed left at (41, 107)
Screenshot: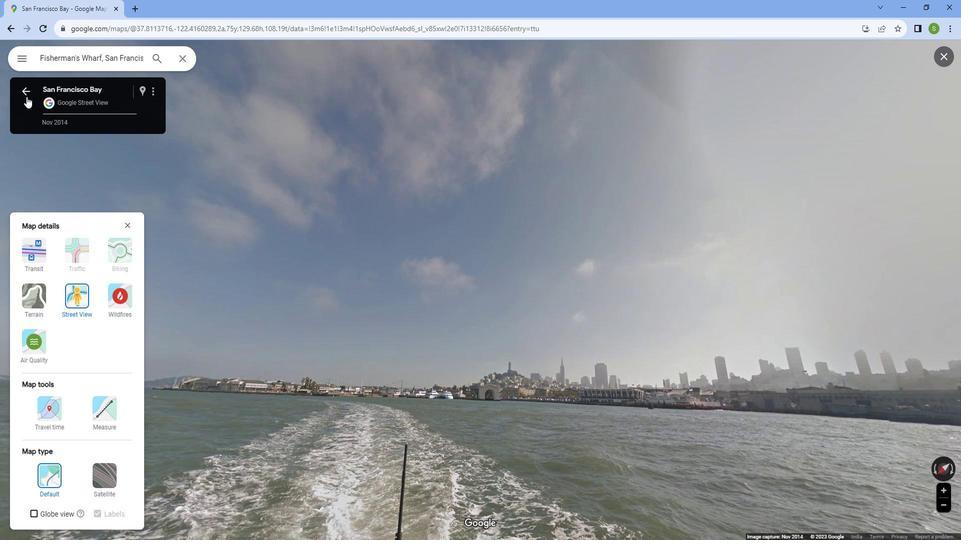 
Action: Mouse moved to (494, 357)
Screenshot: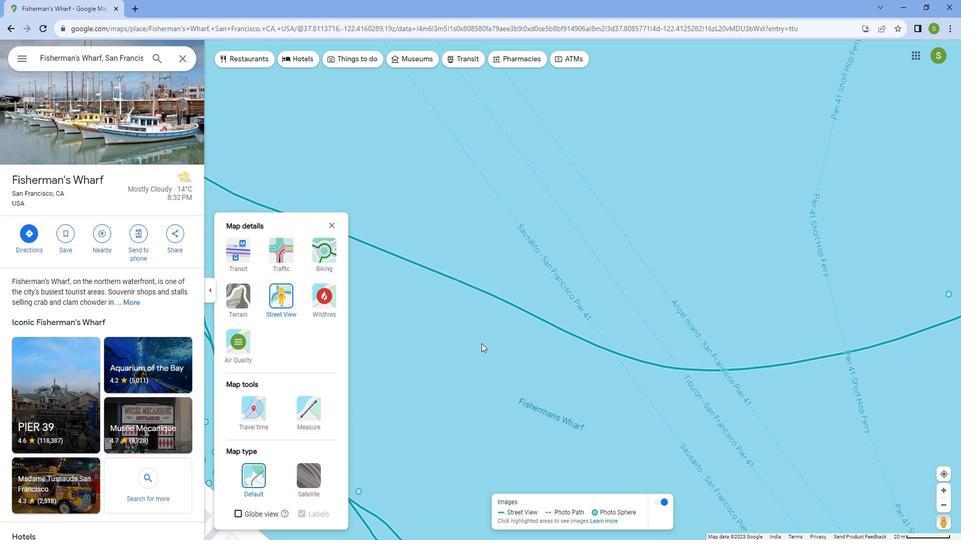 
Action: Mouse pressed left at (494, 357)
Screenshot: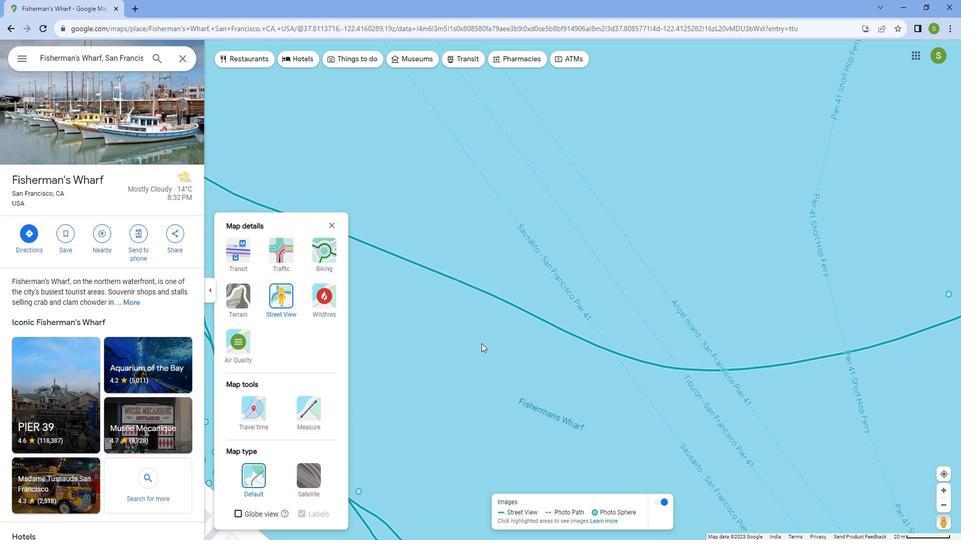 
Action: Mouse moved to (614, 340)
Screenshot: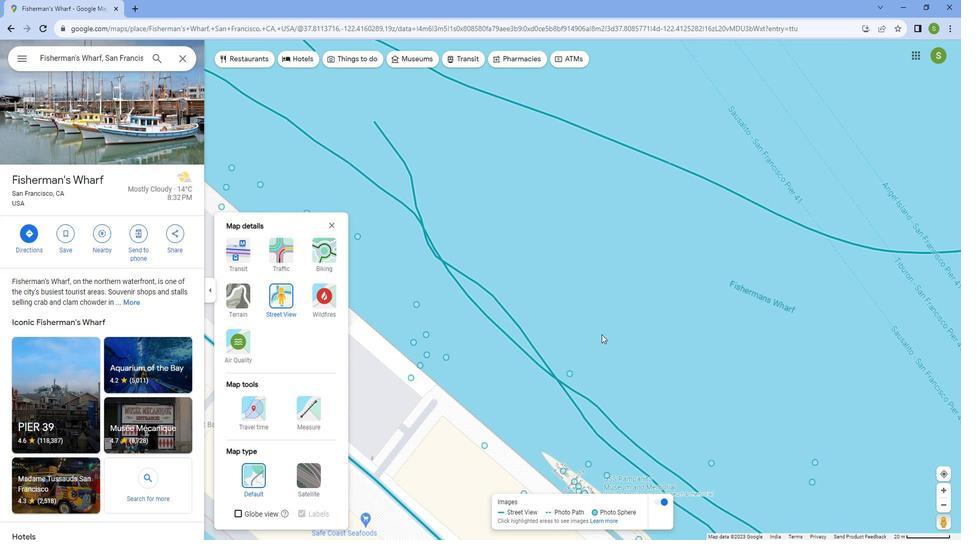 
Action: Mouse pressed left at (614, 340)
Screenshot: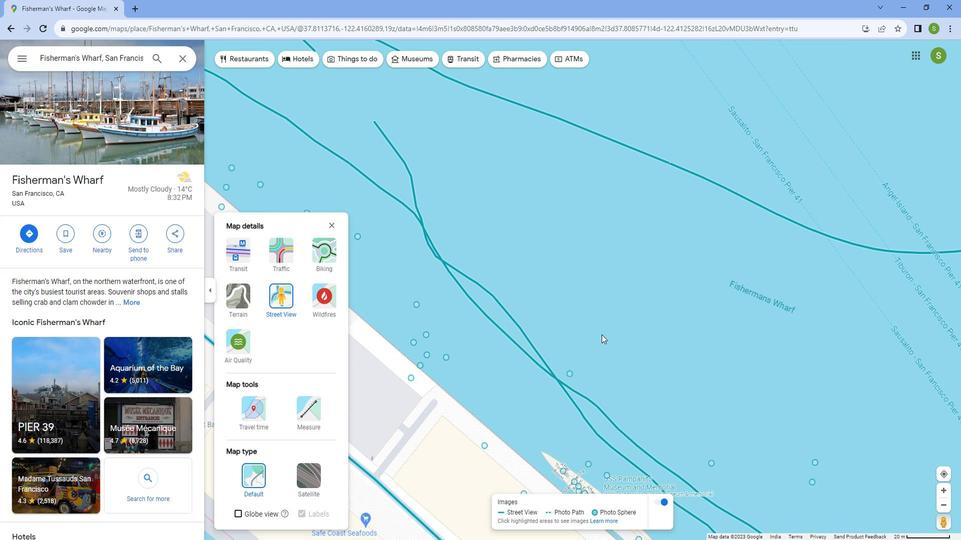 
Action: Mouse moved to (536, 372)
Screenshot: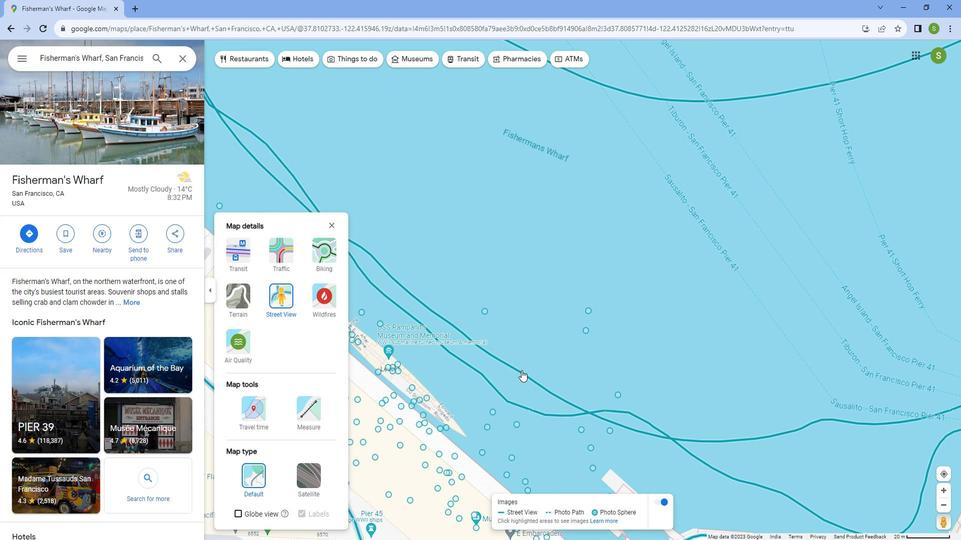 
Action: Mouse pressed left at (536, 372)
Screenshot: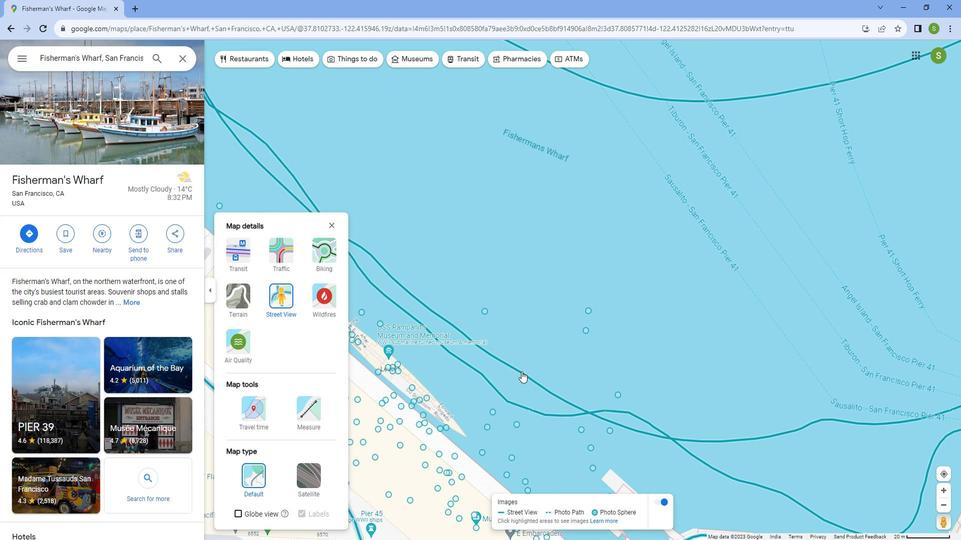 
Action: Mouse moved to (398, 384)
Screenshot: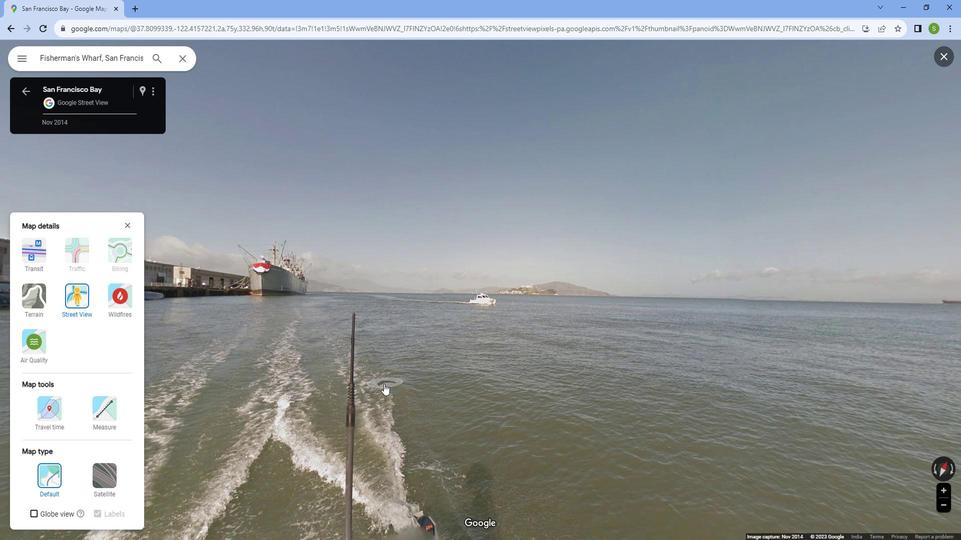 
Action: Mouse pressed left at (398, 384)
Screenshot: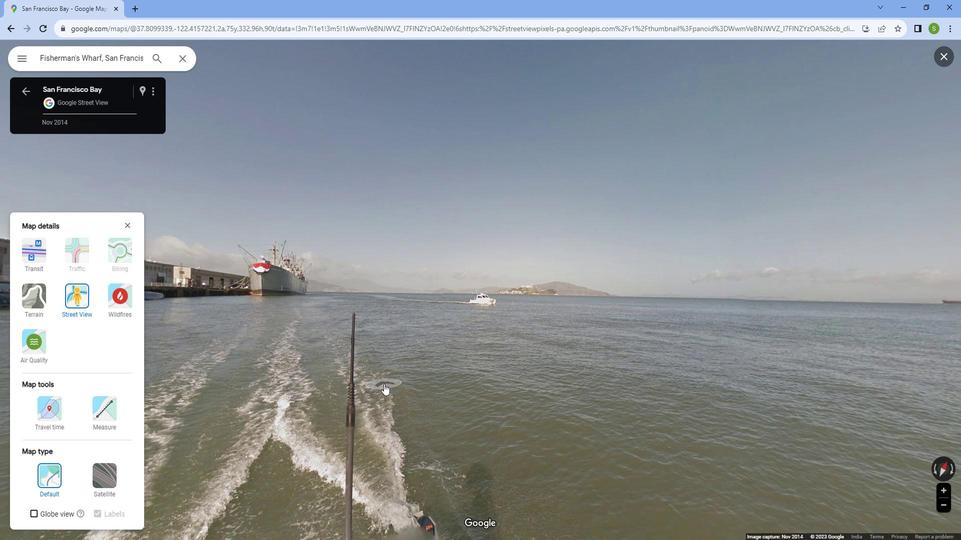 
Action: Mouse pressed left at (398, 384)
Screenshot: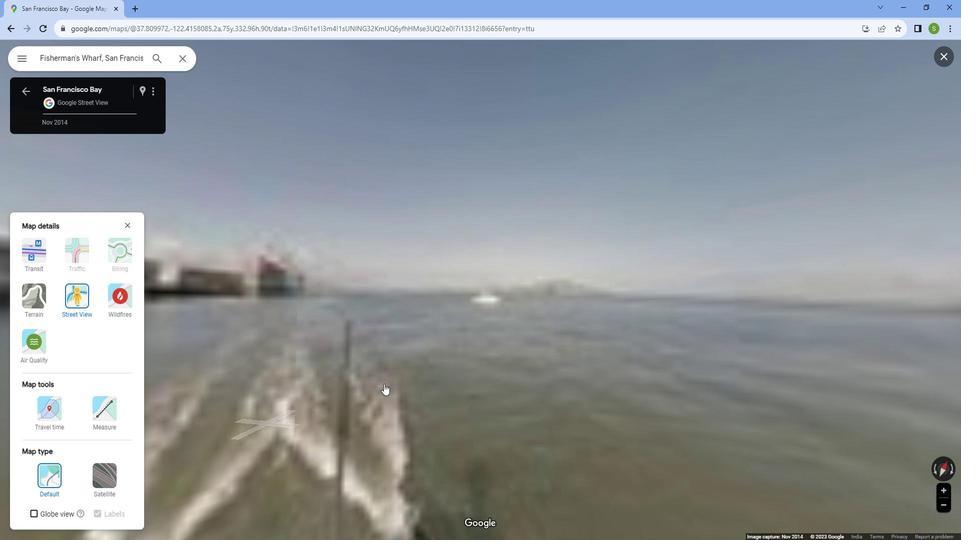 
Action: Mouse moved to (398, 384)
Screenshot: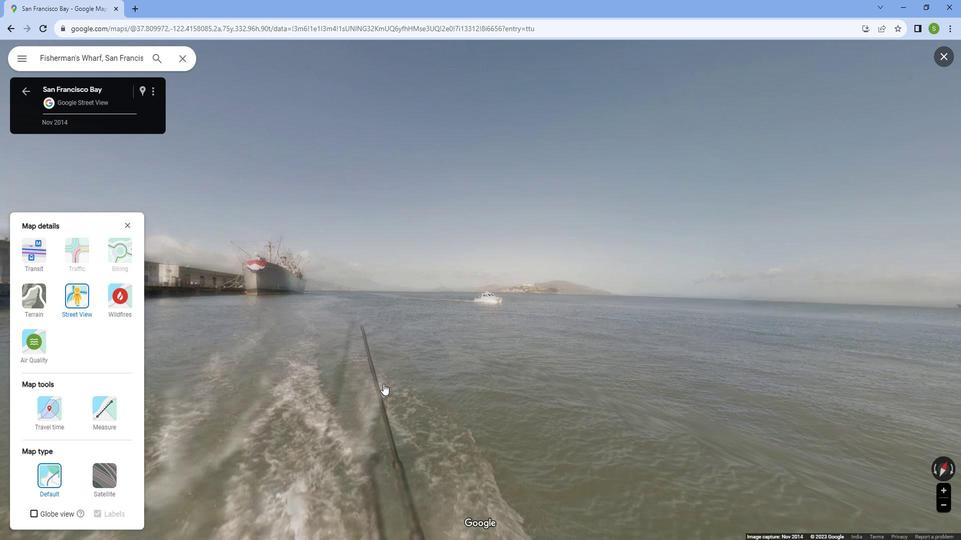 
Action: Mouse pressed left at (398, 384)
Screenshot: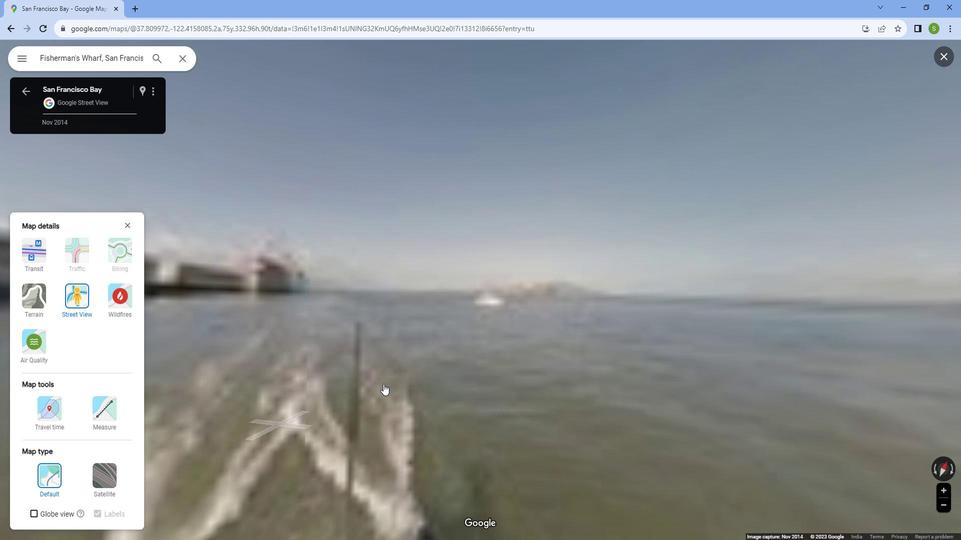 
Action: Mouse moved to (393, 377)
Screenshot: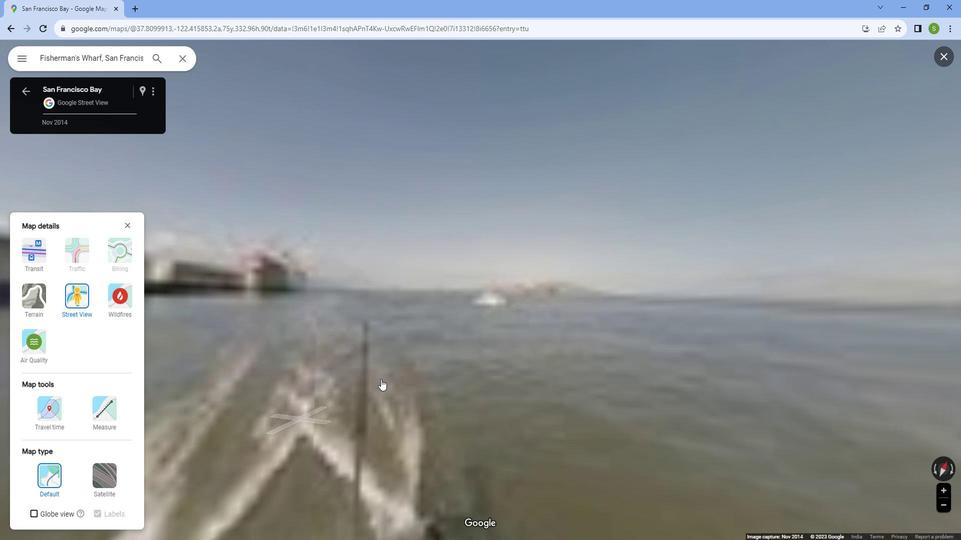 
Action: Mouse pressed left at (393, 377)
Screenshot: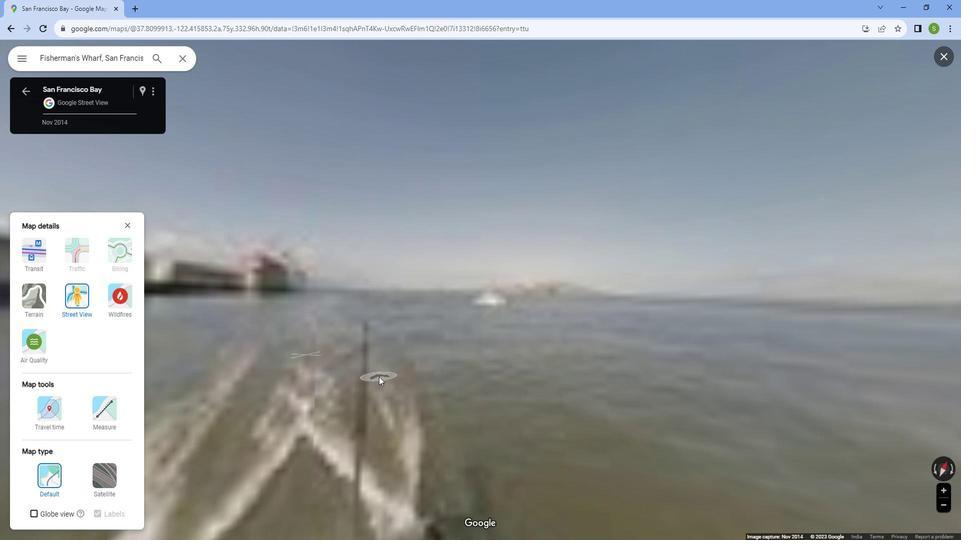 
Action: Mouse moved to (364, 368)
Screenshot: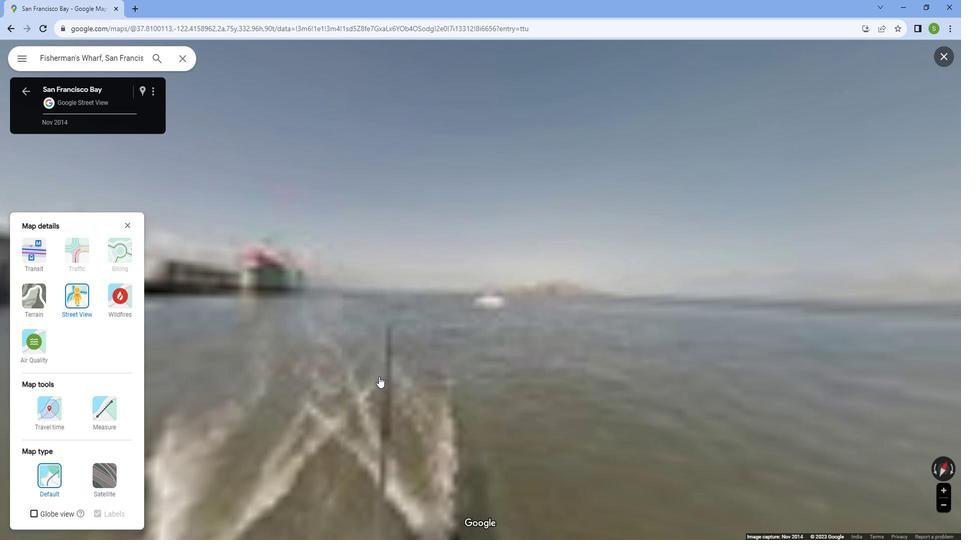 
Action: Mouse pressed left at (364, 368)
Screenshot: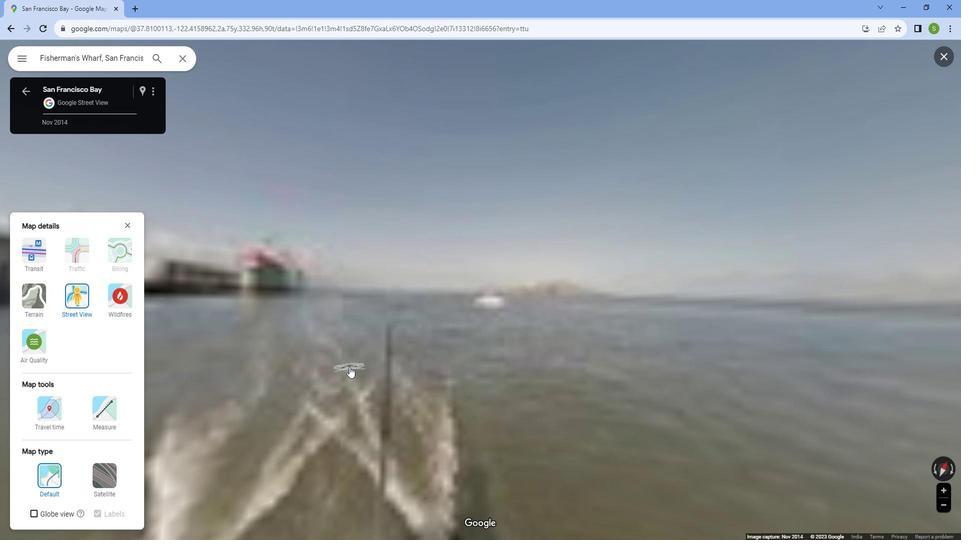 
Action: Mouse moved to (385, 369)
Screenshot: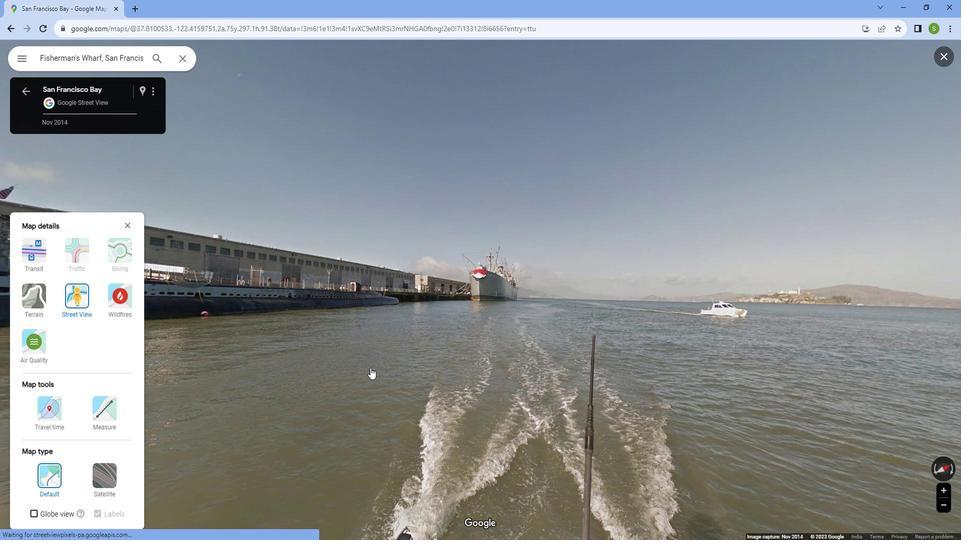 
Action: Mouse pressed left at (385, 369)
Screenshot: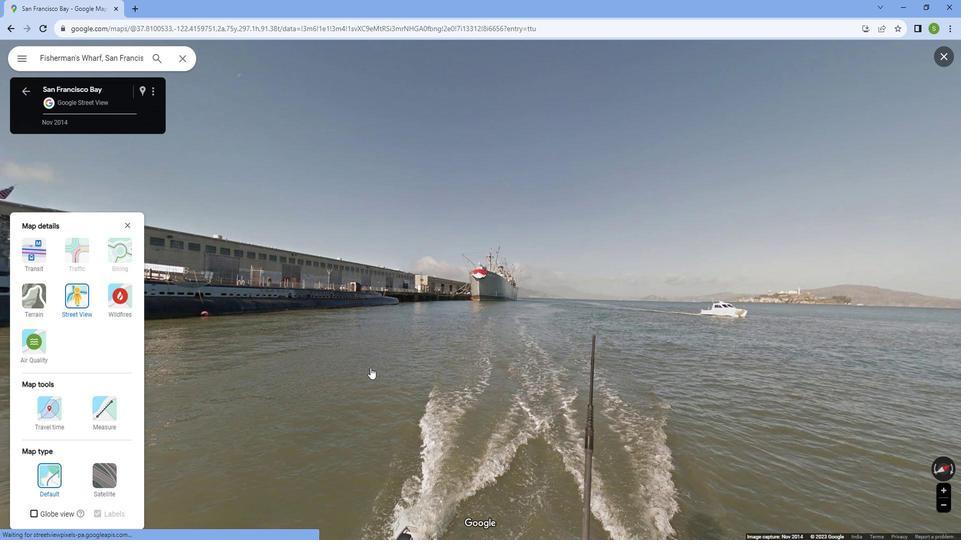
Action: Mouse moved to (555, 387)
Screenshot: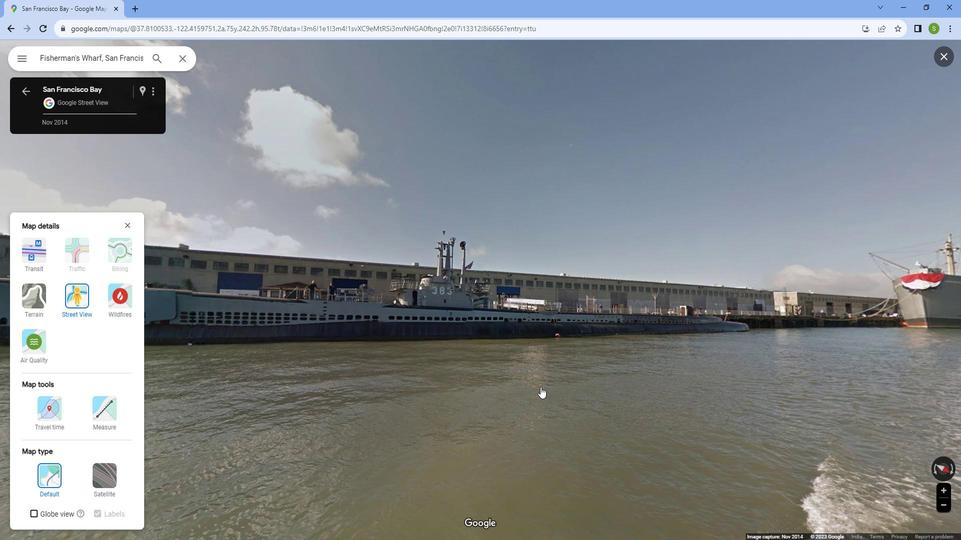 
Action: Mouse pressed left at (555, 387)
Screenshot: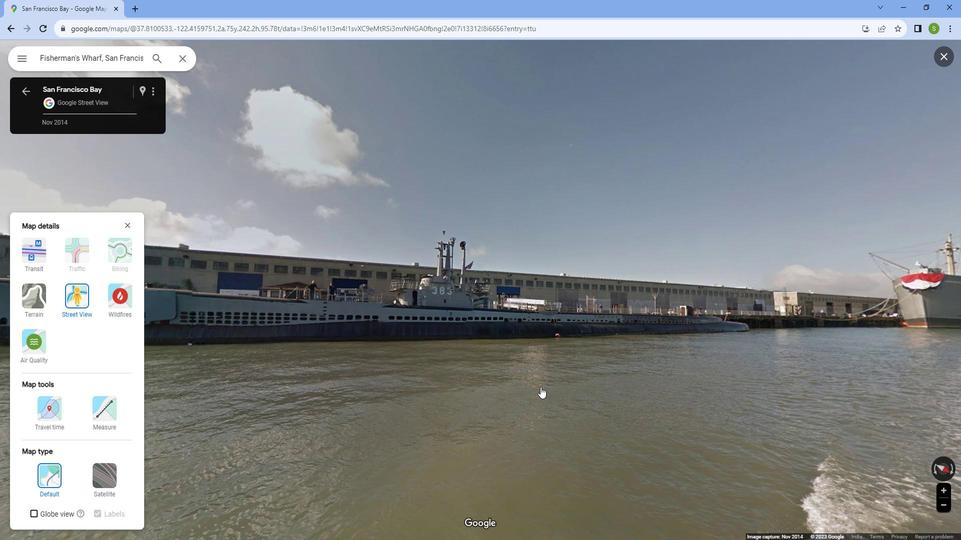 
Action: Mouse moved to (666, 401)
Screenshot: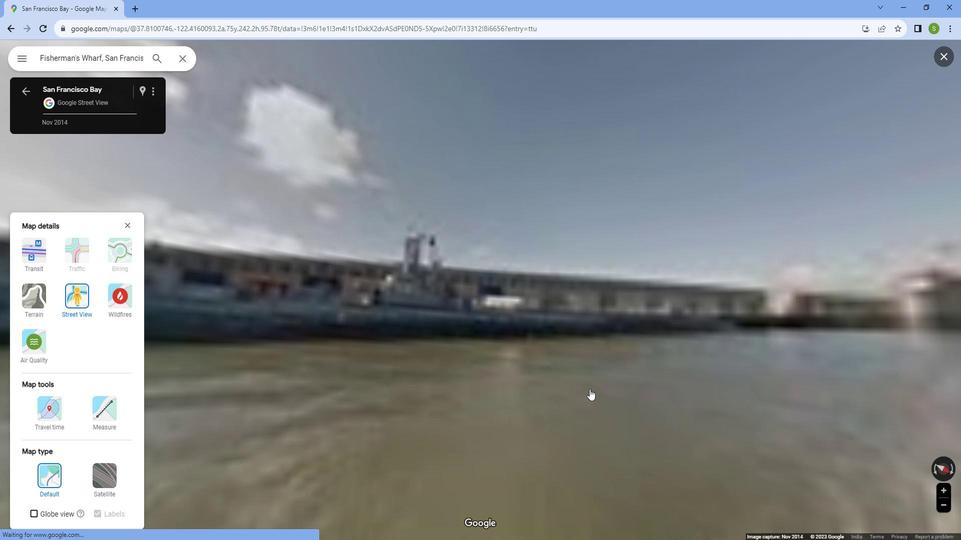 
Action: Mouse pressed left at (666, 401)
Screenshot: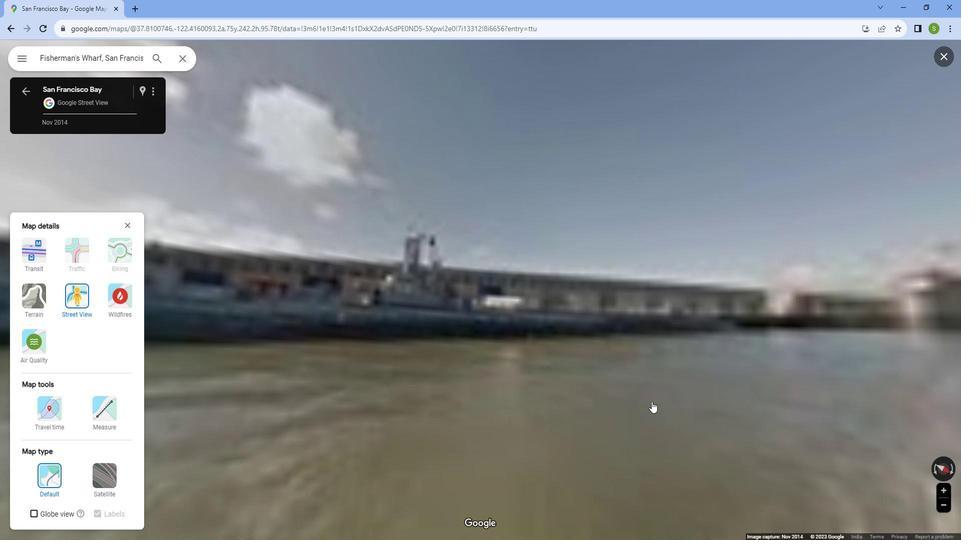 
Action: Mouse moved to (809, 419)
Screenshot: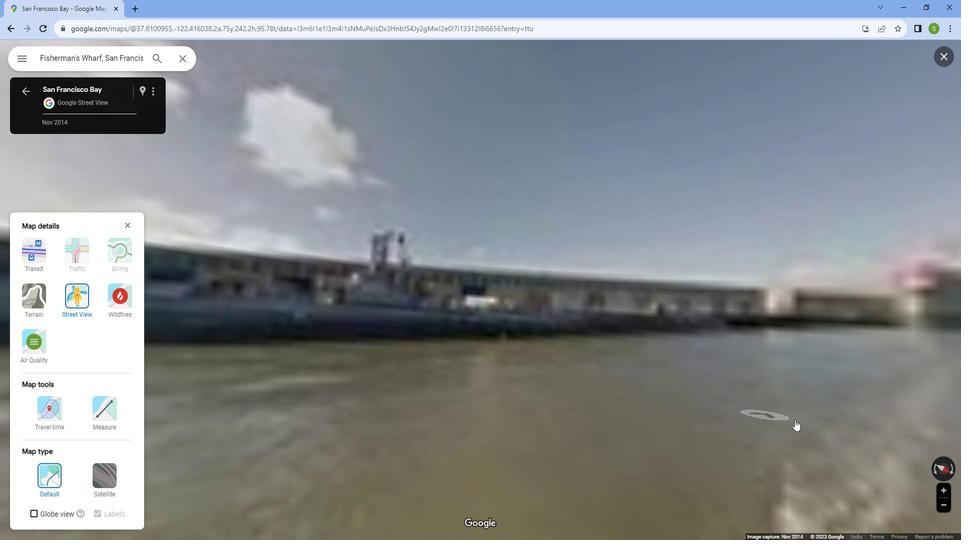 
Action: Mouse pressed left at (809, 419)
Screenshot: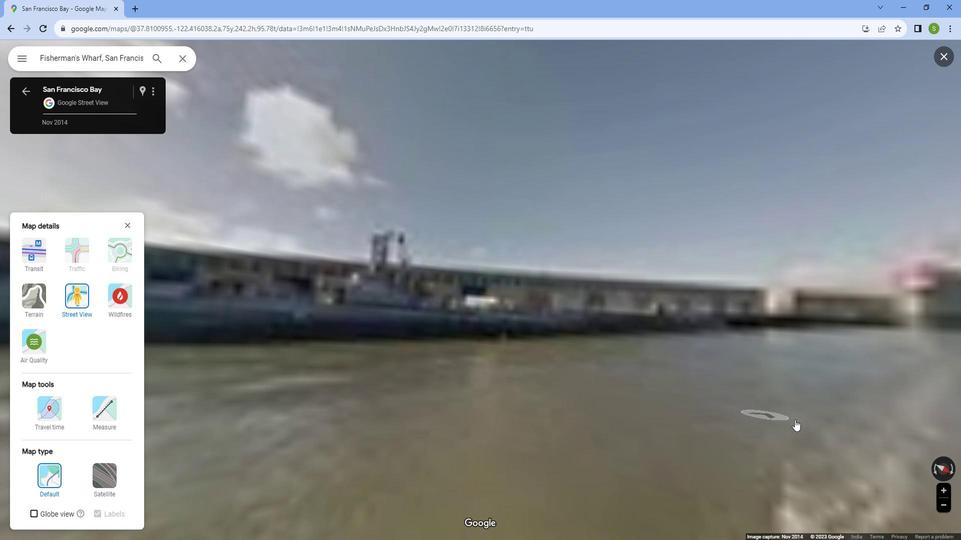 
Action: Mouse moved to (496, 396)
Screenshot: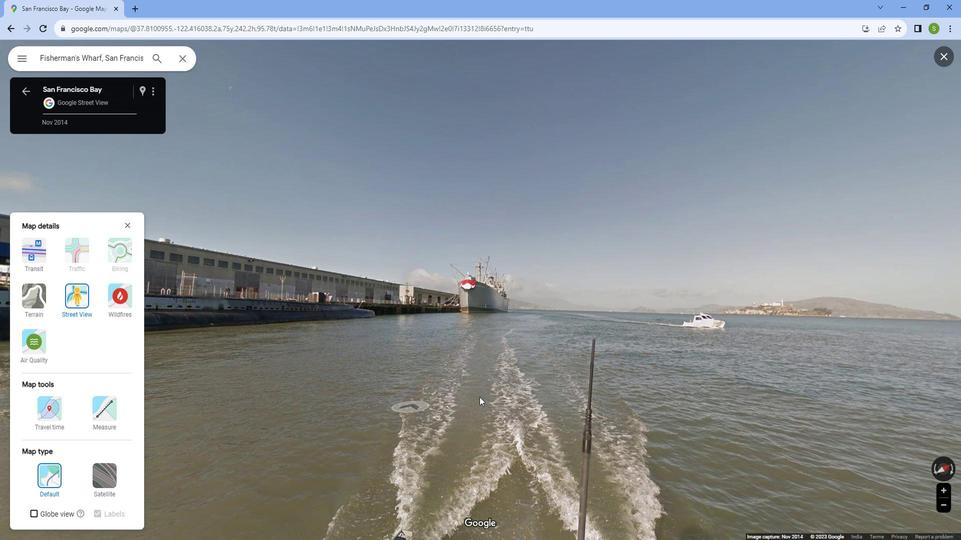 
Action: Mouse pressed left at (496, 396)
Screenshot: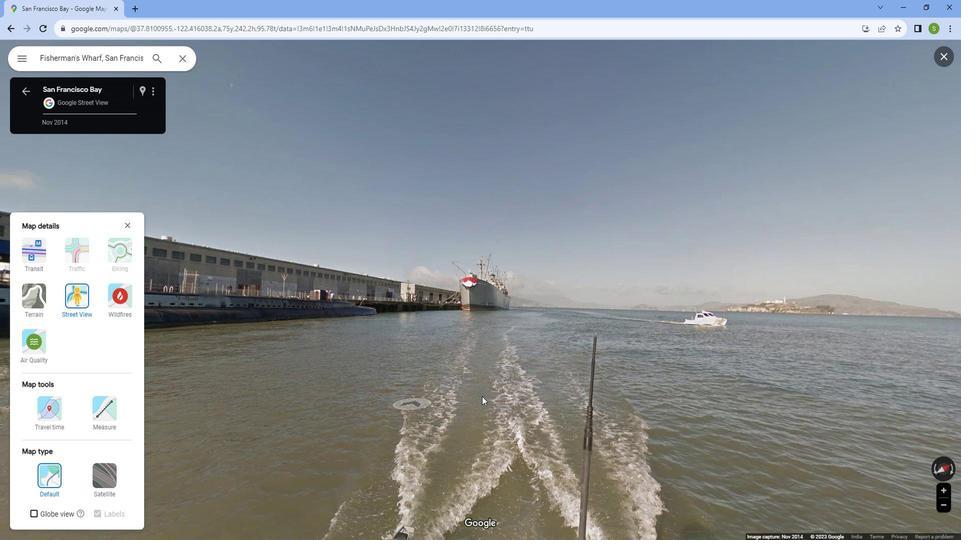 
Action: Mouse moved to (506, 388)
Screenshot: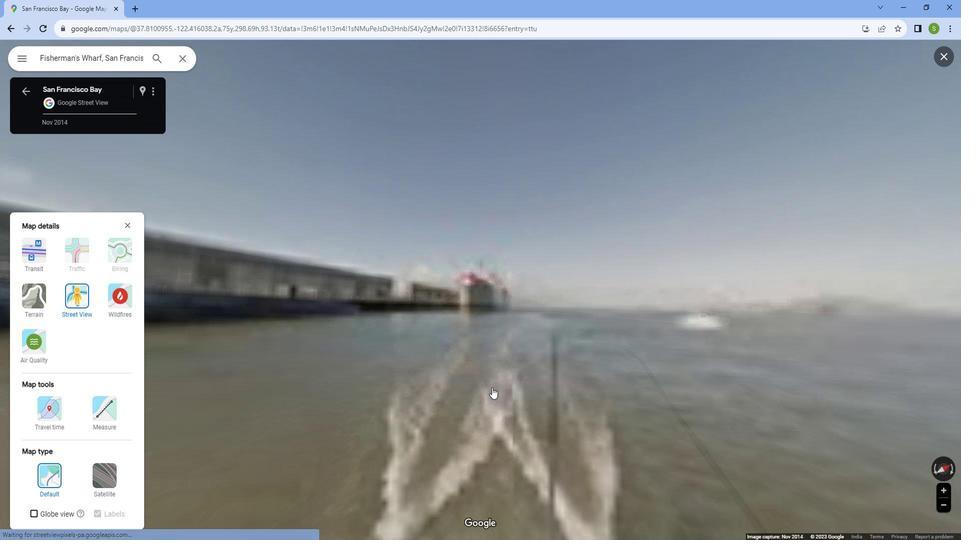 
Action: Mouse pressed left at (506, 388)
Screenshot: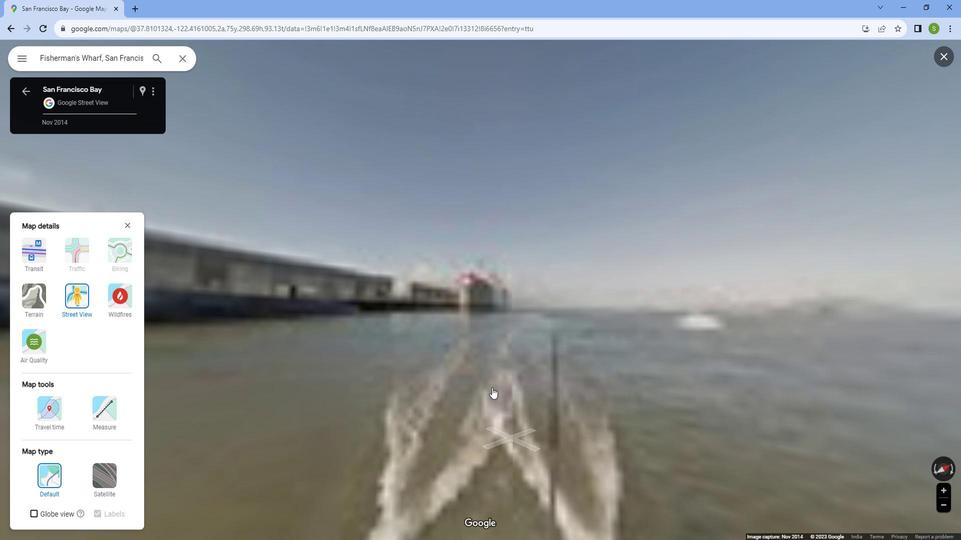 
Action: Mouse pressed left at (506, 388)
Screenshot: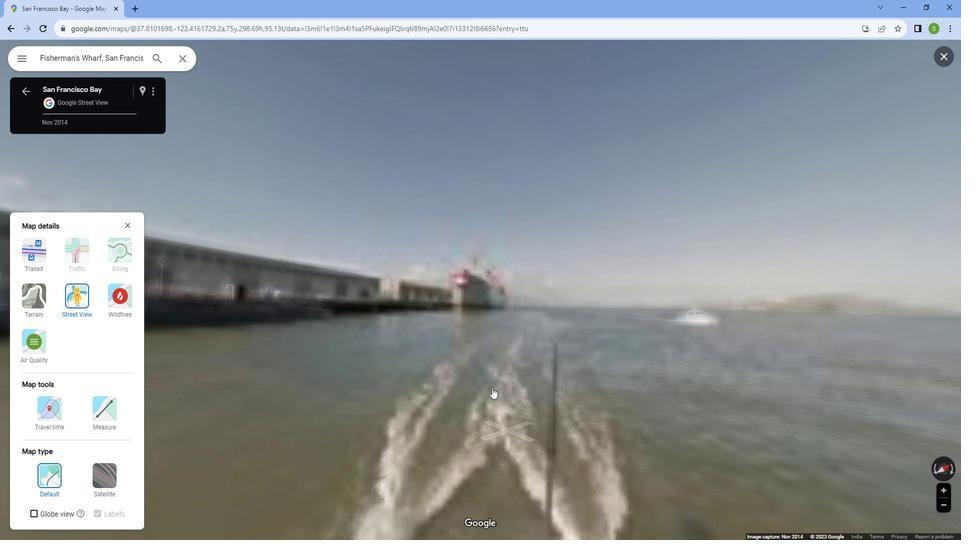 
Action: Mouse moved to (517, 377)
Screenshot: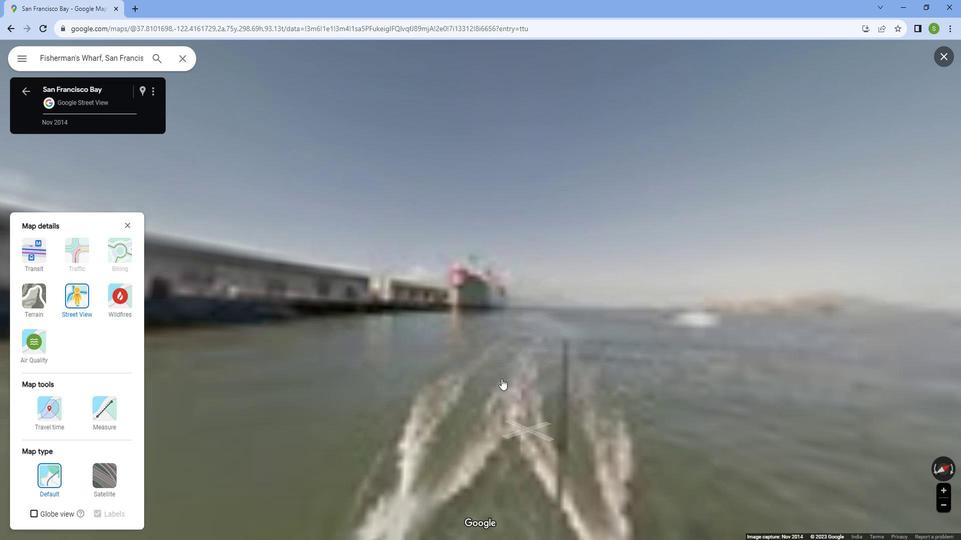 
Action: Mouse pressed left at (517, 377)
Screenshot: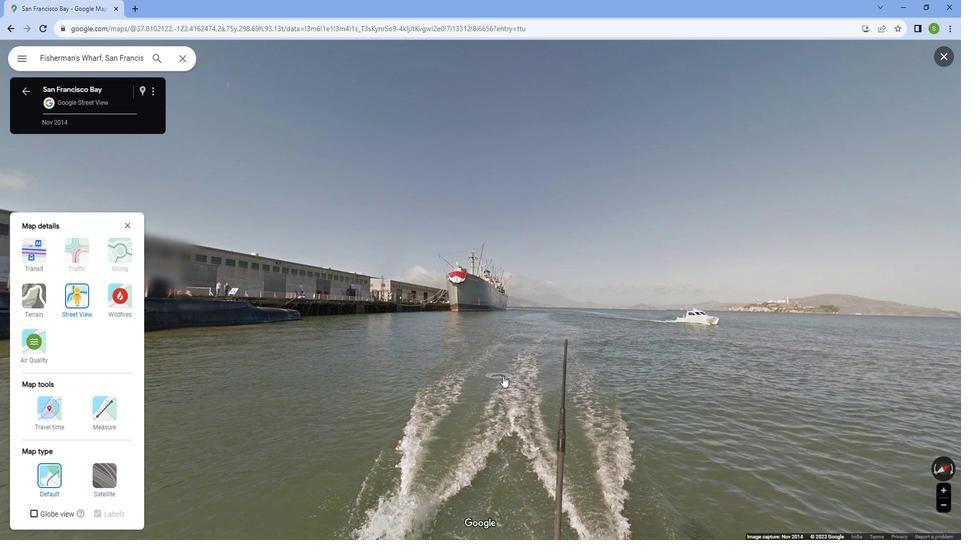 
Action: Mouse pressed left at (517, 377)
Screenshot: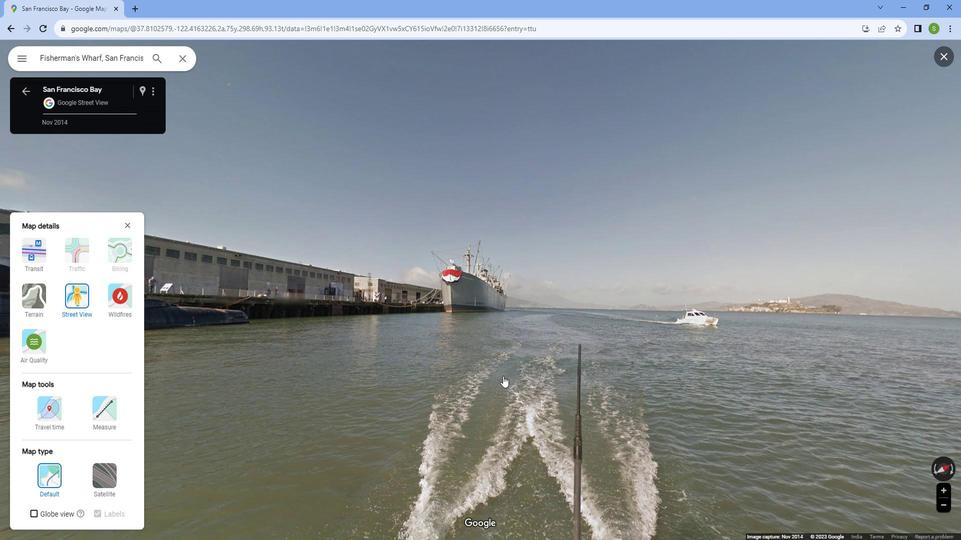 
